 Task: Open a blank worksheet and write heading  Financial WizardAdd Categories in a column and its values below  'Income, Income, Income, Expenses, Expenses, Expenses, Expenses, Expenses, Savings, Savings, Investments, Investments, Debt, Debt & Debt. 'Add Descriptions in next column and its values below  Salary, Freelance Work, Rental Income, Housing, Transportation, Groceries, Utilities, Entertainment, Emergency Fund, Retirement, Stocks, Mutual Funds, Credit Card 1, Credit Card 2 & Student Loan. Add Amount in next column and its values below  $5,000, $1,200, $500, $1,200, $300, $400, $200, $150, $500, $1,000, $500, $300, $200, $100 & $300. Save page Attendance Sheet for Weekly Follow-up
Action: Mouse moved to (18, 20)
Screenshot: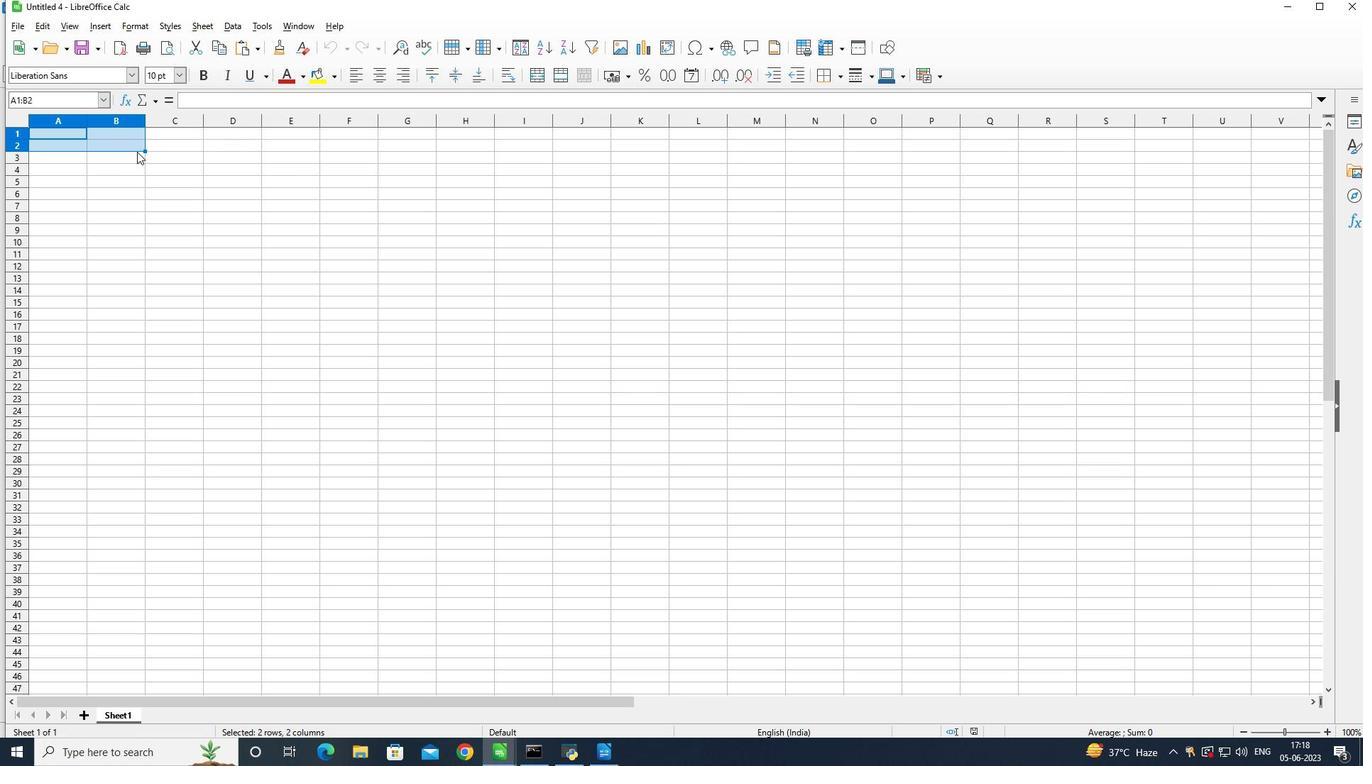 
Action: Mouse pressed left at (18, 20)
Screenshot: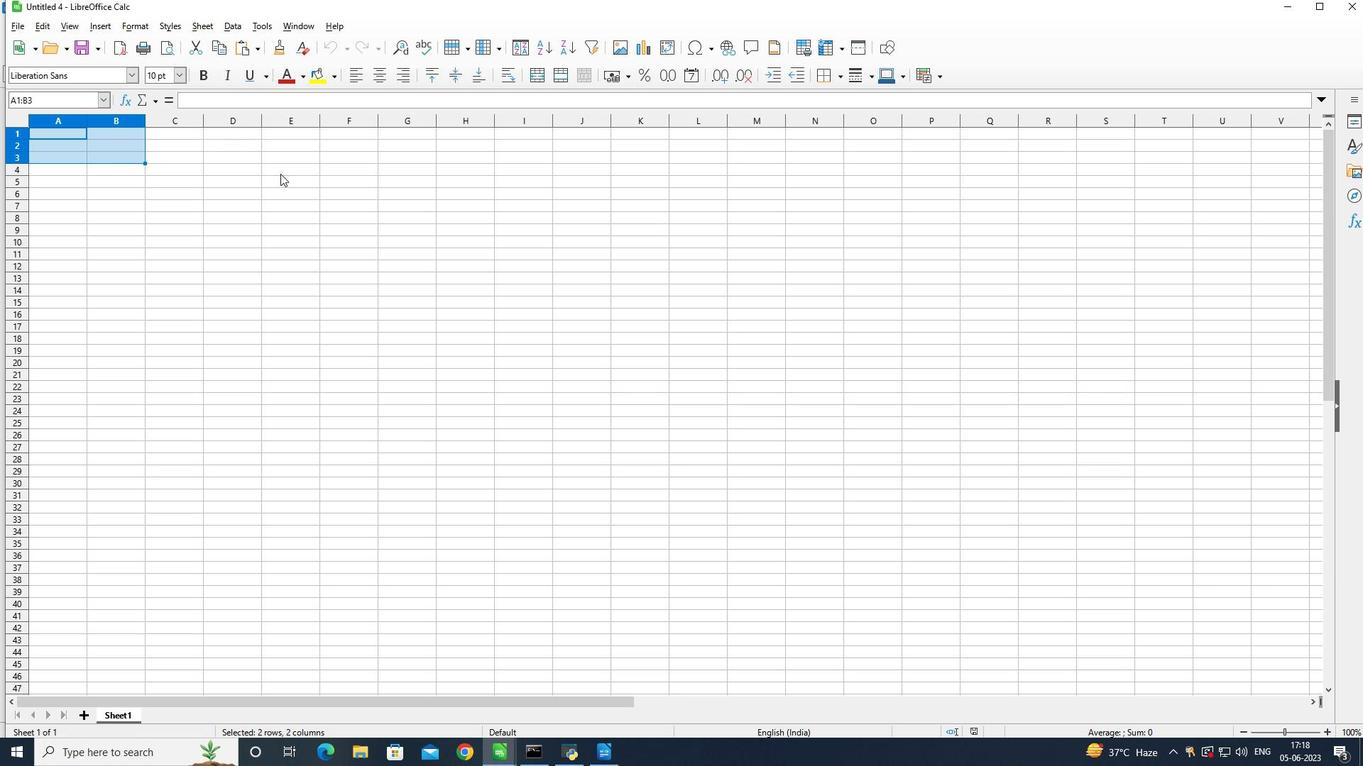 
Action: Mouse moved to (120, 141)
Screenshot: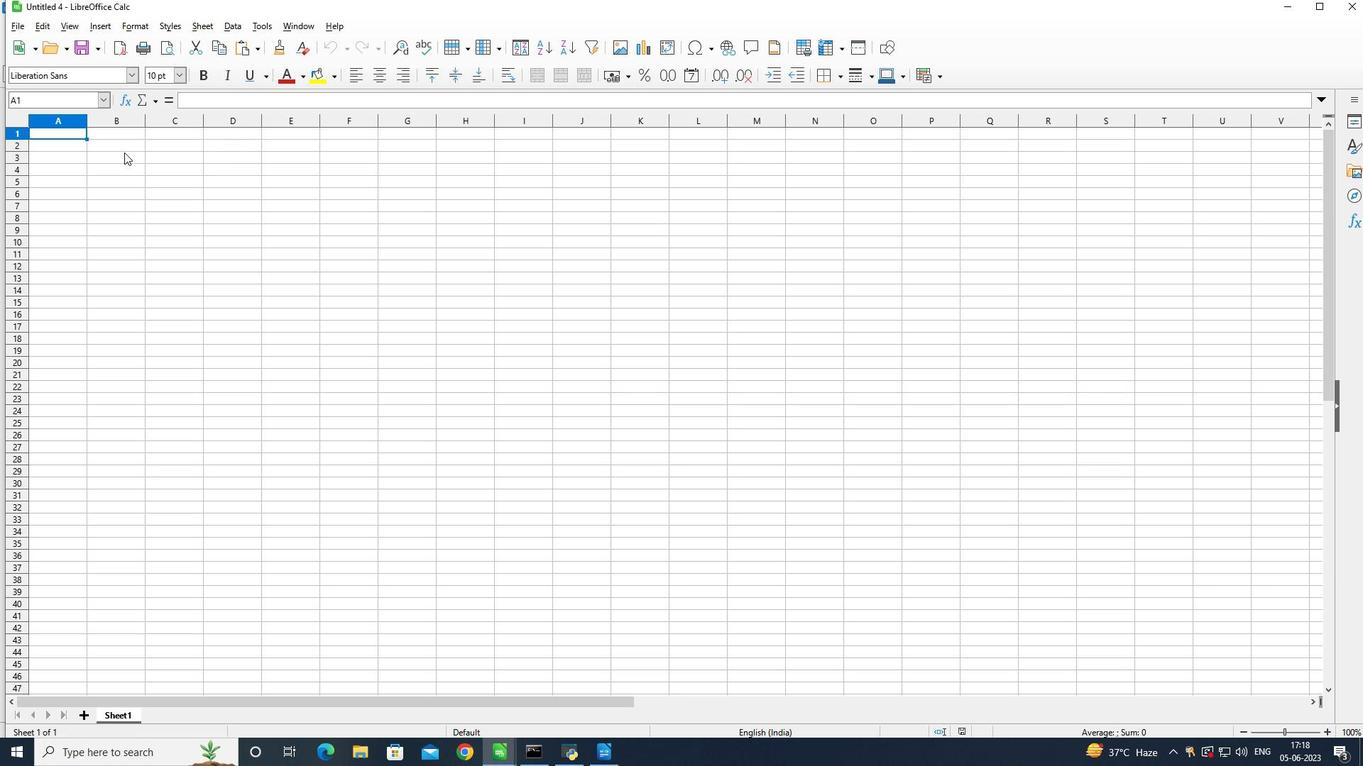 
Action: Mouse pressed left at (120, 141)
Screenshot: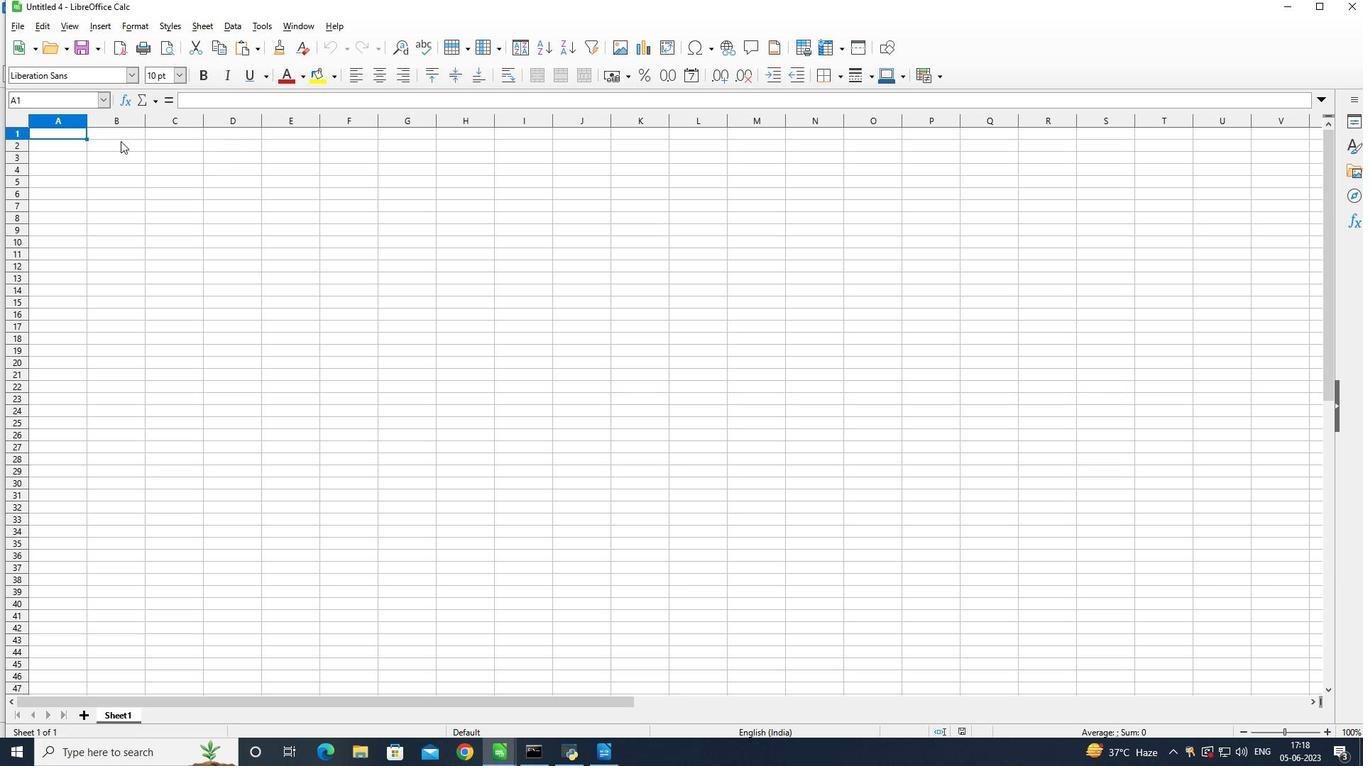 
Action: Mouse moved to (137, 151)
Screenshot: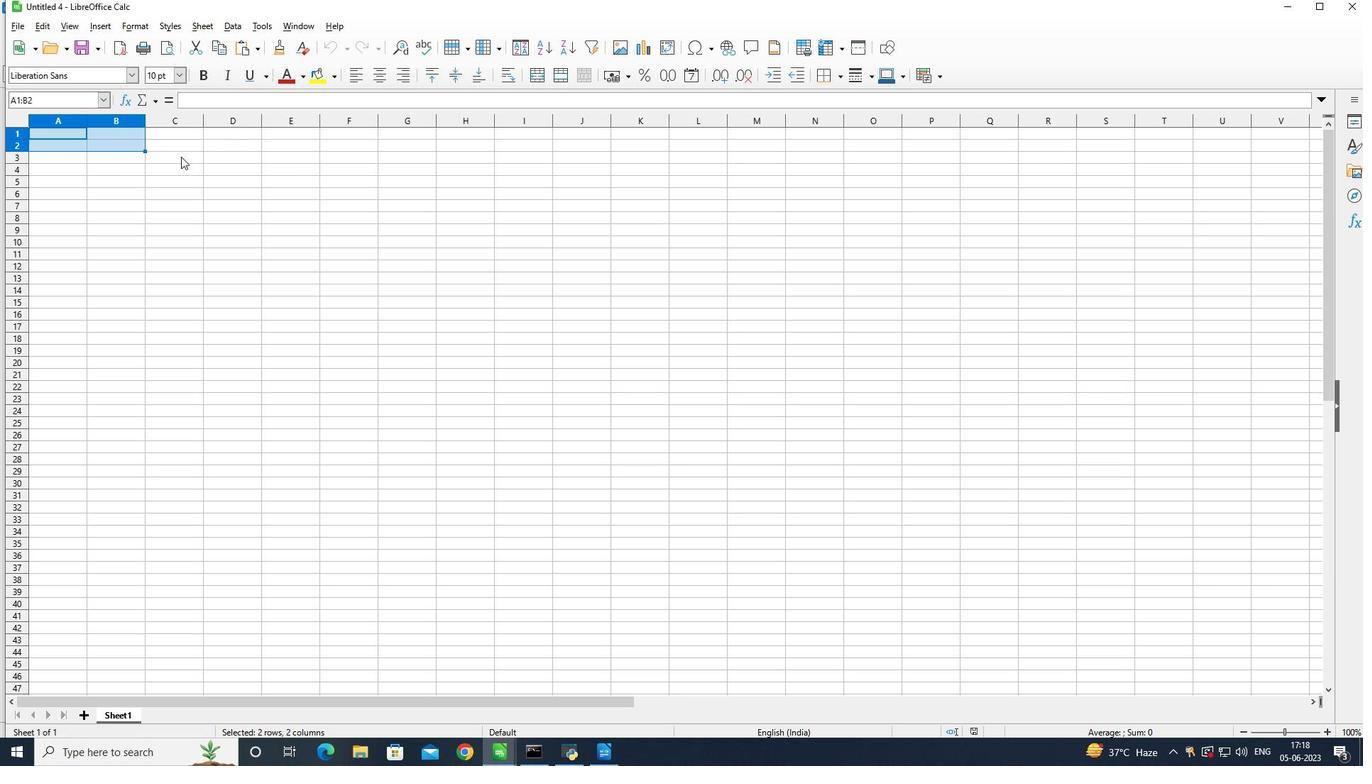 
Action: Mouse pressed left at (137, 151)
Screenshot: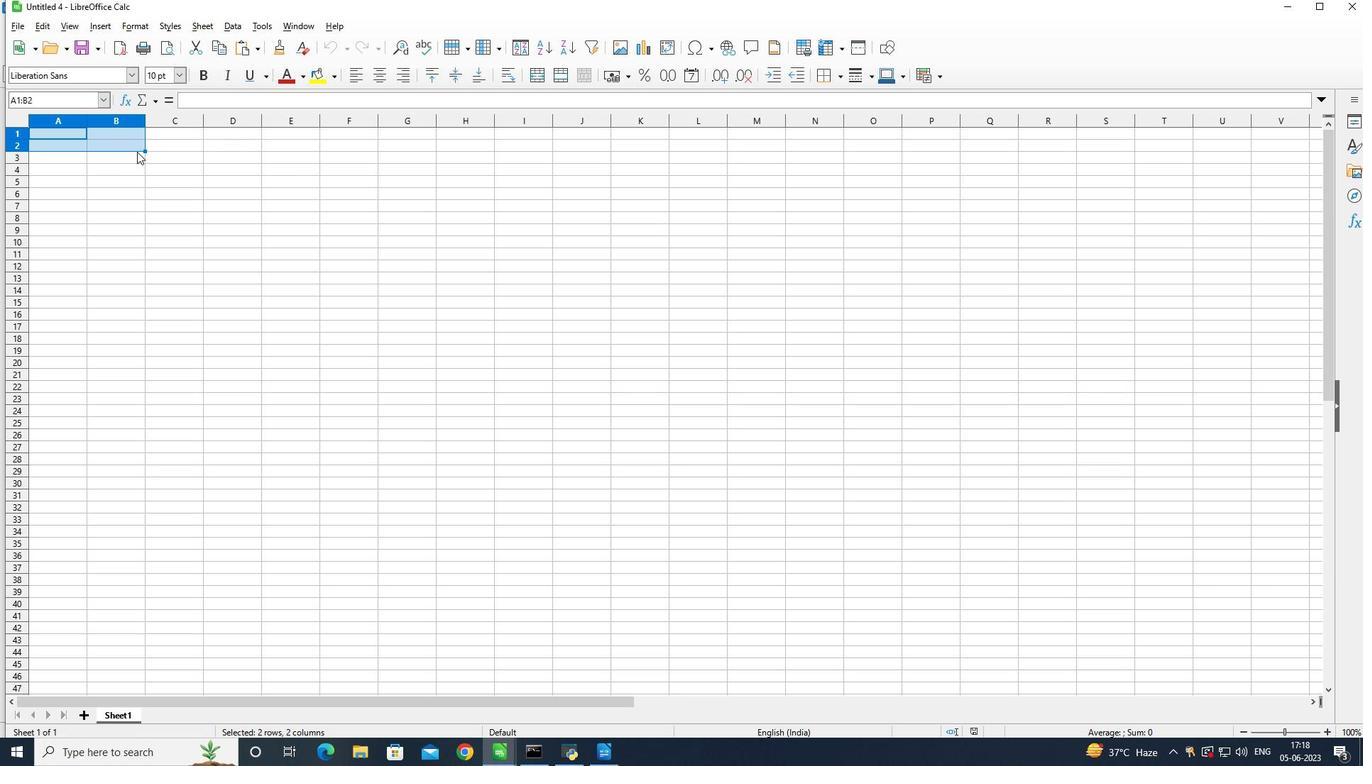 
Action: Mouse moved to (321, 176)
Screenshot: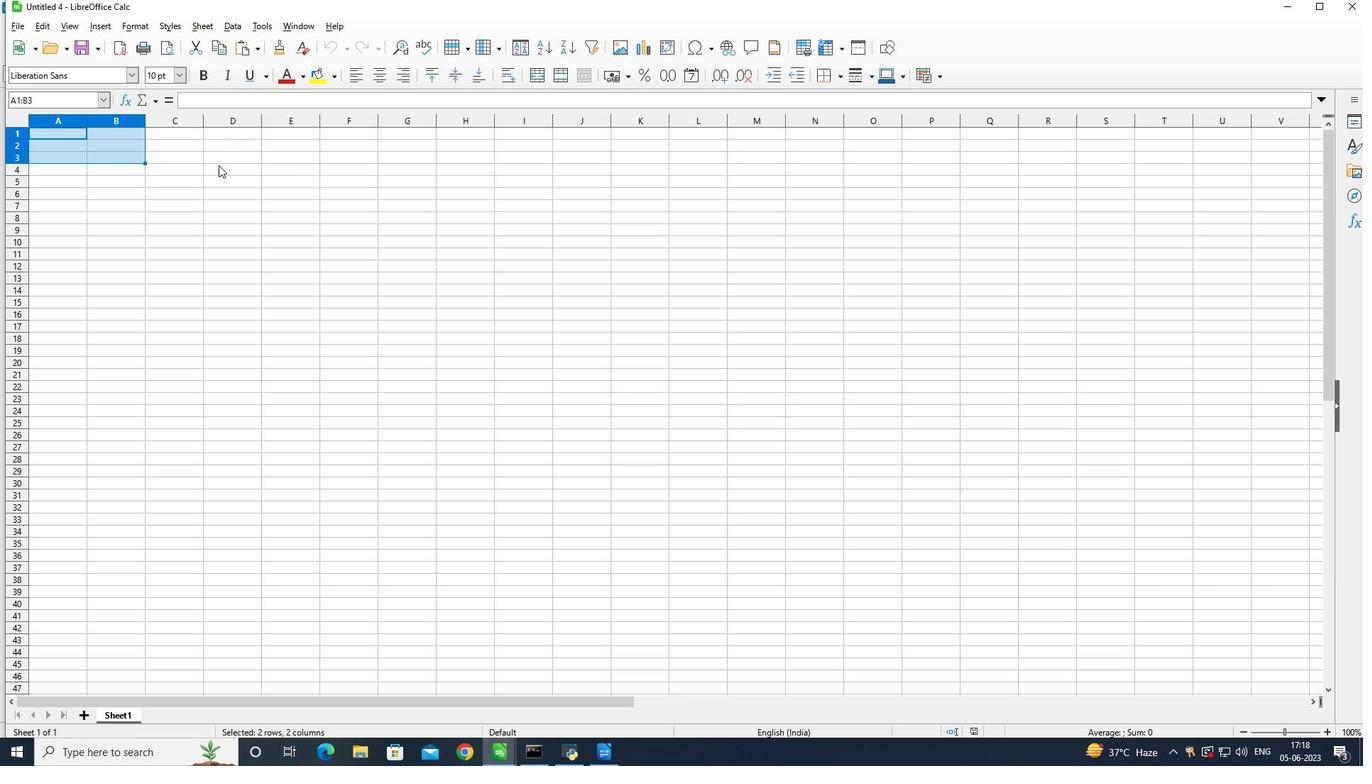 
Action: Mouse pressed right at (321, 176)
Screenshot: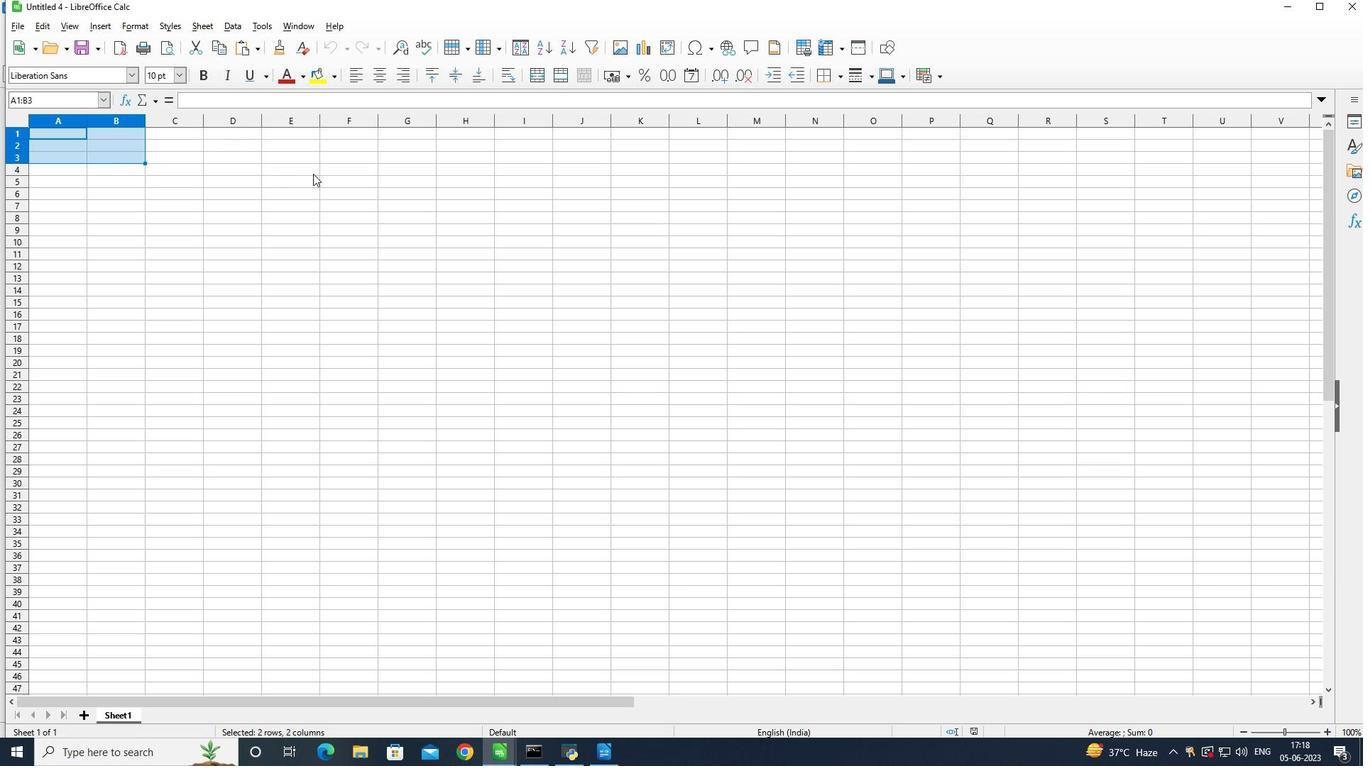 
Action: Mouse moved to (109, 149)
Screenshot: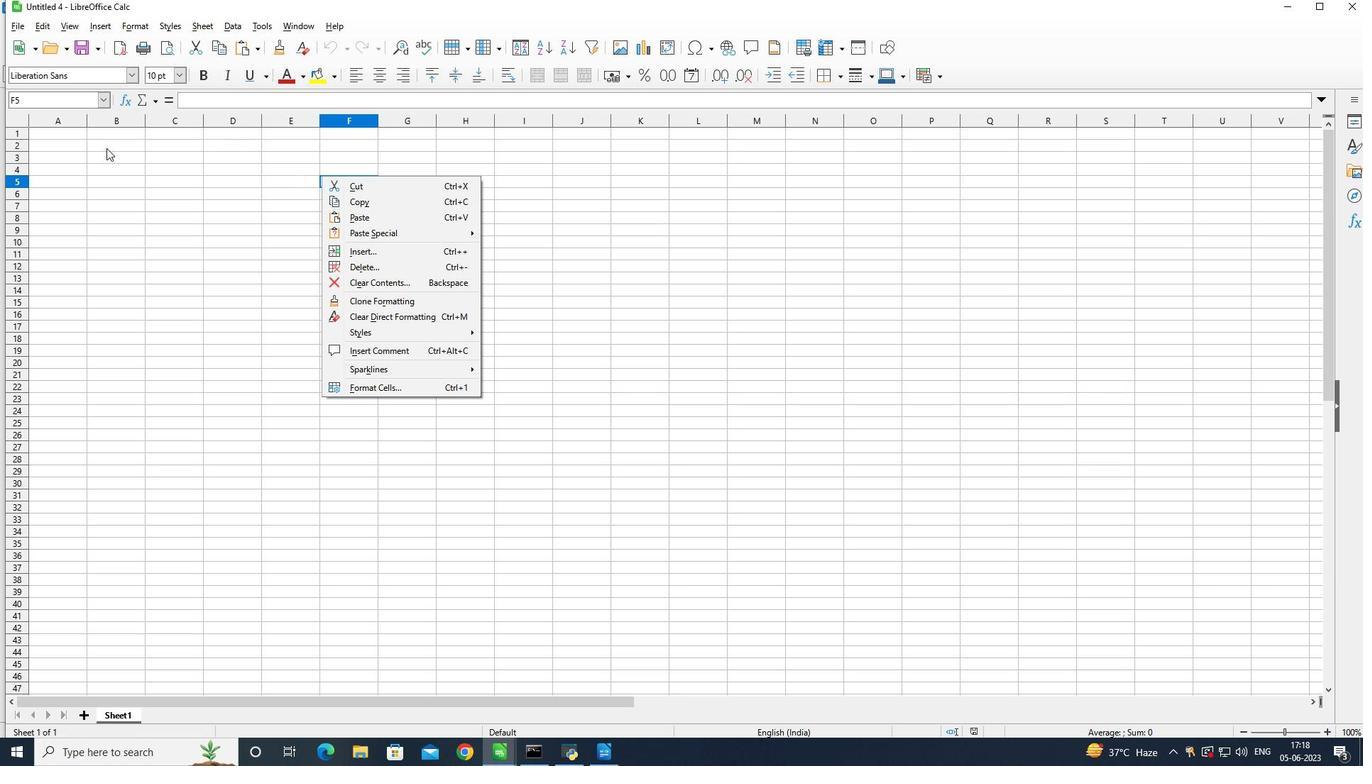 
Action: Mouse pressed left at (109, 149)
Screenshot: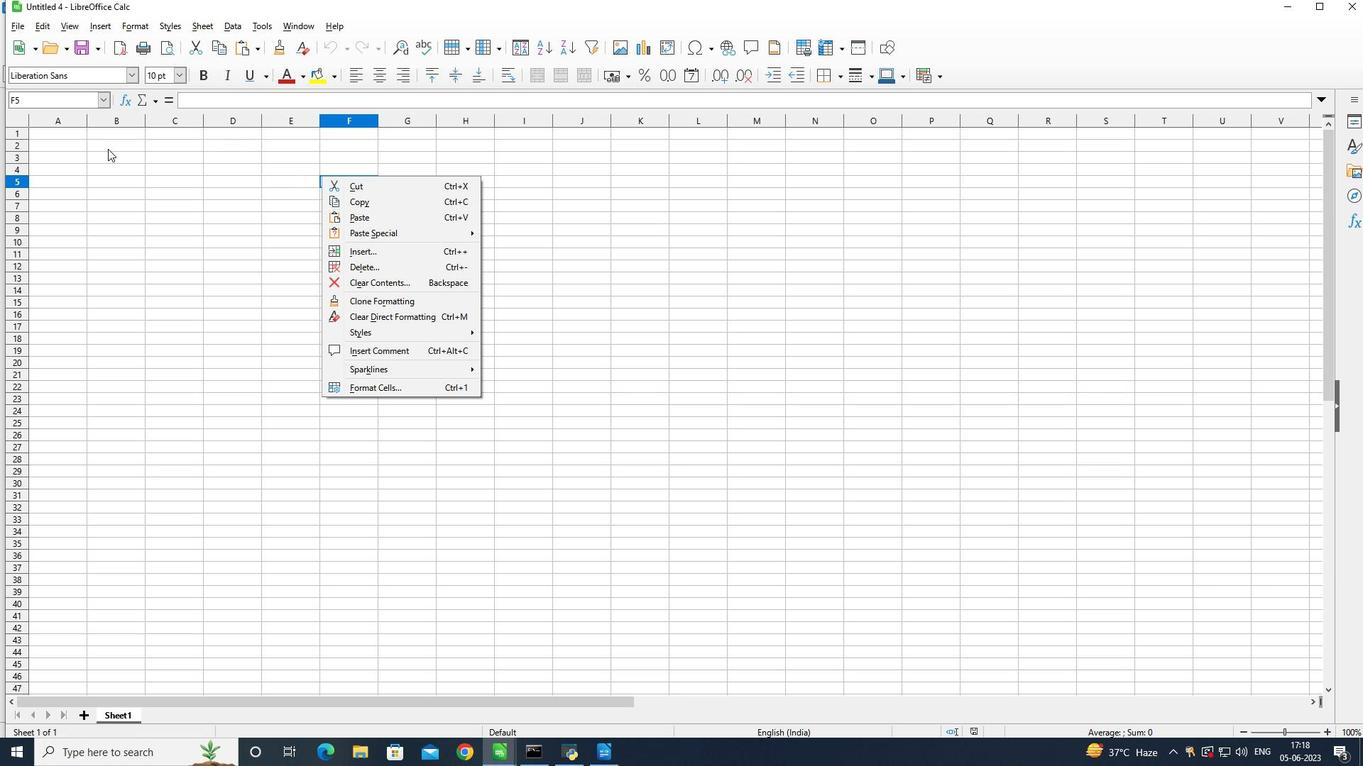 
Action: Mouse moved to (112, 146)
Screenshot: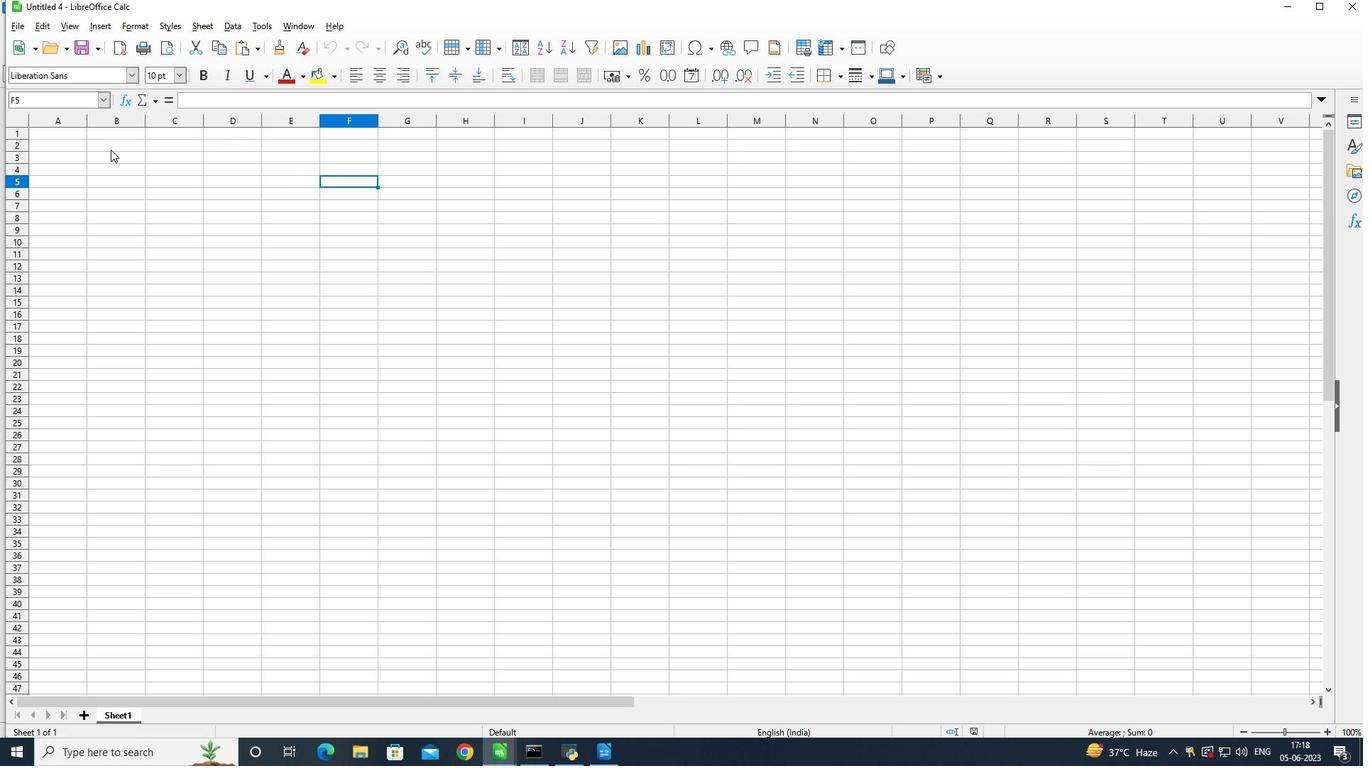 
Action: Mouse pressed left at (112, 146)
Screenshot: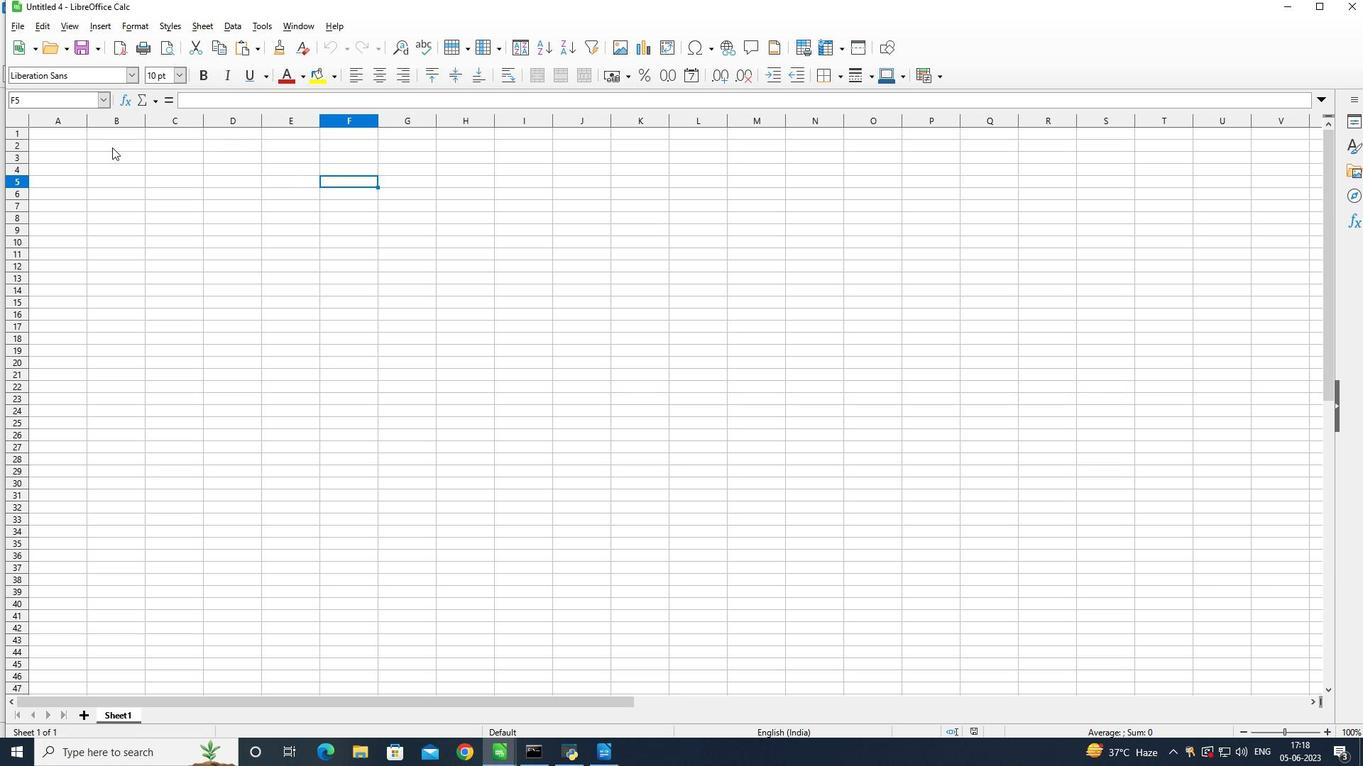 
Action: Mouse moved to (220, 78)
Screenshot: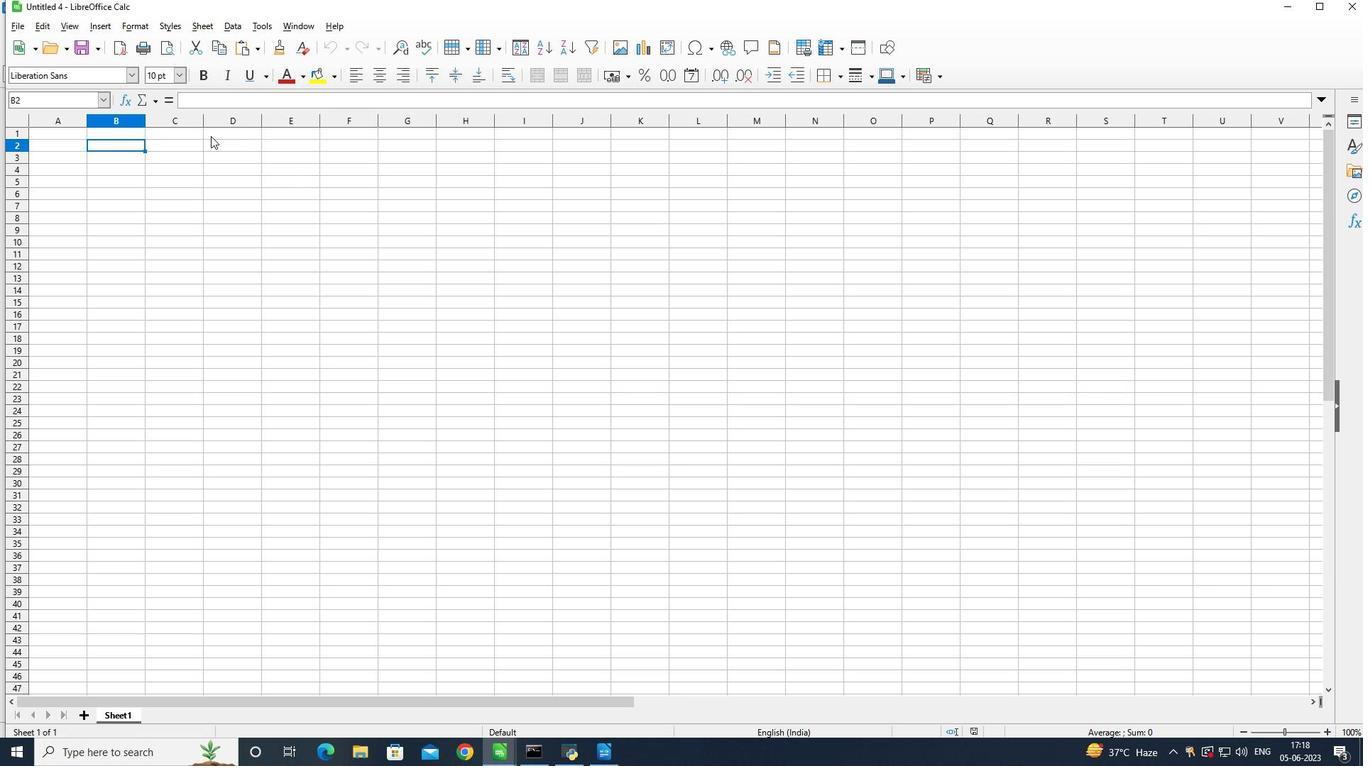 
Action: Key pressed <Key.shift>Financial<Key.space><Key.shift>Wizard<Key.enter>
Screenshot: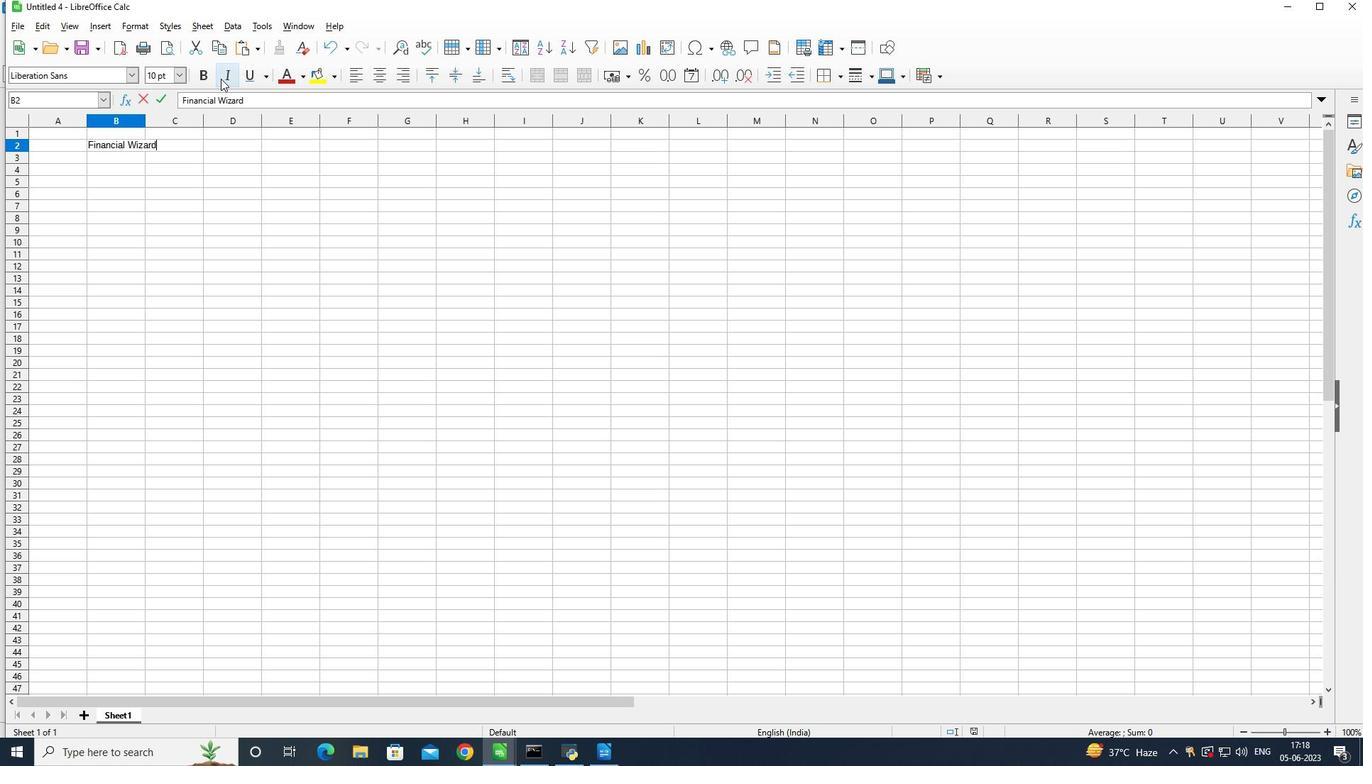 
Action: Mouse moved to (61, 154)
Screenshot: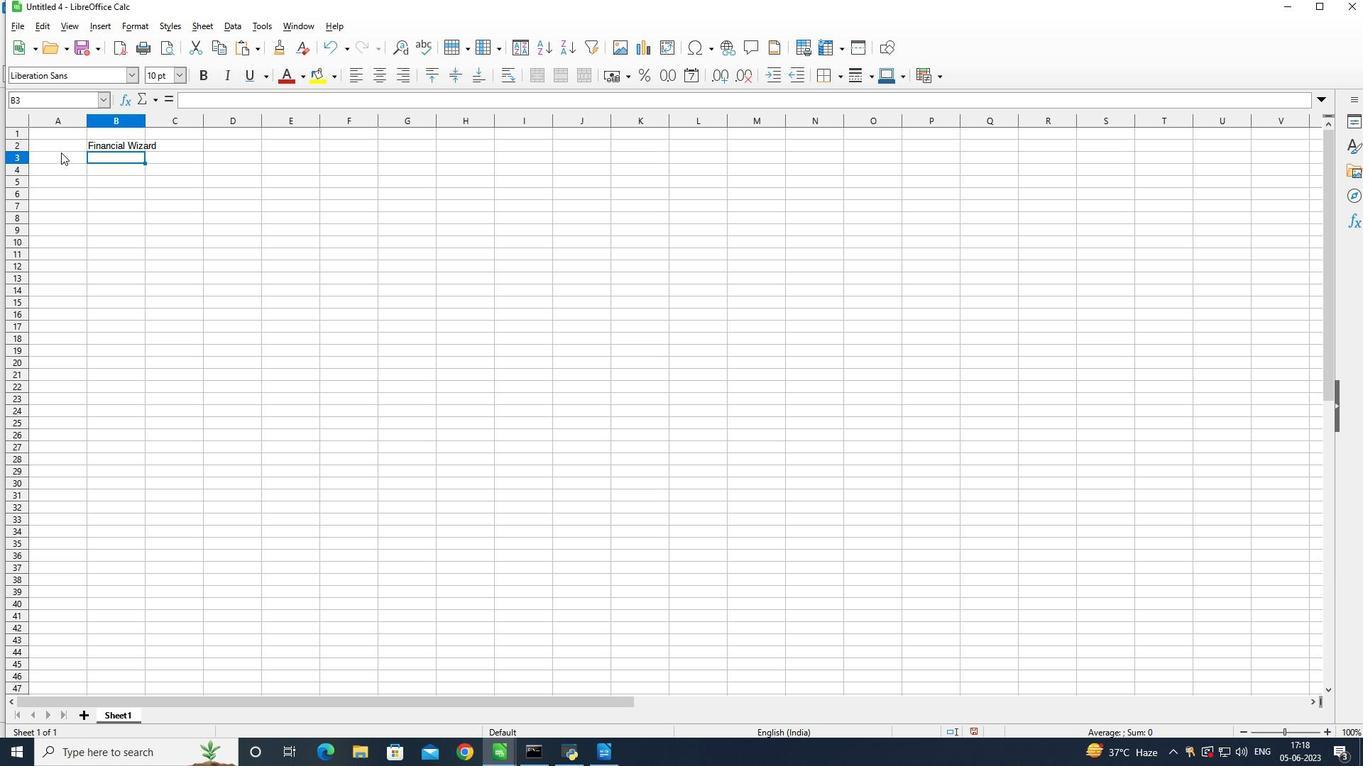 
Action: Mouse pressed left at (61, 154)
Screenshot: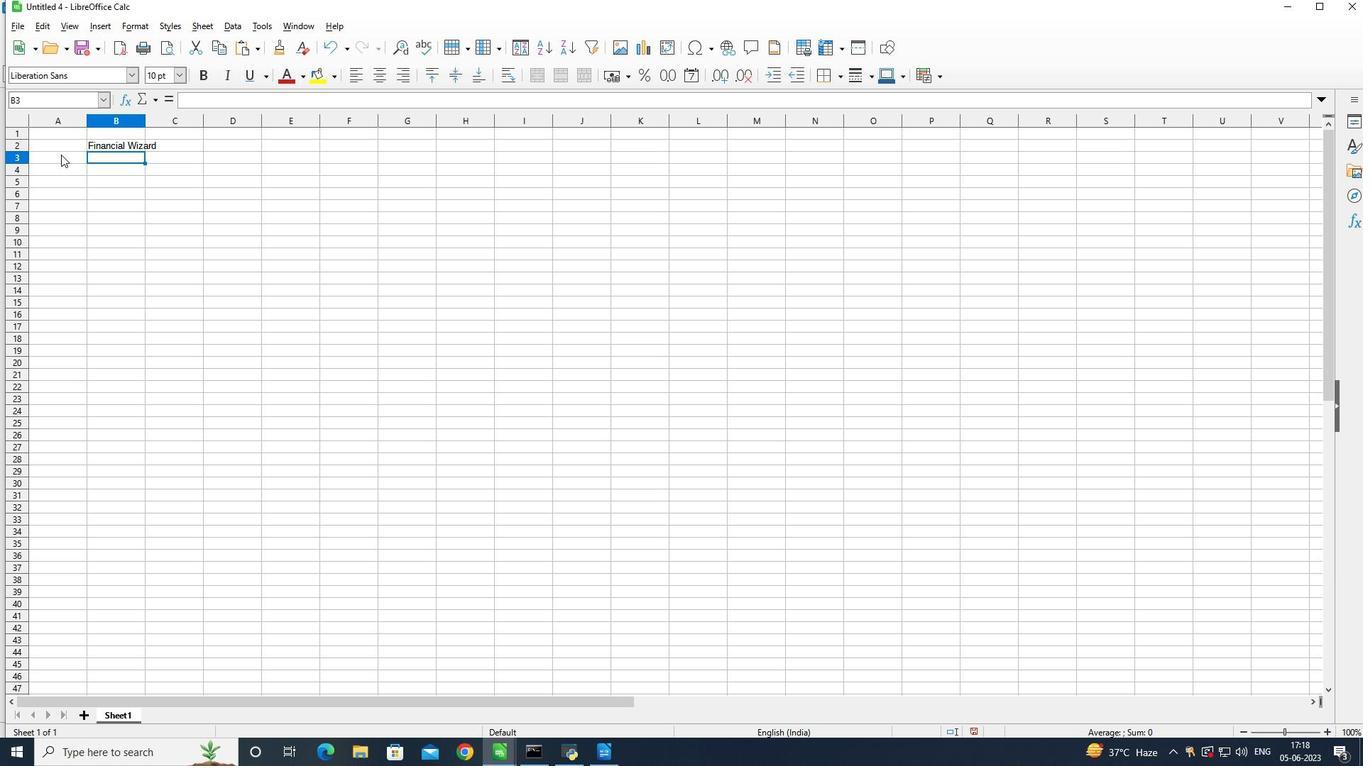 
Action: Mouse moved to (184, 105)
Screenshot: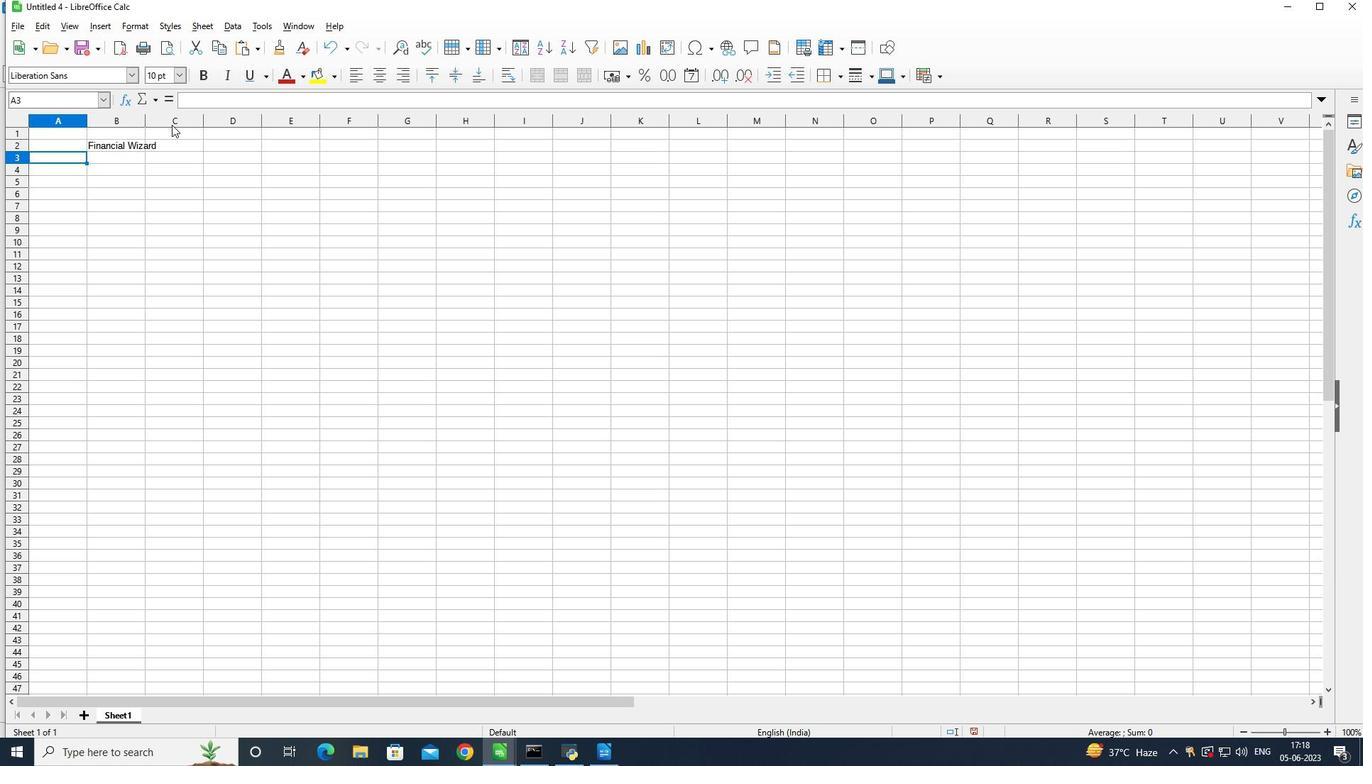 
Action: Key pressed <Key.shift>Categories
Screenshot: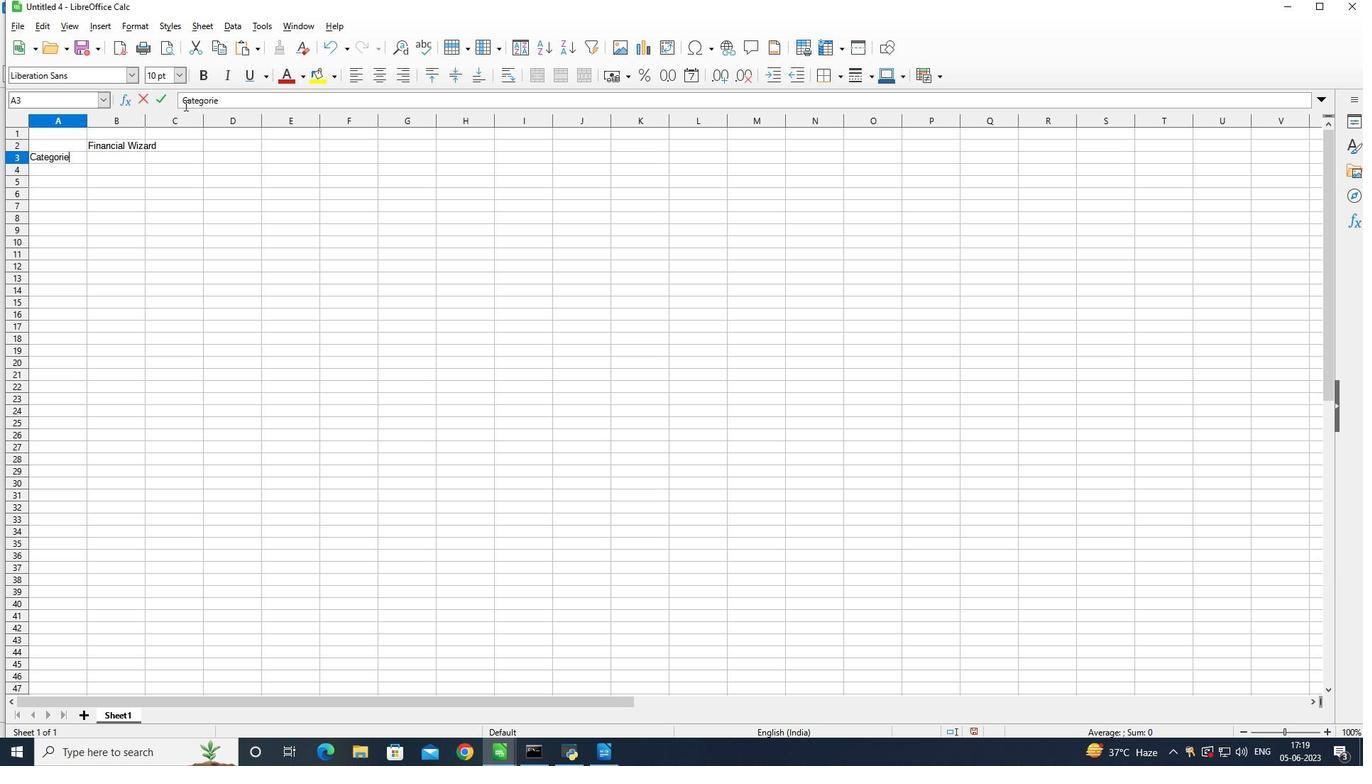 
Action: Mouse moved to (68, 165)
Screenshot: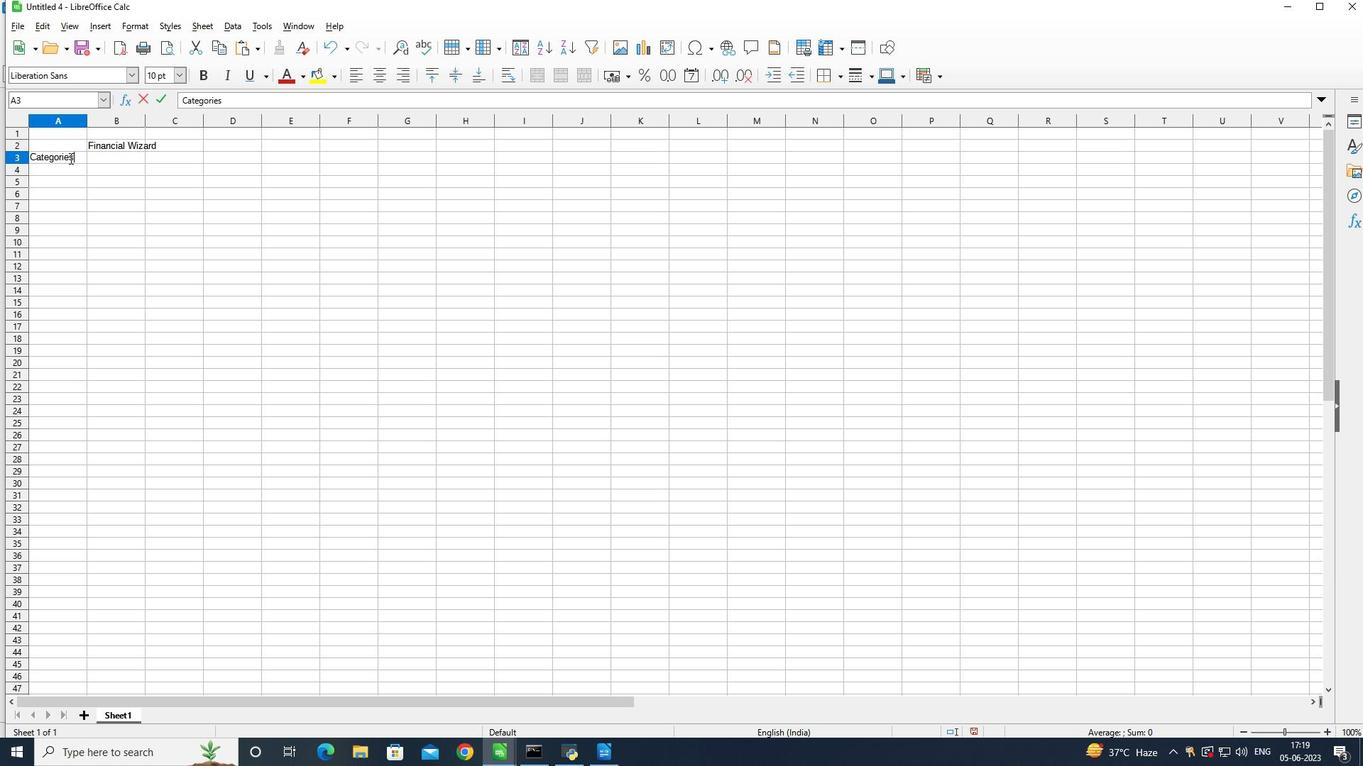 
Action: Mouse pressed left at (68, 165)
Screenshot: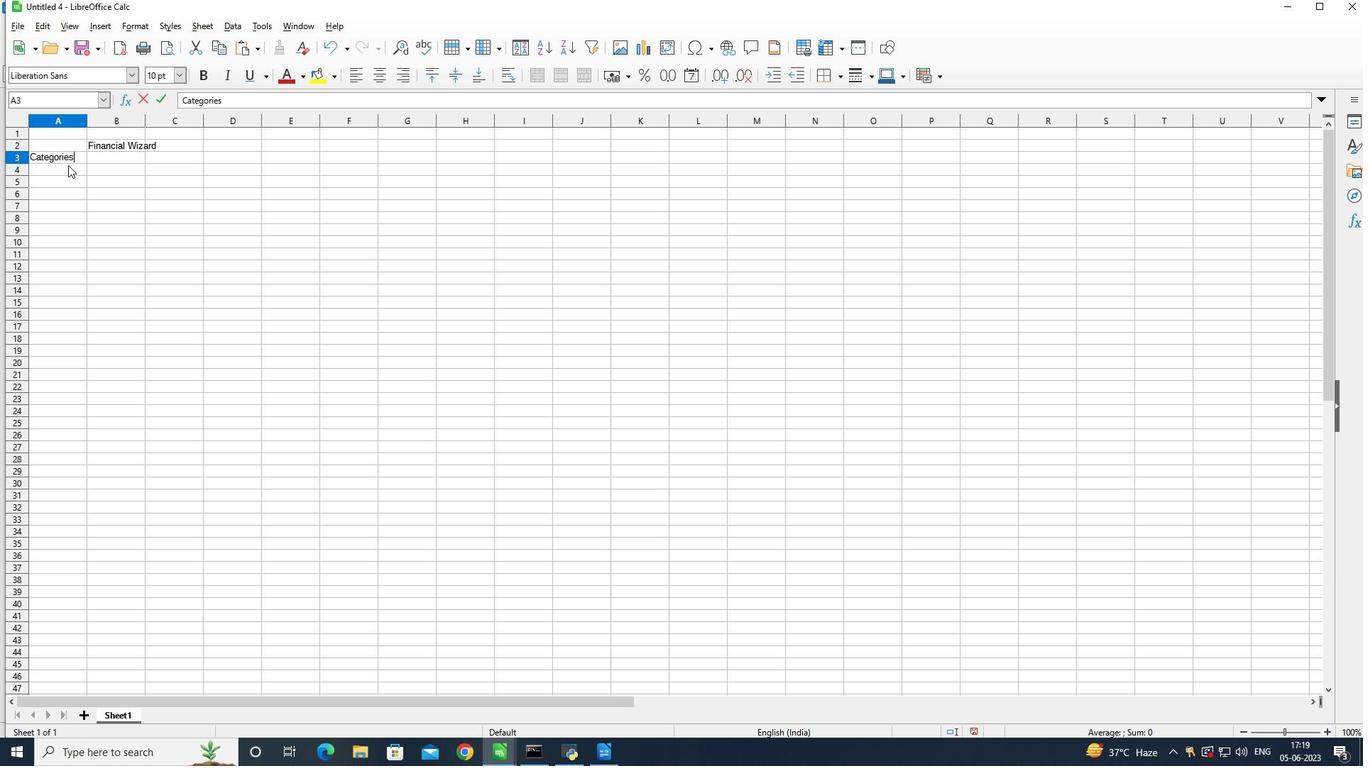 
Action: Mouse moved to (396, 251)
Screenshot: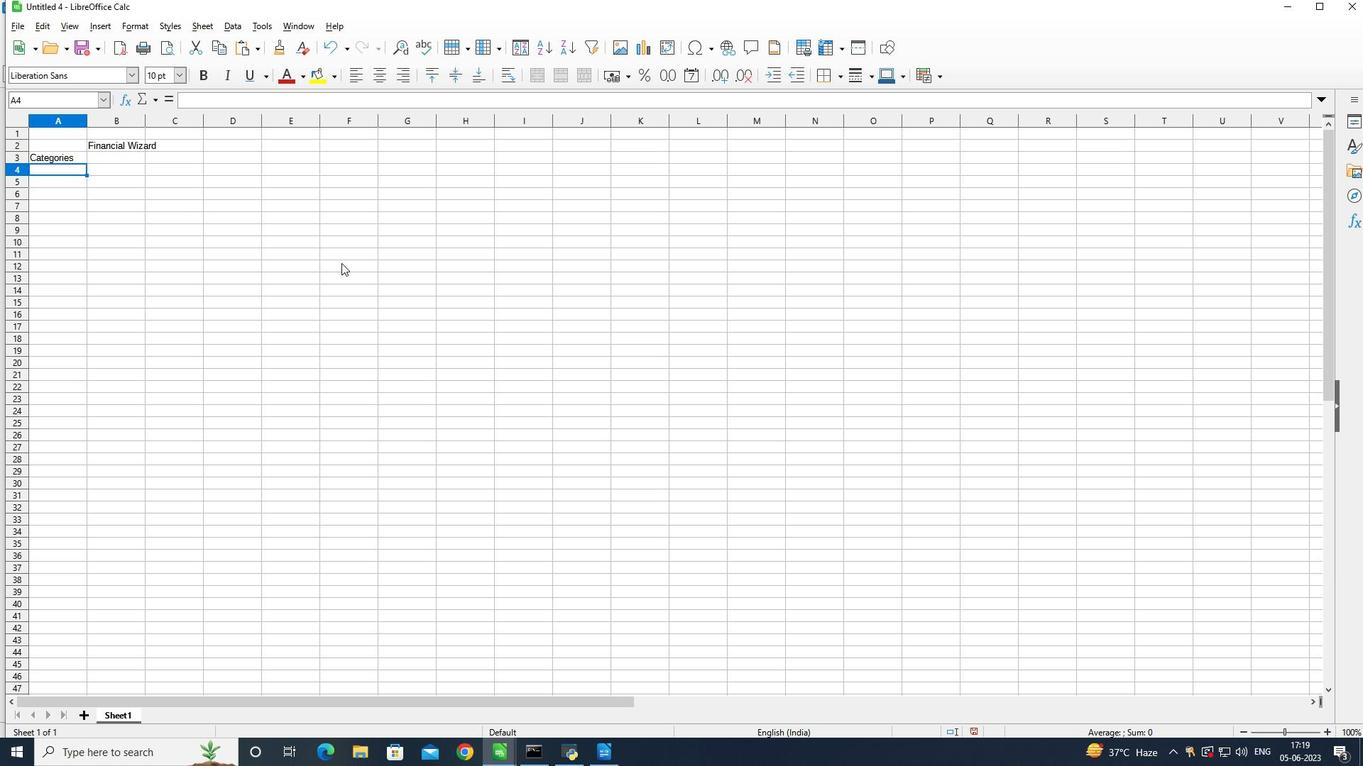 
Action: Key pressed <Key.shift>Income<Key.enter><Key.shift>Income<Key.enter><Key.shift>Income<Key.enter><Key.shift>Expense<Key.enter><Key.shift>Expense<Key.enter><Key.shift>Expense<Key.enter><Key.shift>Expense<Key.enter><Key.shift><Key.shift><Key.shift><Key.shift><Key.shift>Expense<Key.enter><Key.shift>Saving<Key.enter><Key.shift>Savingf<Key.backspace><Key.enter><Key.shift>Investment<Key.enter><Key.shift>Investment<Key.enter><Key.shift><Key.shift>Debt<Key.space><Key.shift>Debt<Key.enter><Key.backspace>
Screenshot: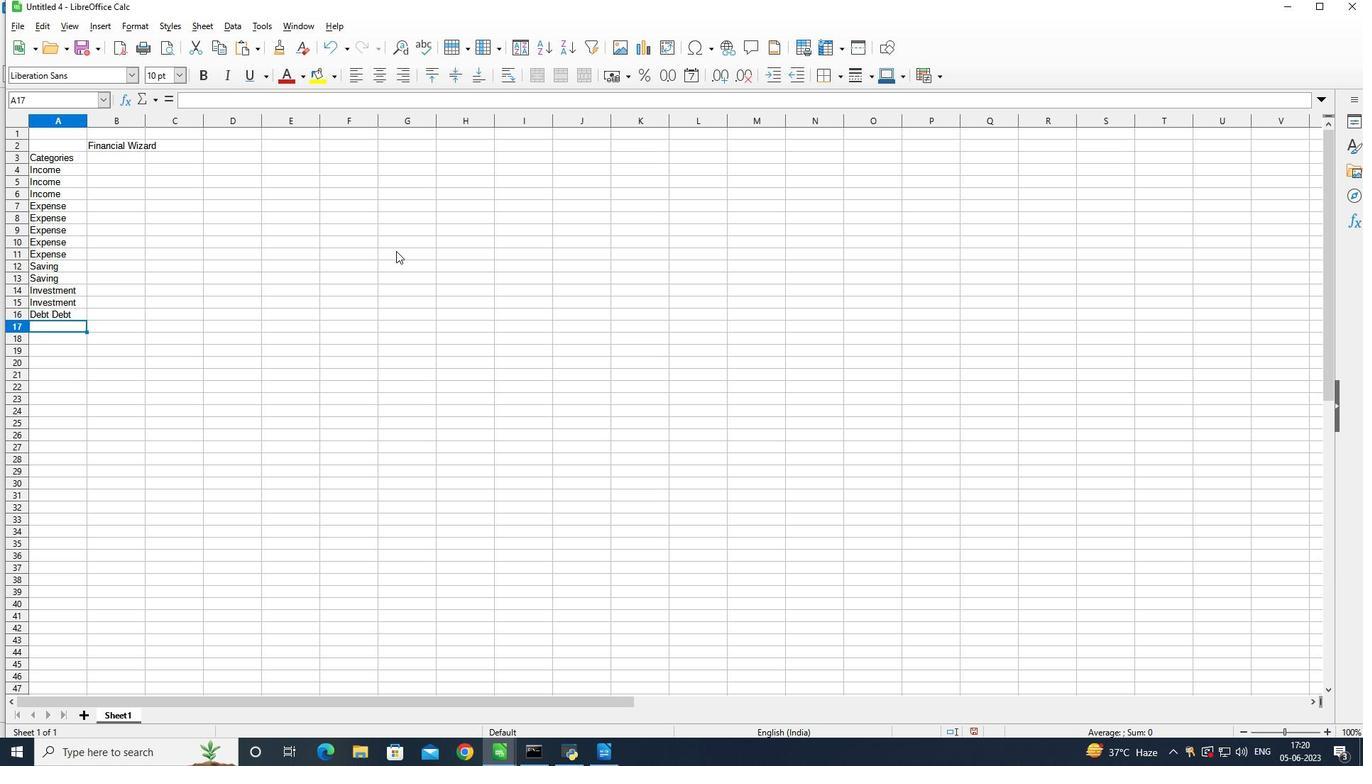 
Action: Mouse moved to (74, 316)
Screenshot: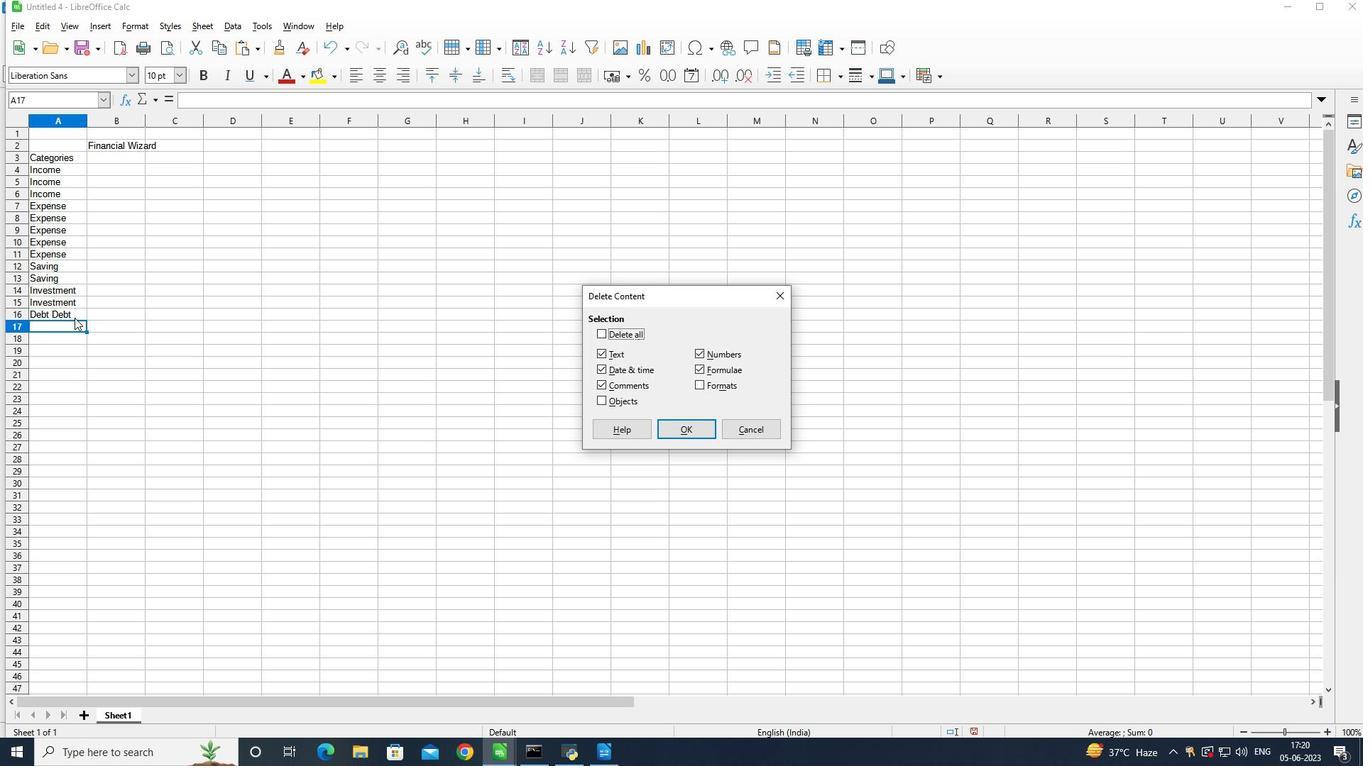 
Action: Mouse pressed left at (74, 316)
Screenshot: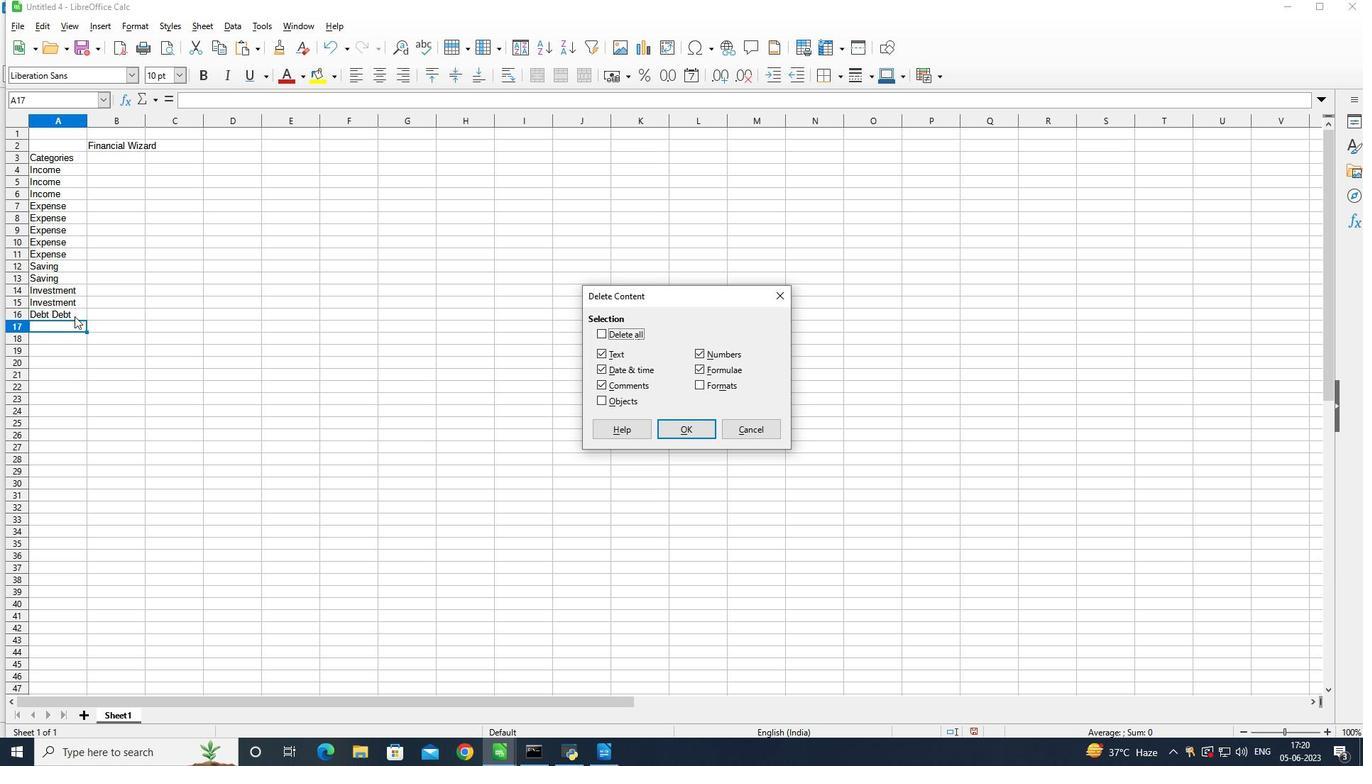 
Action: Mouse moved to (74, 316)
Screenshot: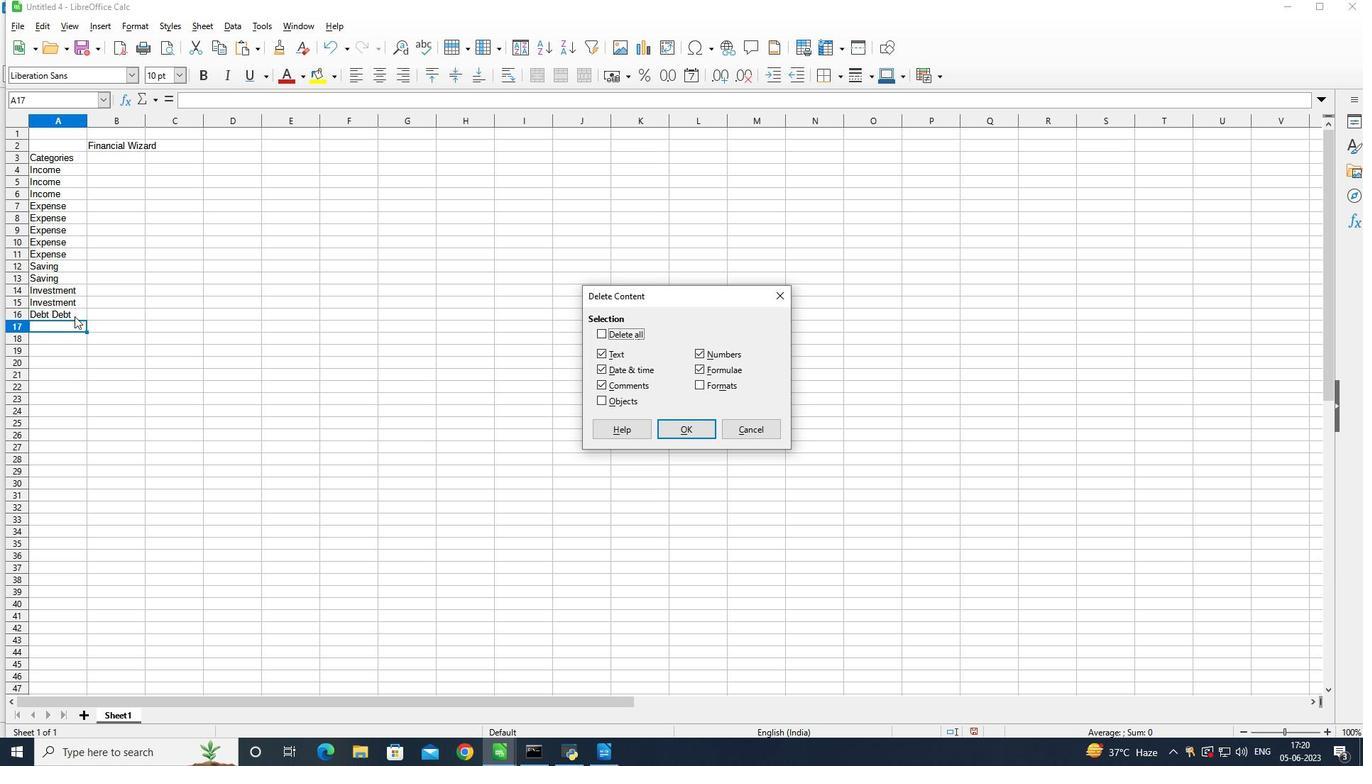 
Action: Mouse pressed left at (74, 316)
Screenshot: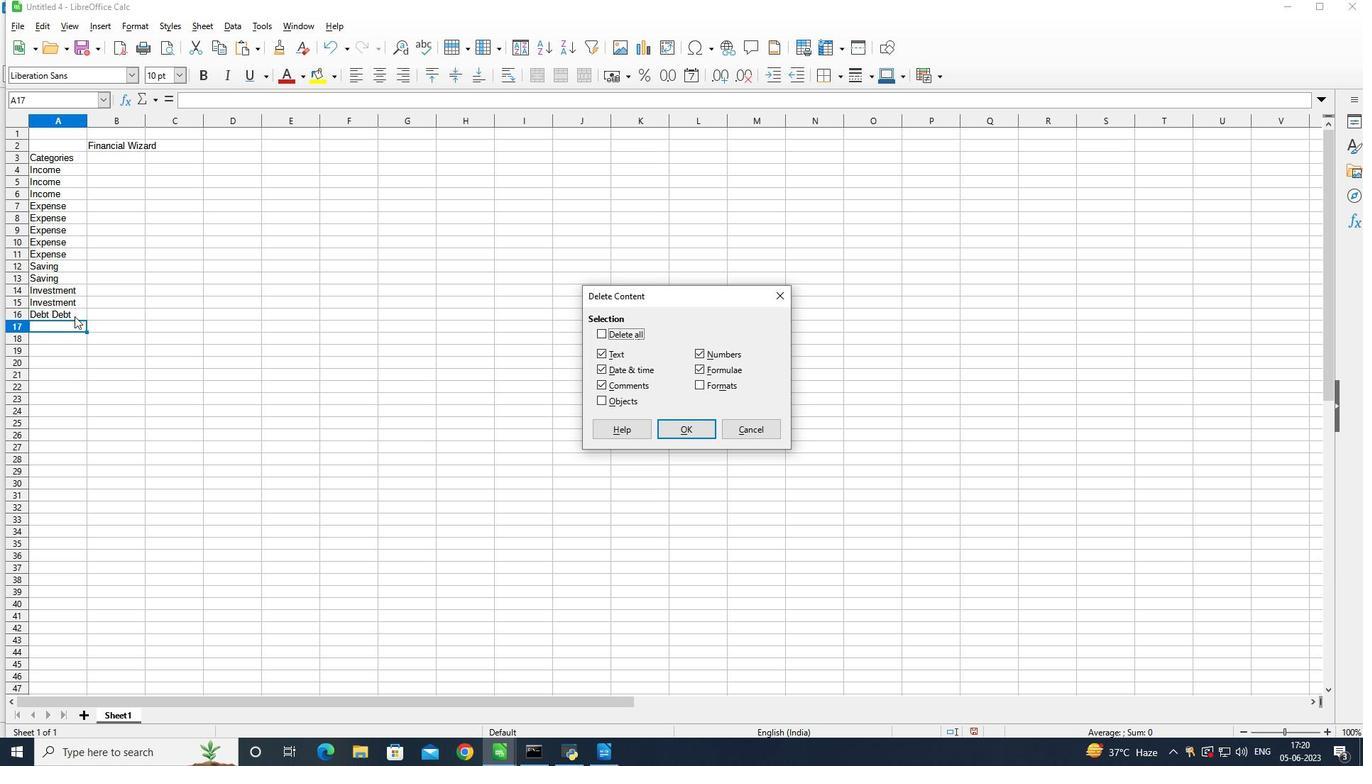 
Action: Mouse pressed left at (74, 316)
Screenshot: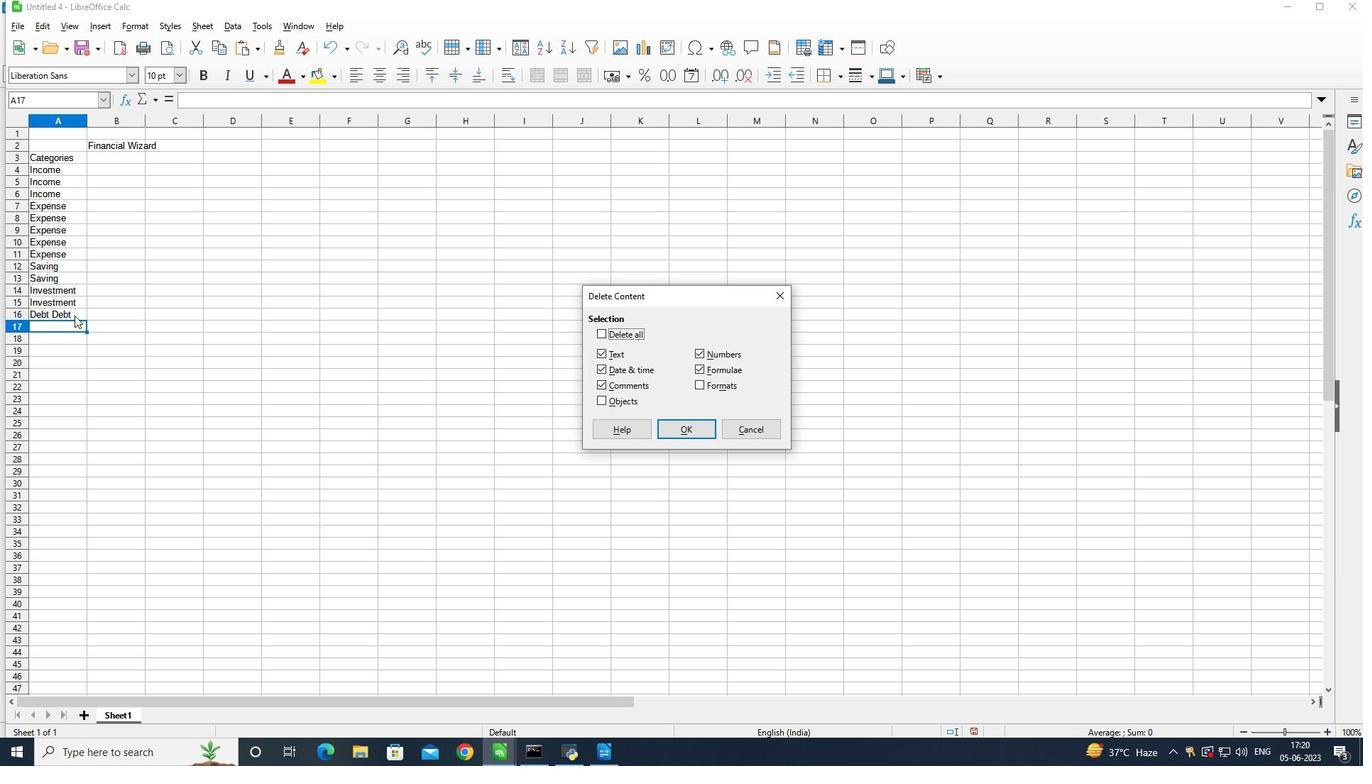 
Action: Mouse moved to (781, 294)
Screenshot: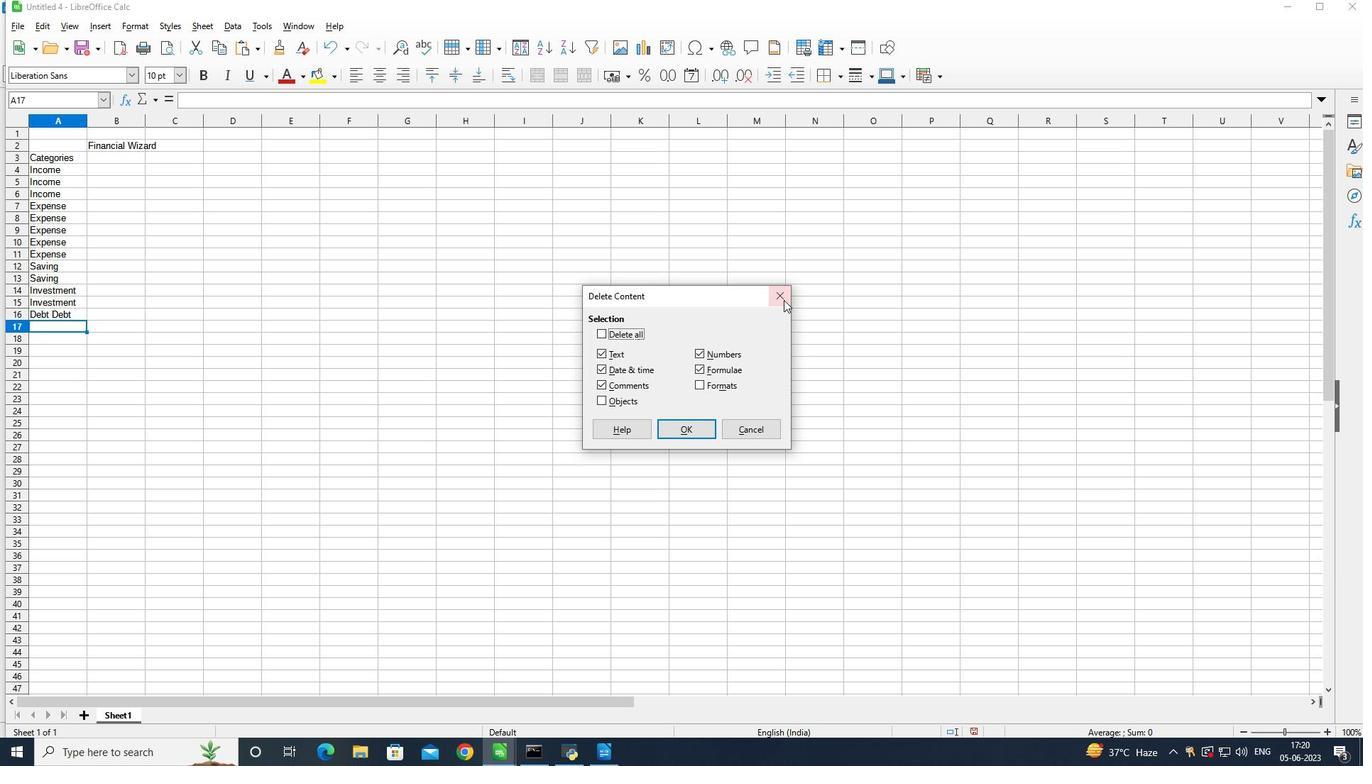 
Action: Mouse pressed left at (781, 294)
Screenshot: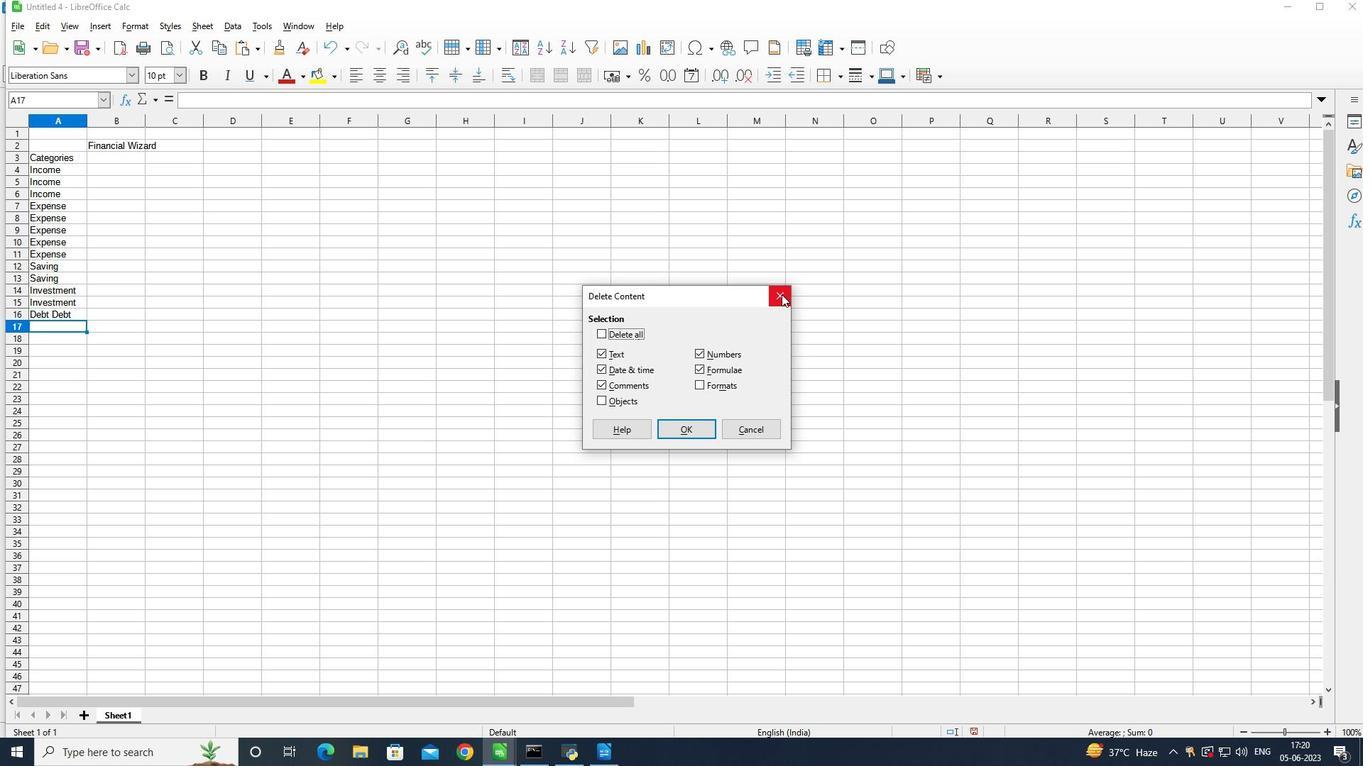 
Action: Mouse moved to (76, 312)
Screenshot: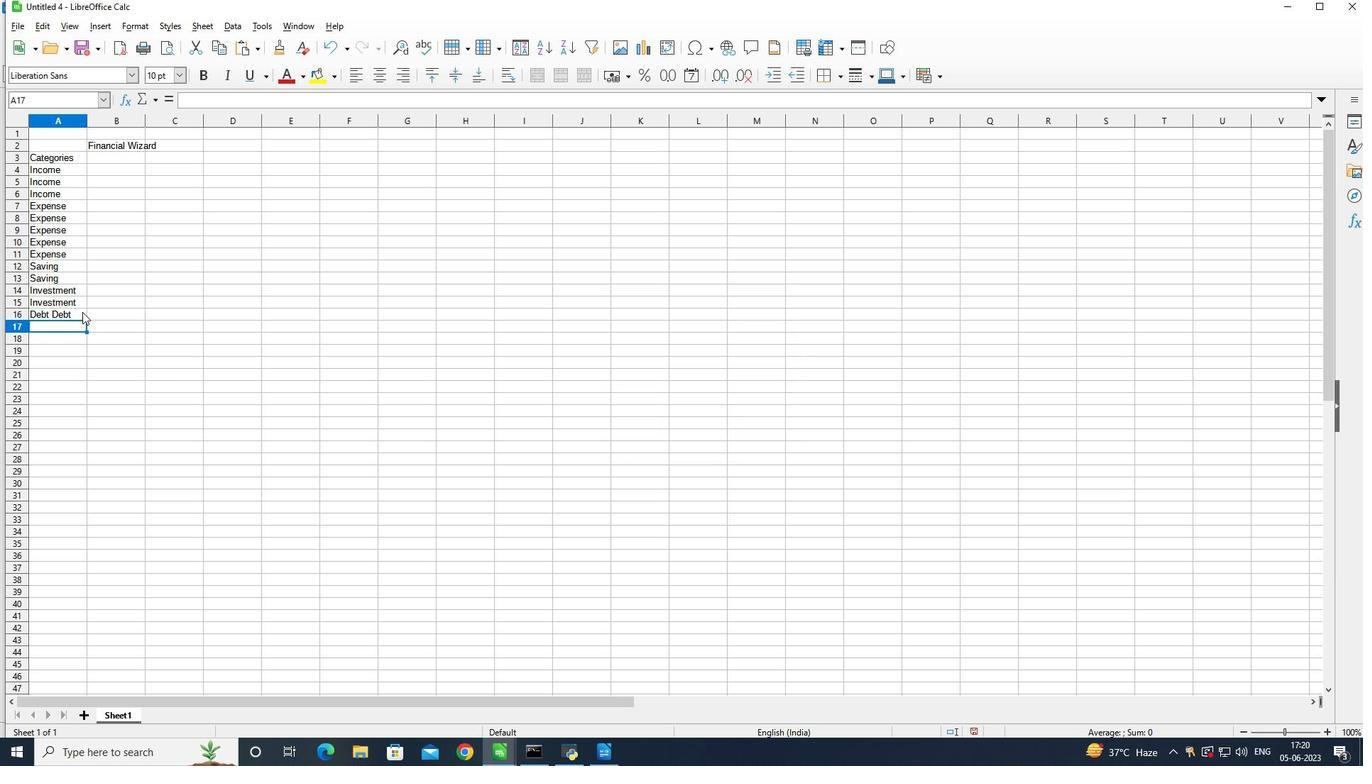 
Action: Mouse pressed left at (76, 312)
Screenshot: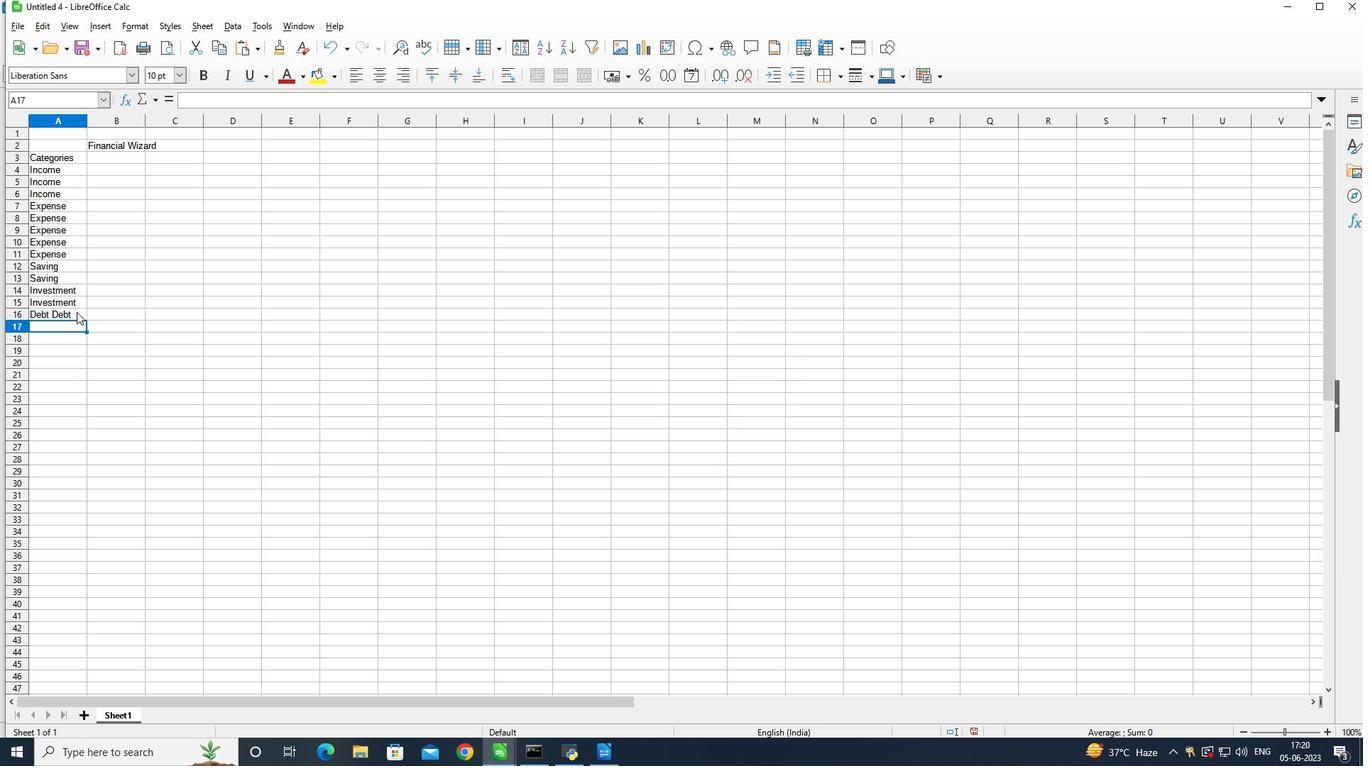 
Action: Mouse pressed left at (76, 312)
Screenshot: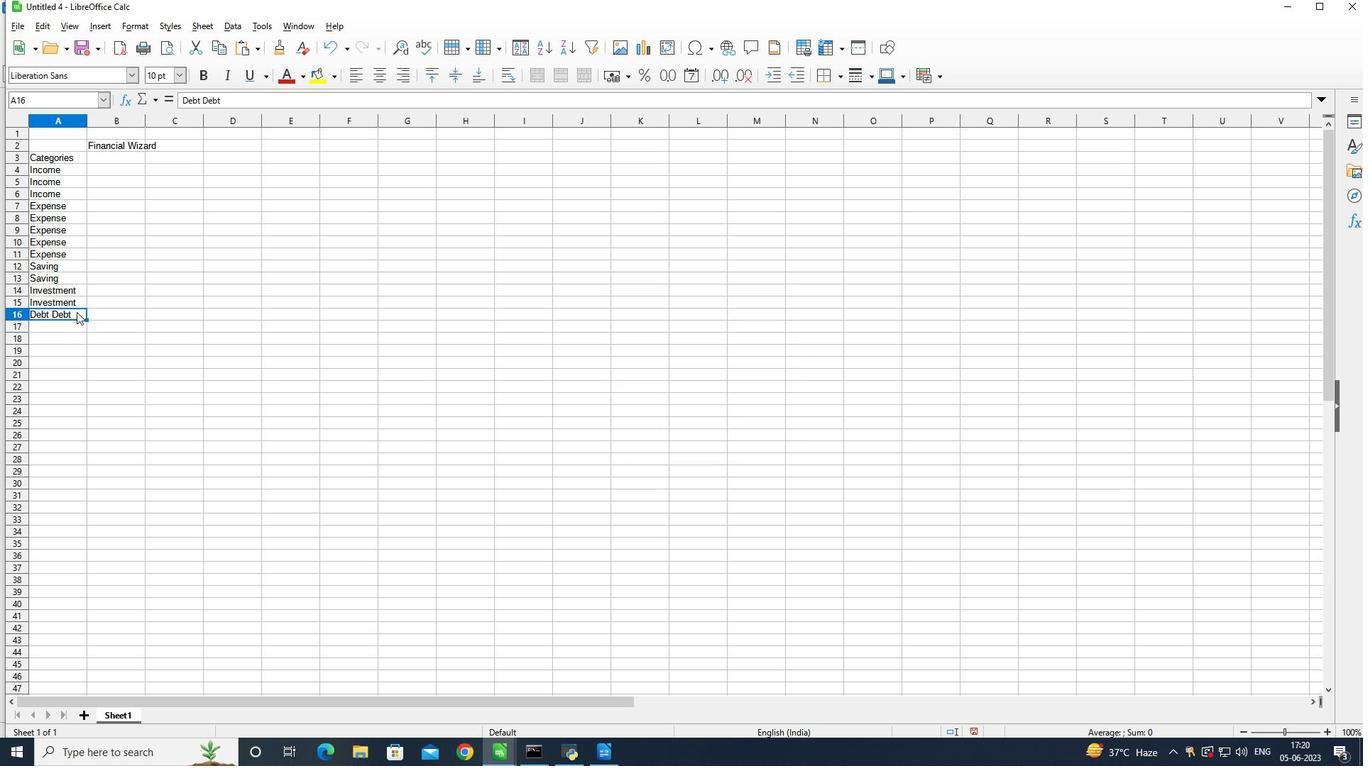 
Action: Mouse pressed left at (76, 312)
Screenshot: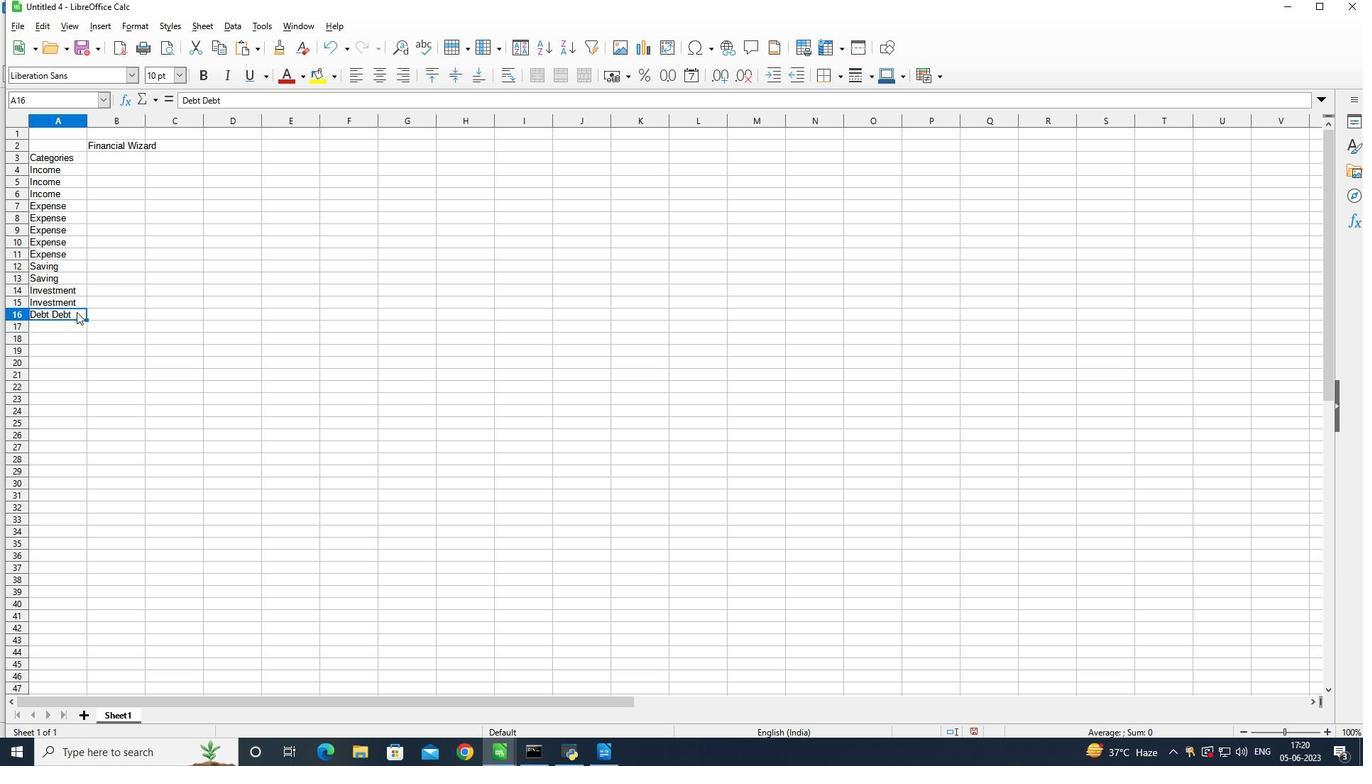 
Action: Mouse moved to (73, 312)
Screenshot: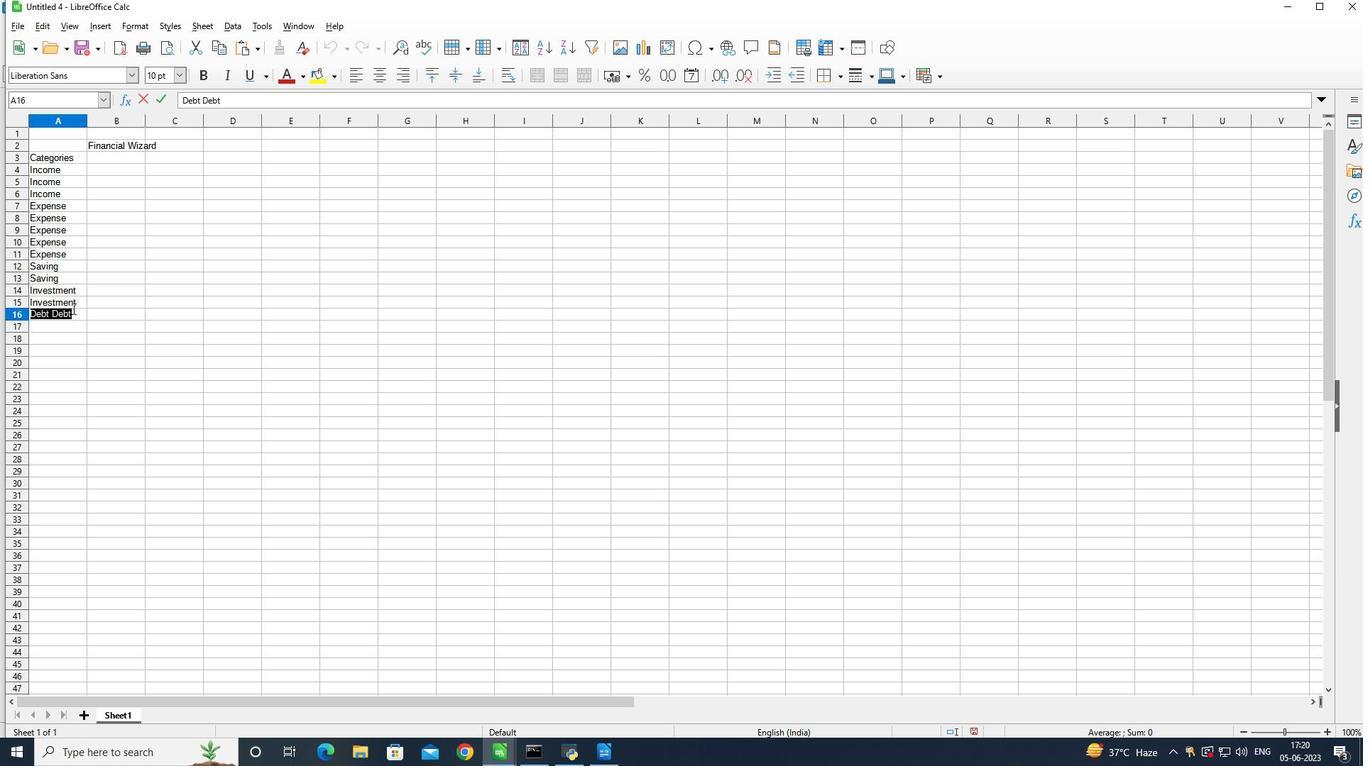 
Action: Mouse pressed left at (73, 312)
Screenshot: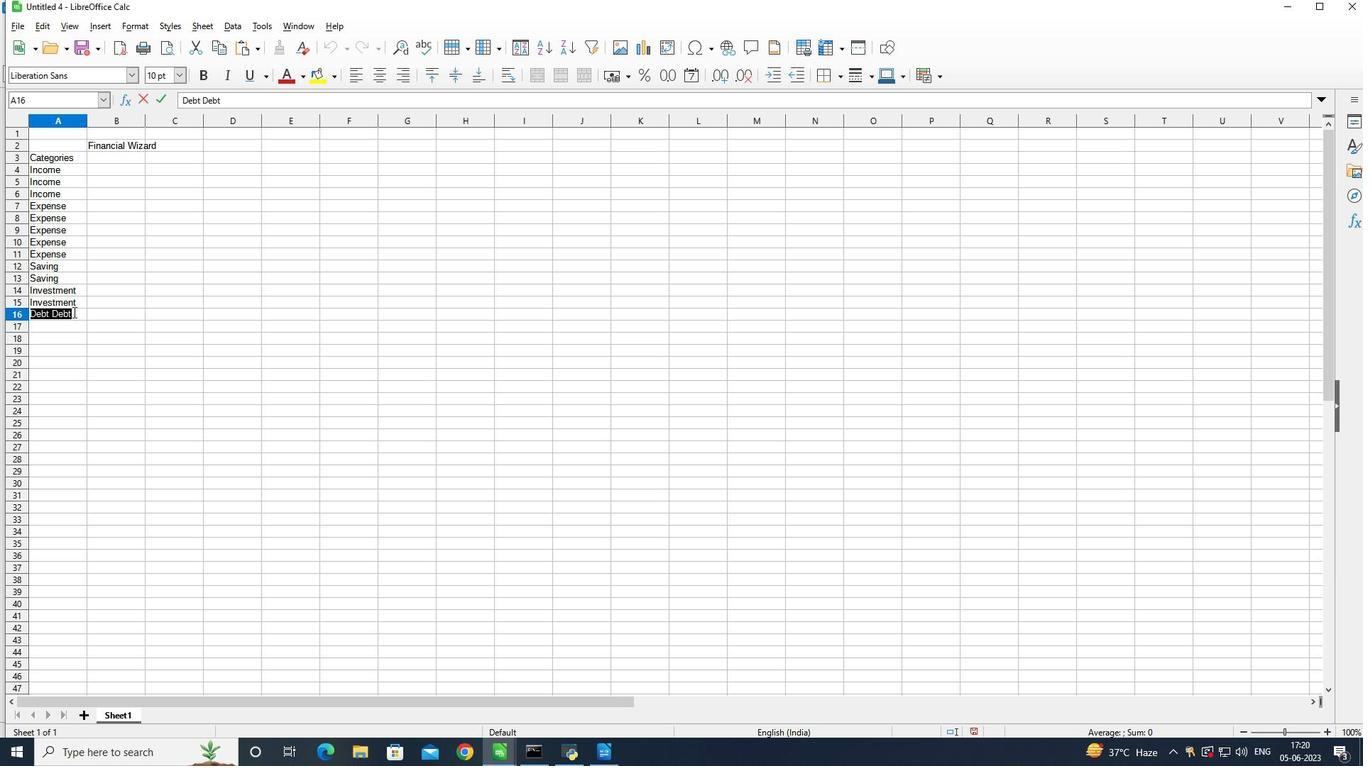 
Action: Mouse moved to (115, 306)
Screenshot: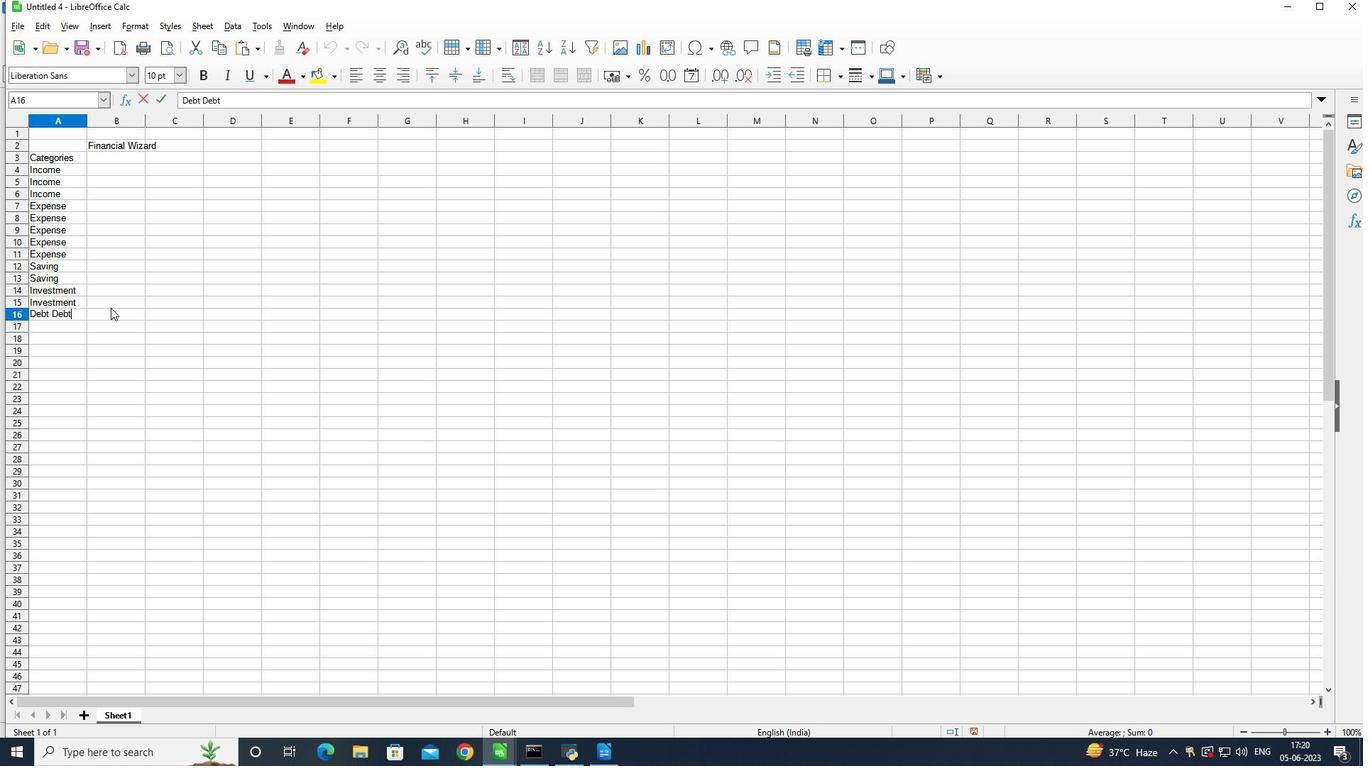 
Action: Key pressed <Key.backspace><Key.backspace>
Screenshot: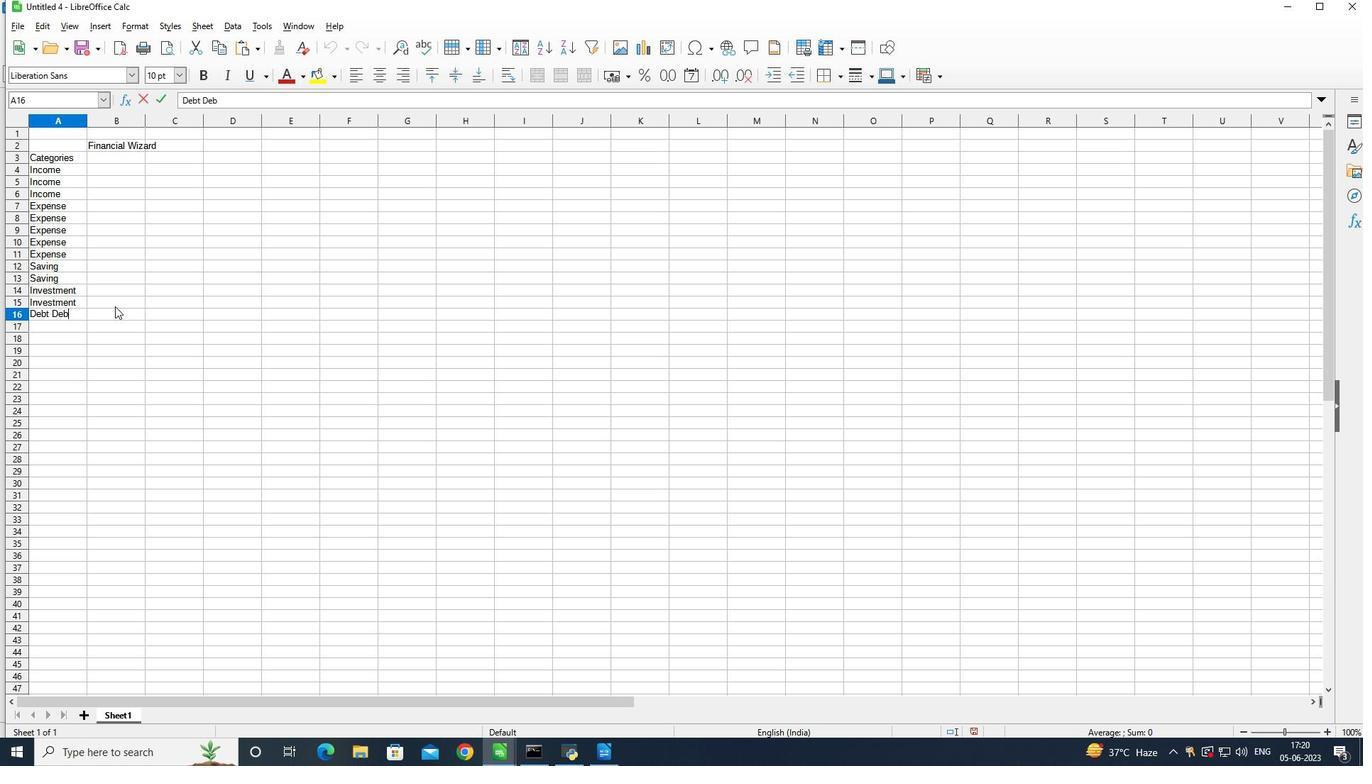 
Action: Mouse moved to (118, 304)
Screenshot: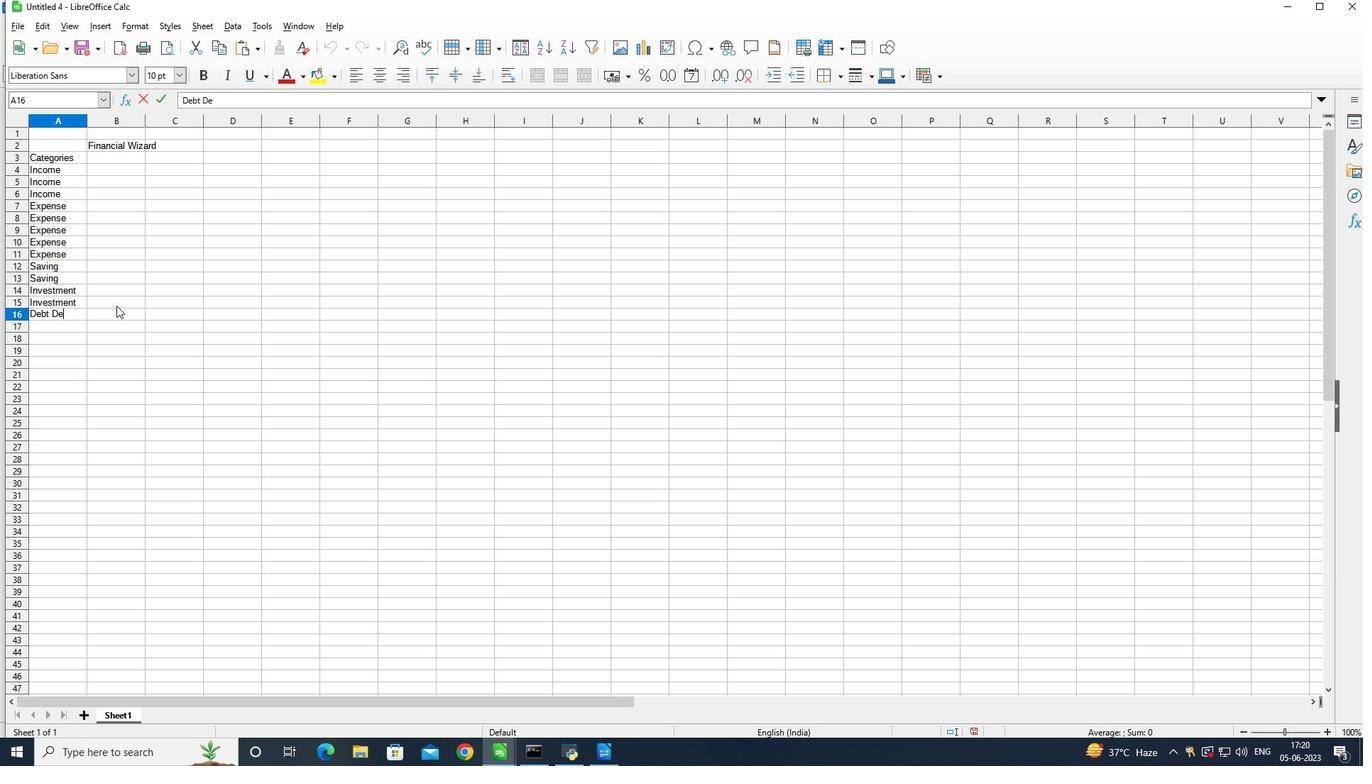 
Action: Key pressed <Key.backspace><Key.backspace><Key.enter><Key.shift>Debt<Key.enter><Key.shift>Debt<Key.enter>
Screenshot: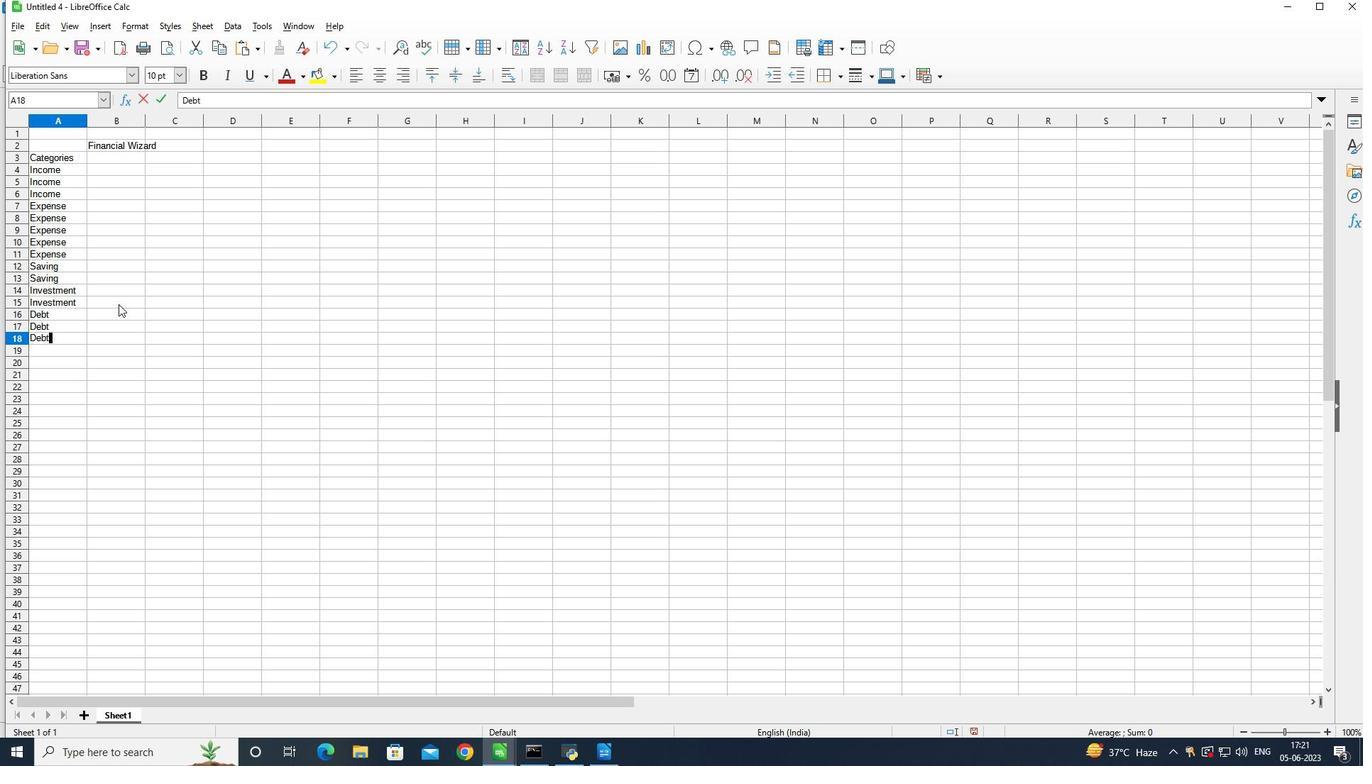 
Action: Mouse moved to (130, 154)
Screenshot: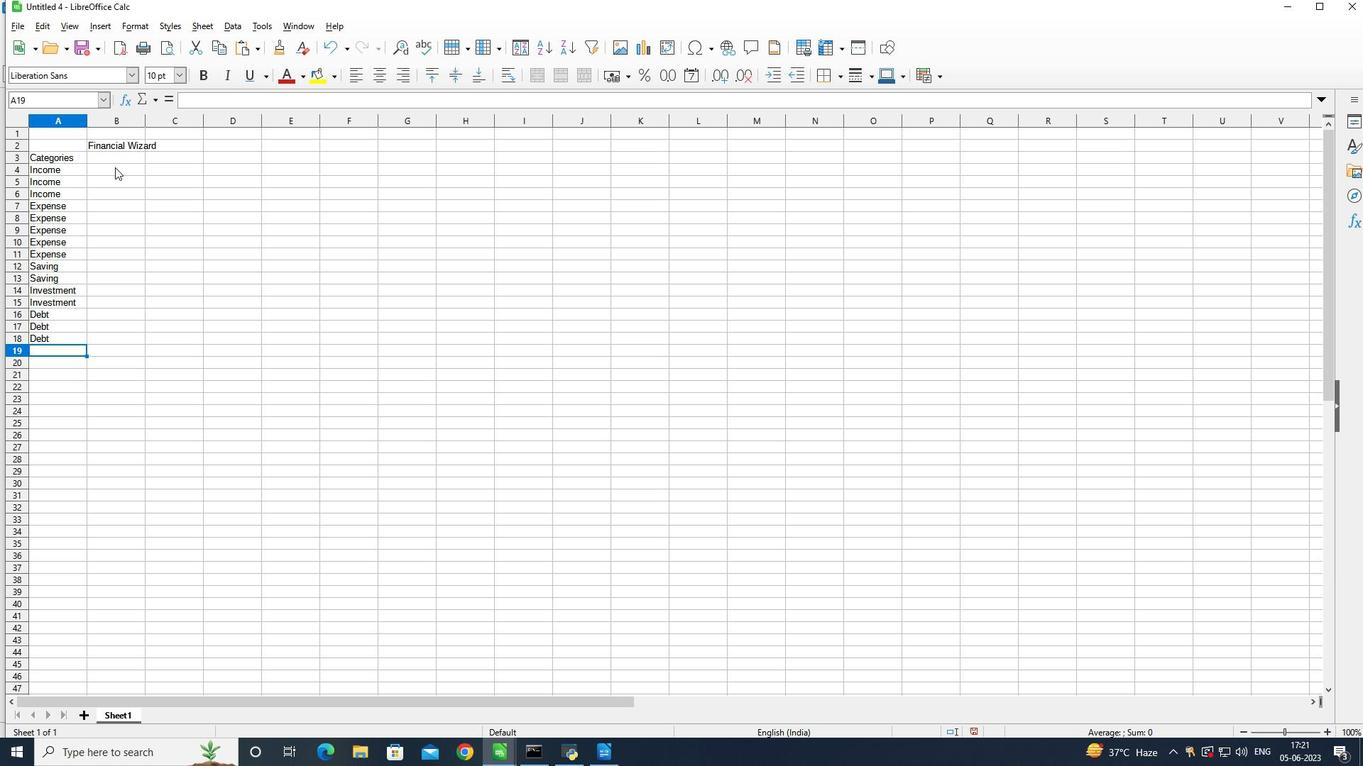 
Action: Mouse pressed left at (130, 154)
Screenshot: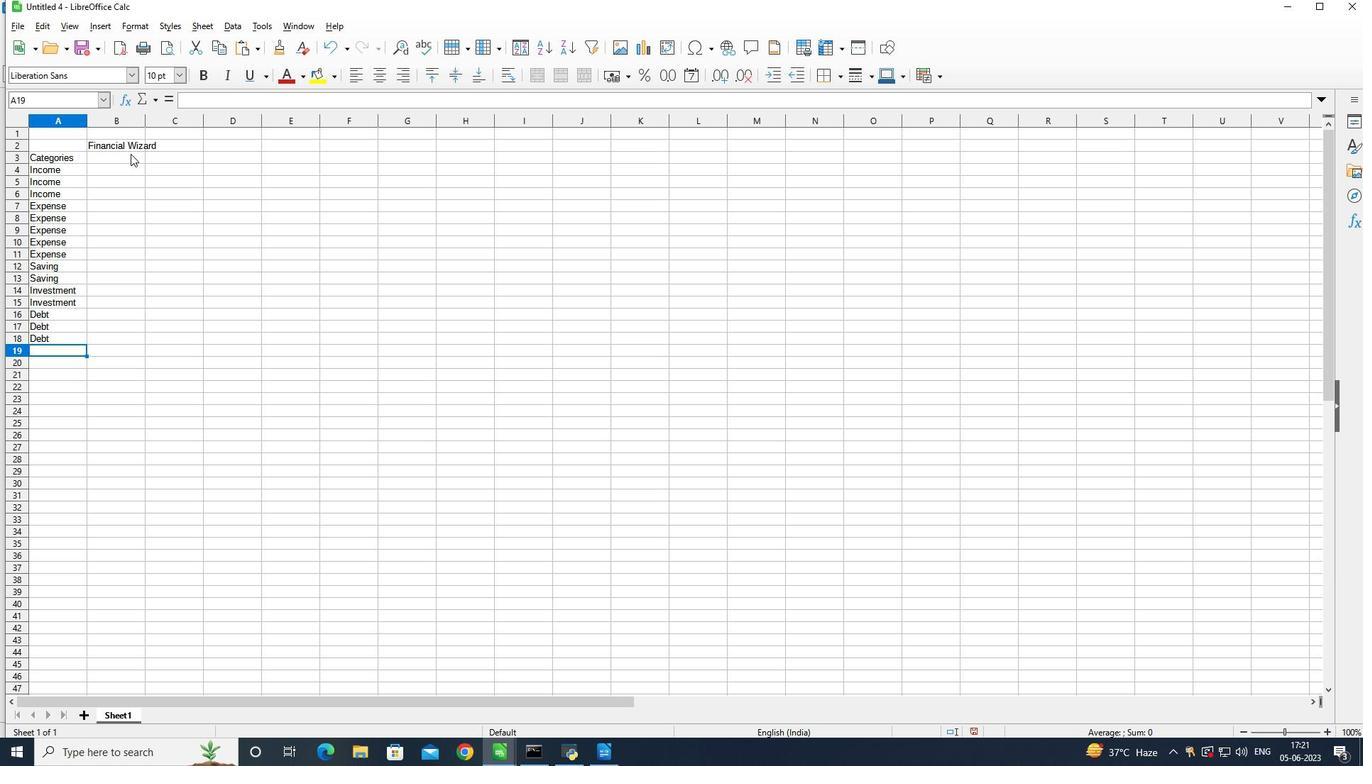 
Action: Mouse moved to (151, 151)
Screenshot: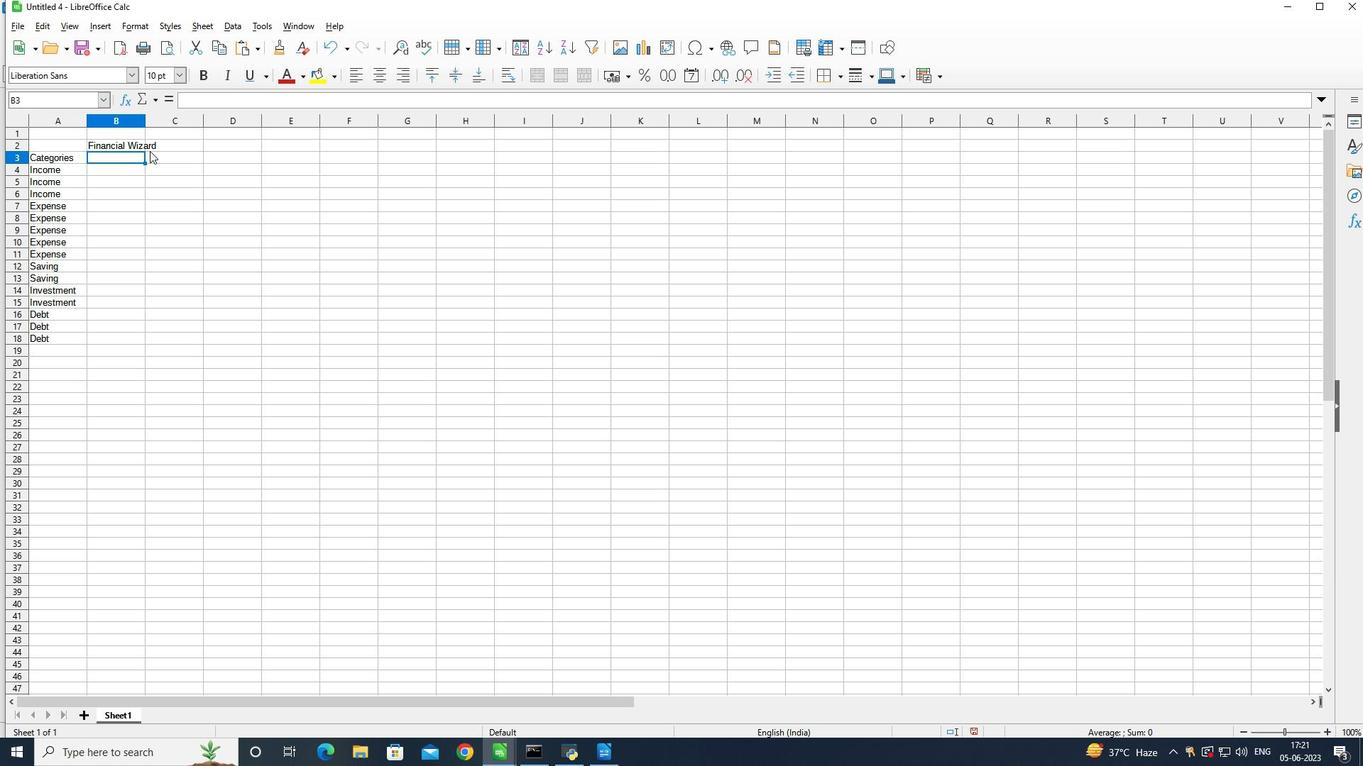 
Action: Key pressed <Key.shift>
Screenshot: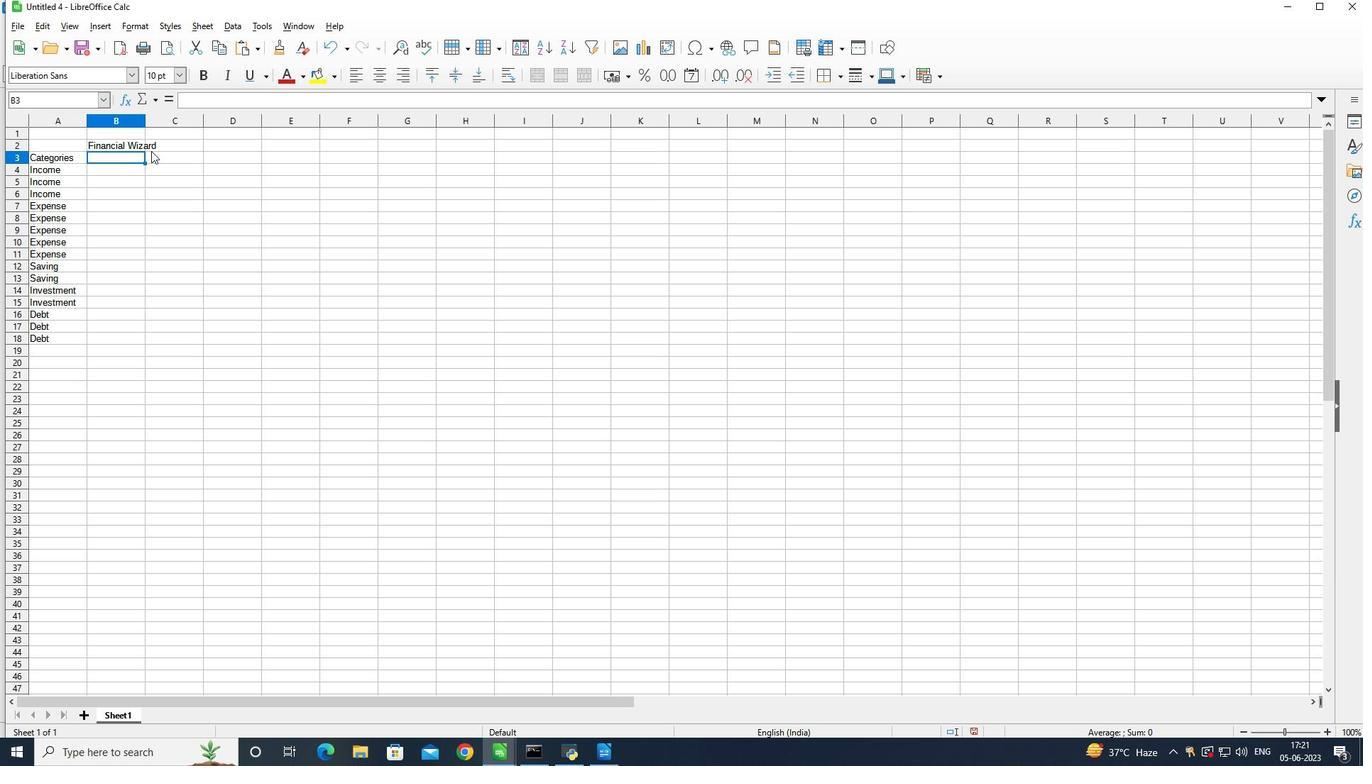 
Action: Mouse moved to (151, 151)
Screenshot: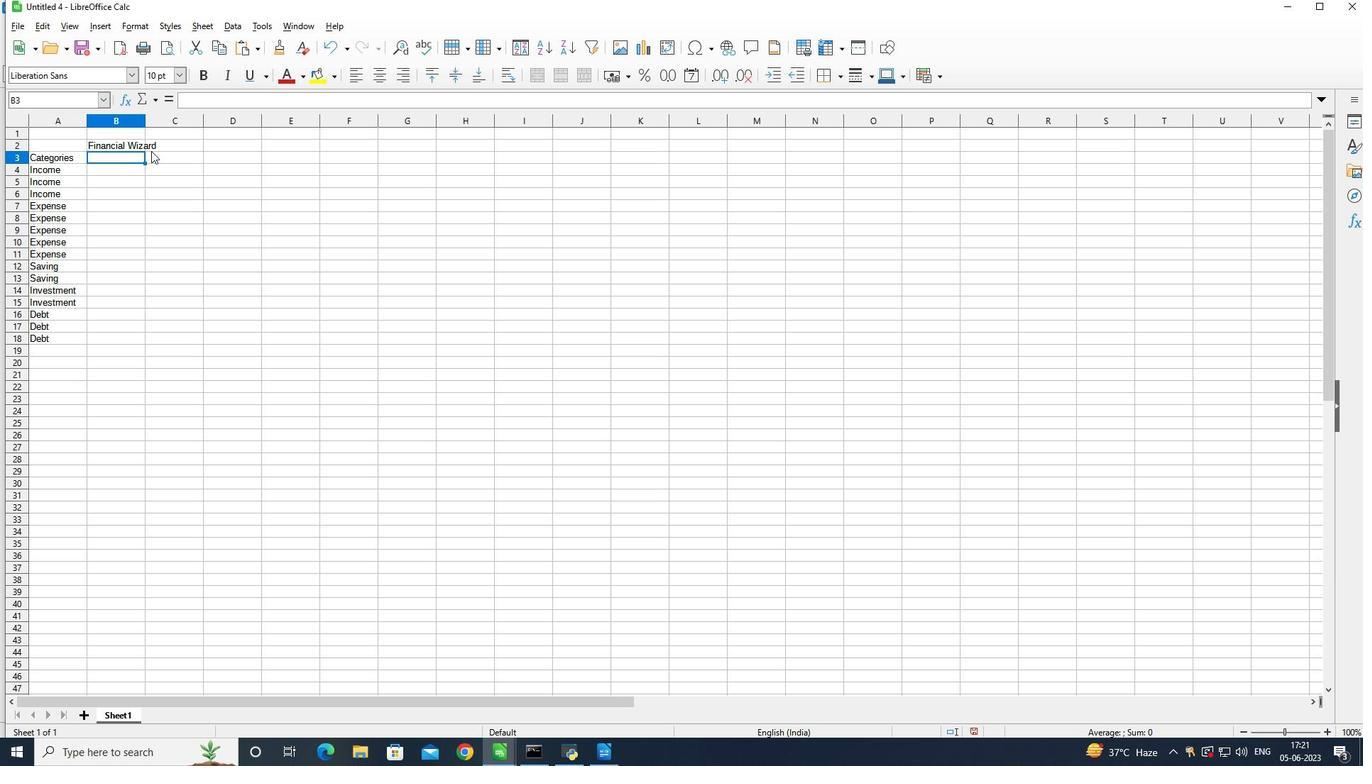 
Action: Key pressed Descri[tion<Key.enter>
Screenshot: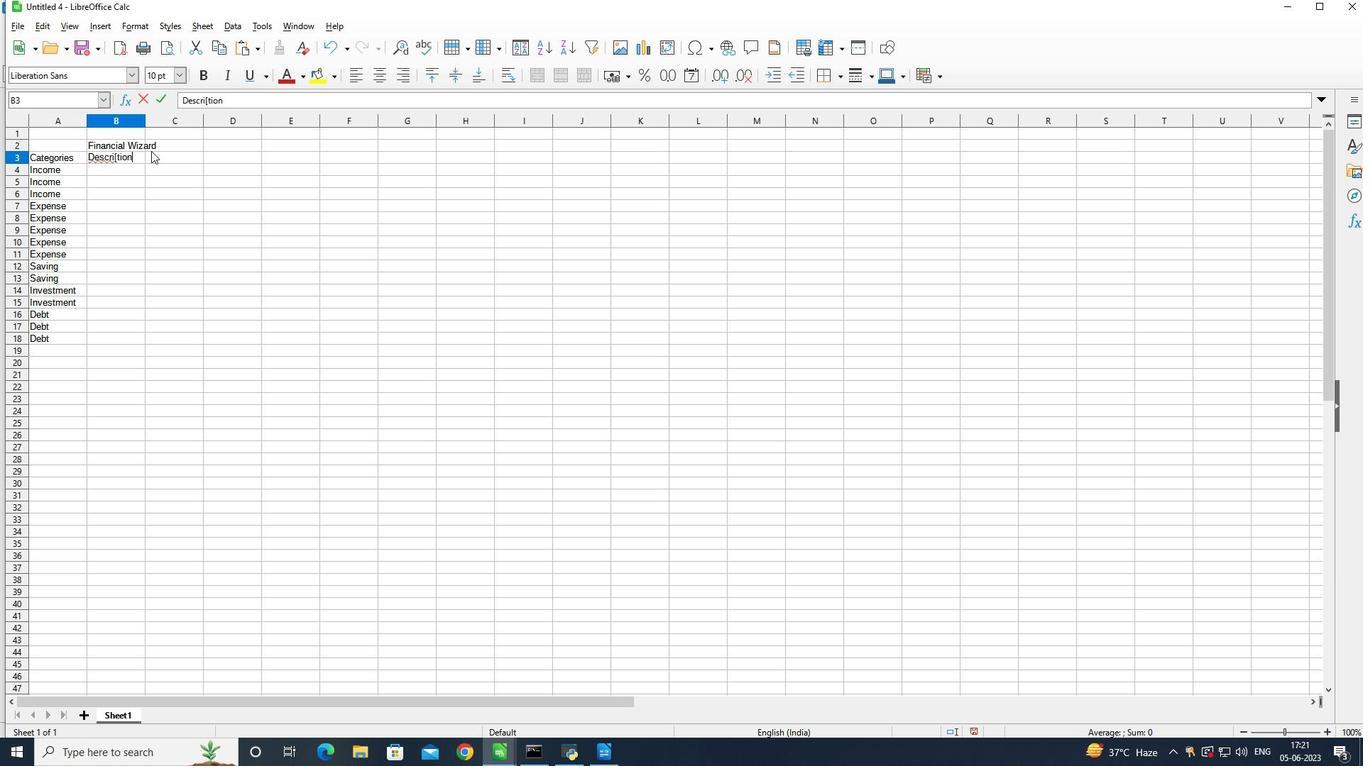 
Action: Mouse moved to (118, 159)
Screenshot: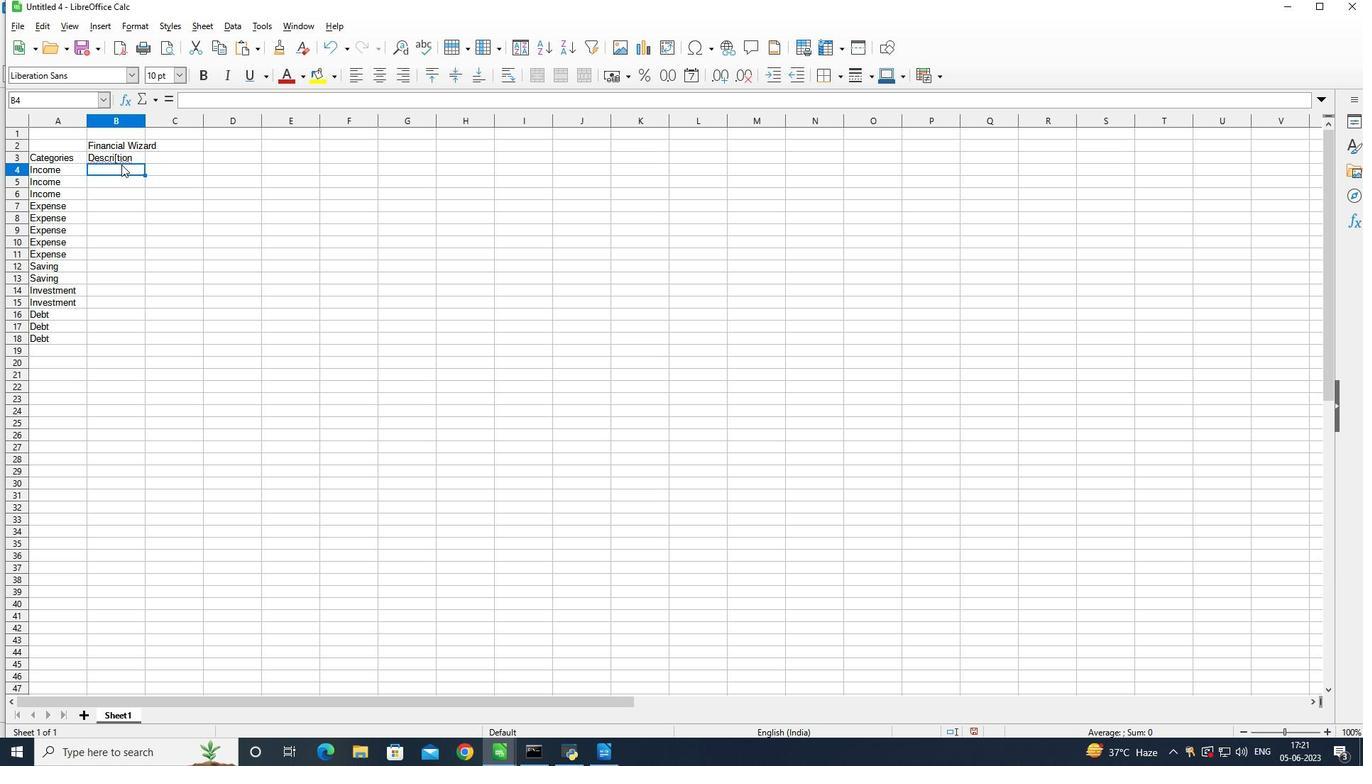 
Action: Mouse pressed left at (118, 159)
Screenshot: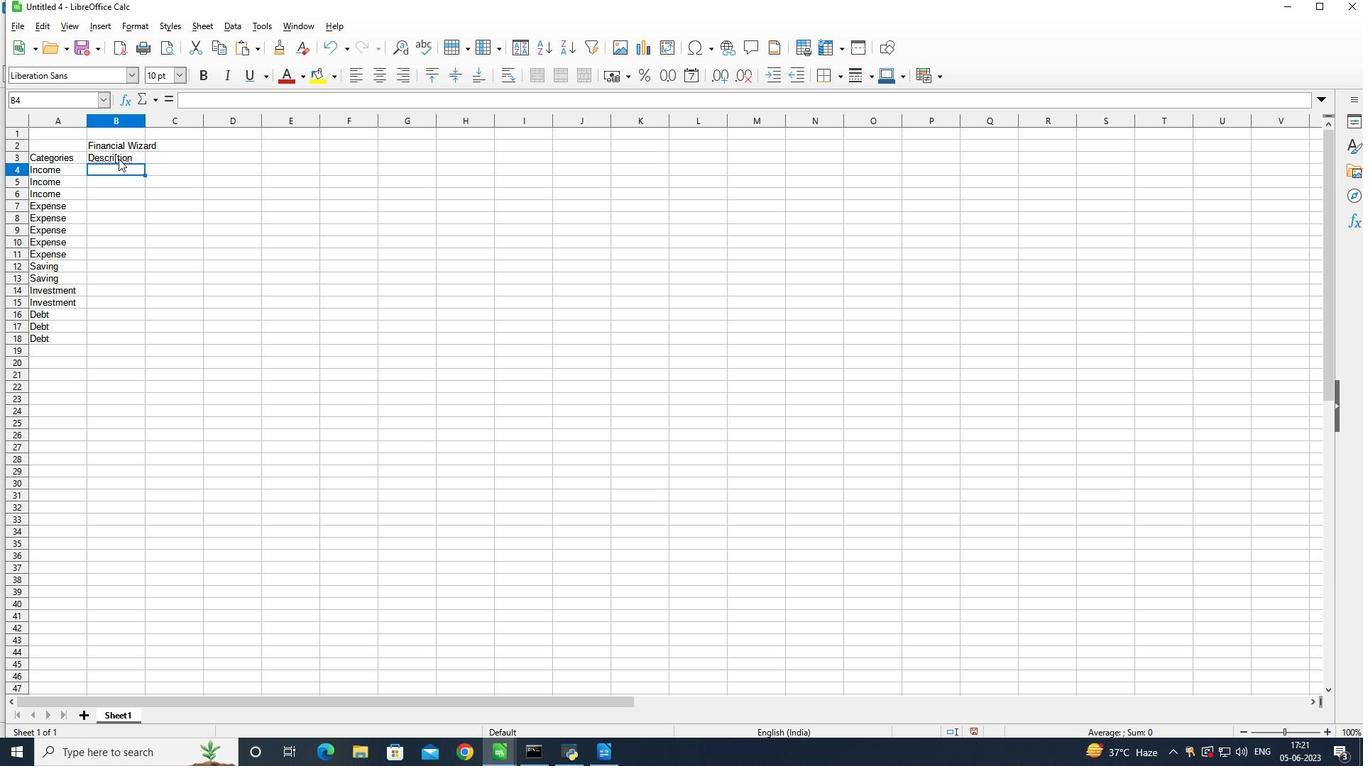 
Action: Mouse moved to (117, 155)
Screenshot: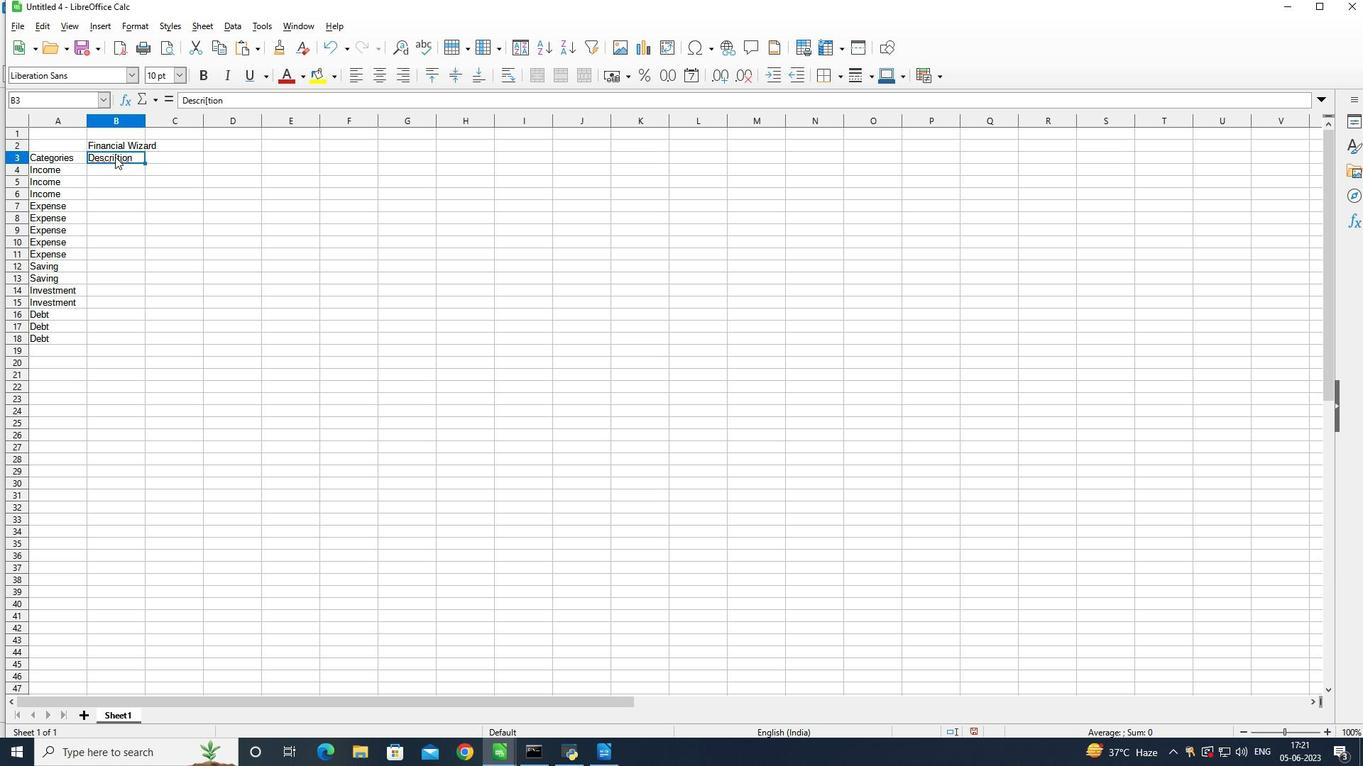 
Action: Mouse pressed left at (117, 155)
Screenshot: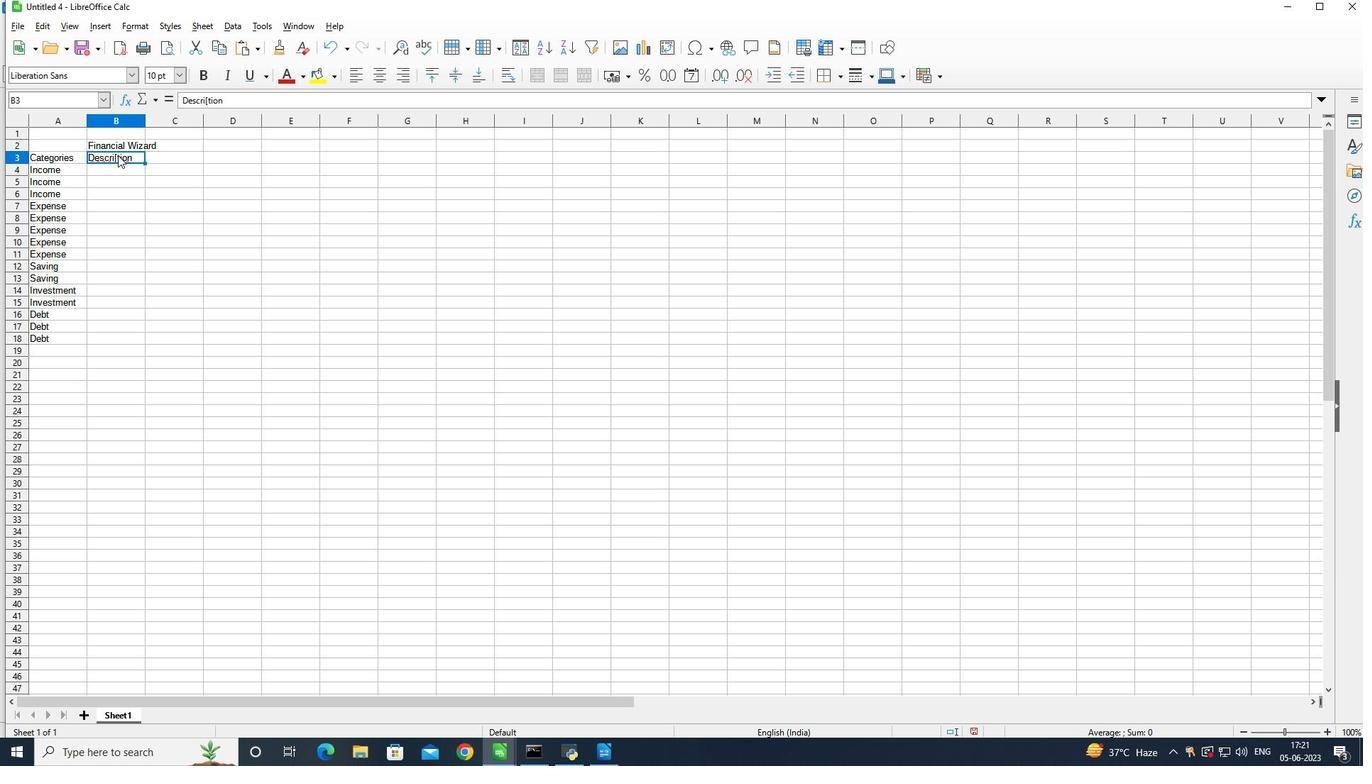 
Action: Mouse moved to (119, 154)
Screenshot: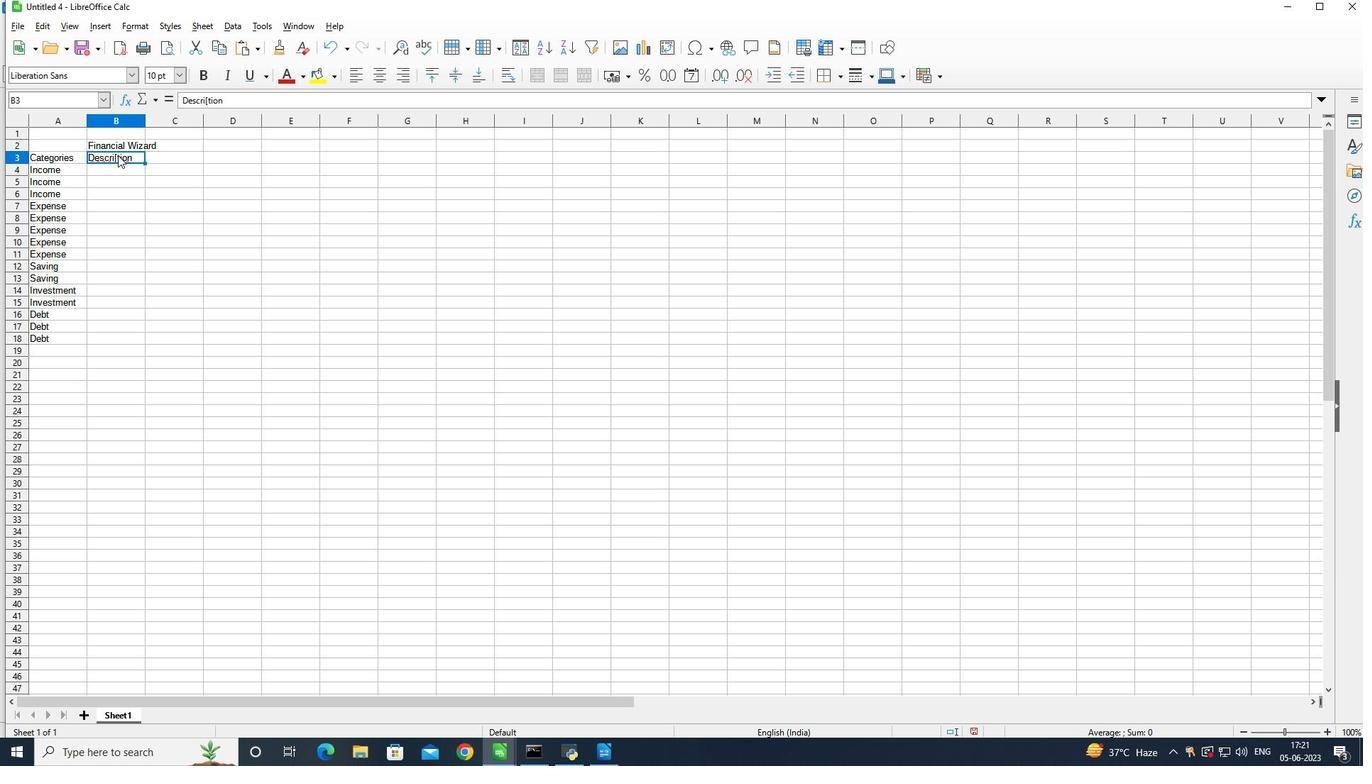
Action: Mouse pressed left at (119, 154)
Screenshot: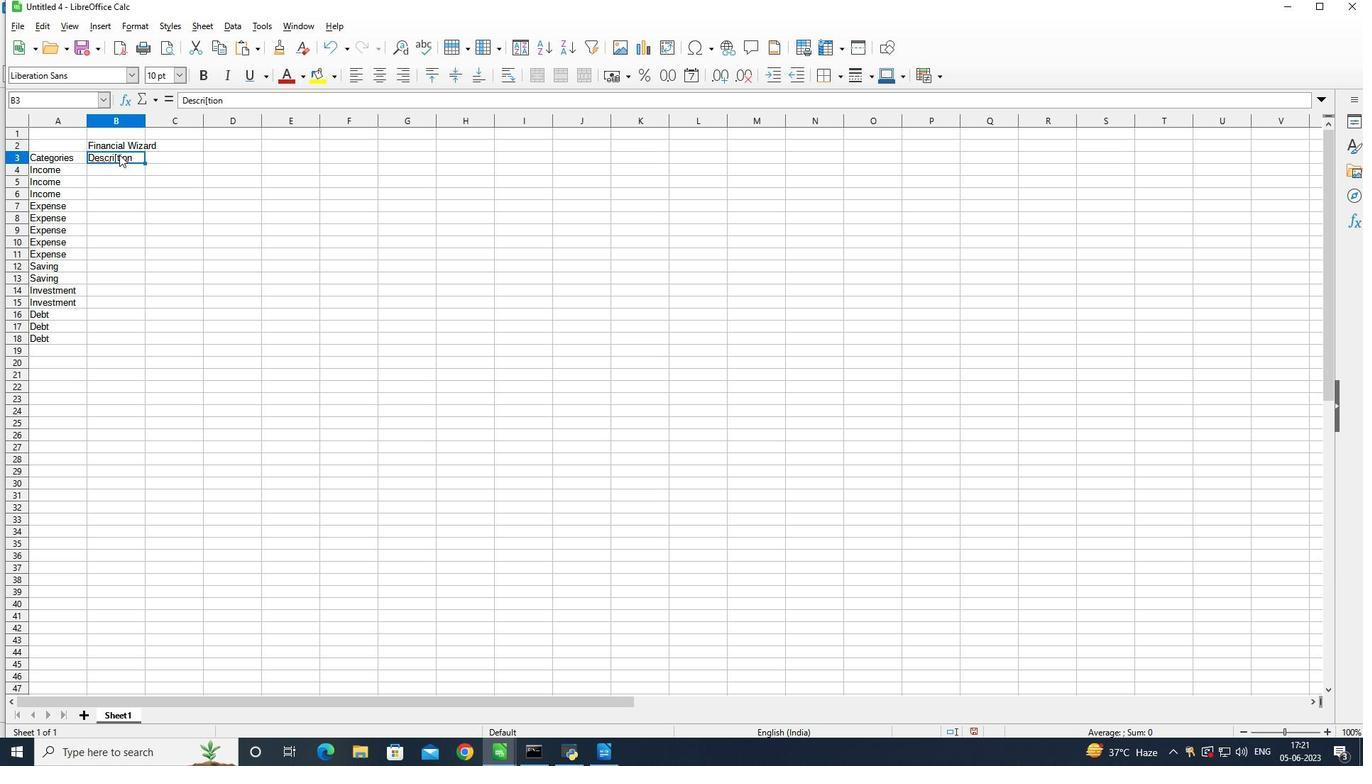 
Action: Mouse pressed left at (119, 154)
Screenshot: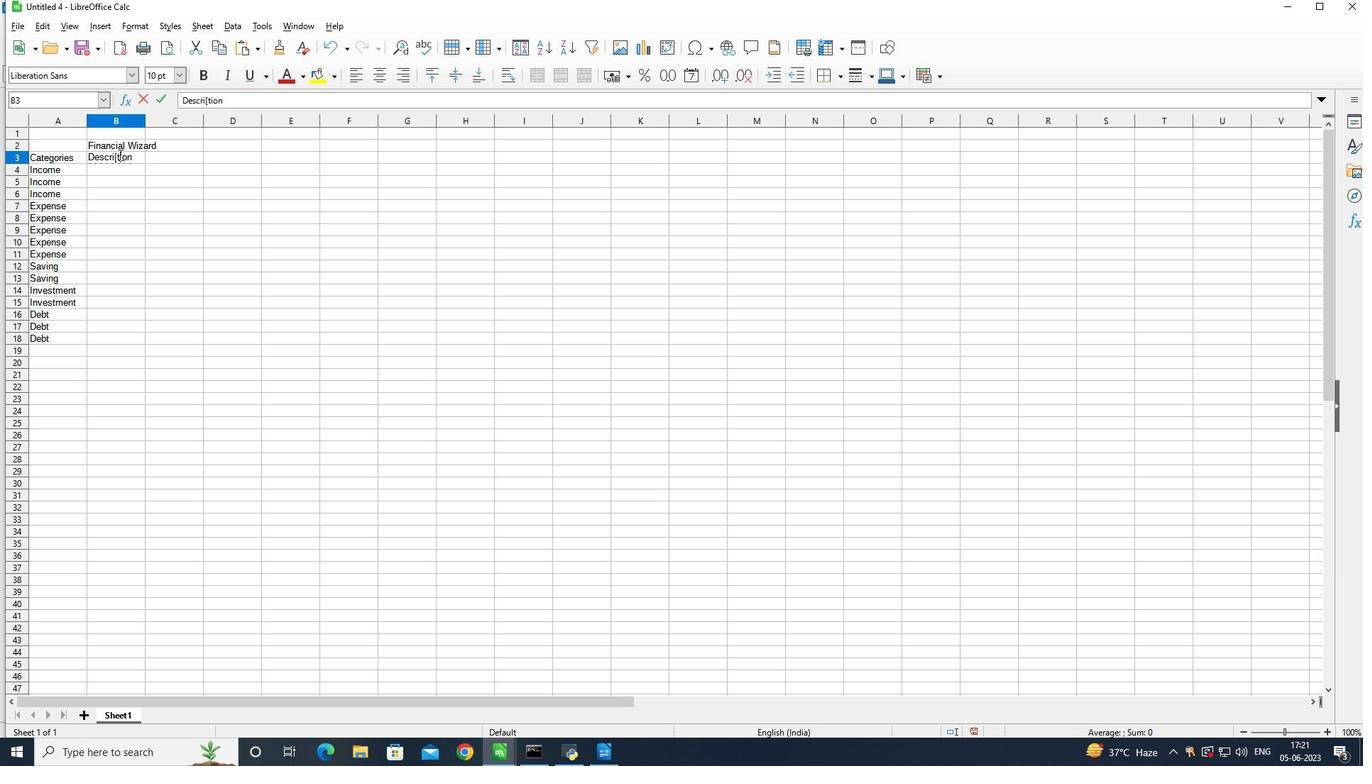 
Action: Mouse moved to (289, 124)
Screenshot: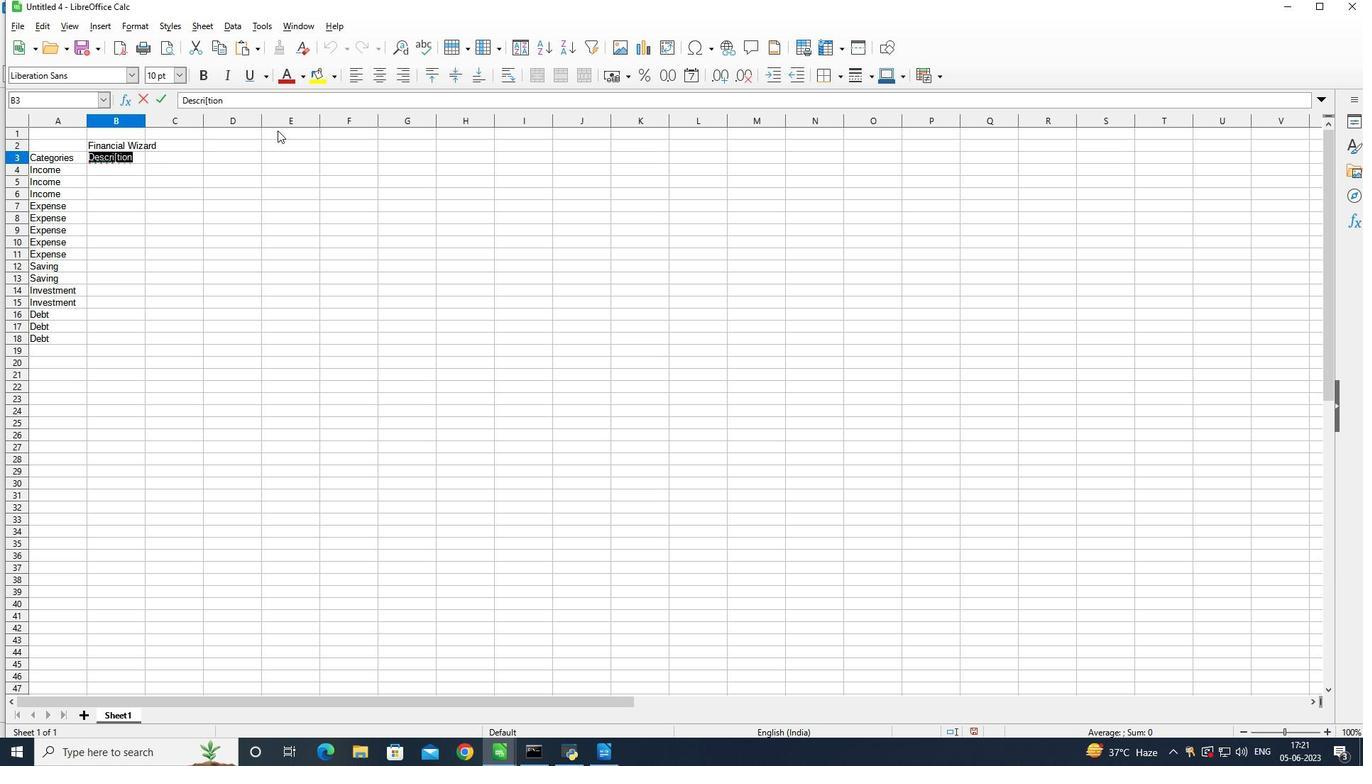 
Action: Key pressed <Key.shift><Key.shift><Key.shift>Descriptions<Key.enter><Key.shift>Salary<Key.enter><Key.shift><Key.shift><Key.shift><Key.shift><Key.shift><Key.shift><Key.shift><Key.shift><Key.shift><Key.shift><Key.shift>Freelance<Key.enter><Key.shift>Rental<Key.space><Key.shift>Income<Key.enter><Key.shift>Hou
Screenshot: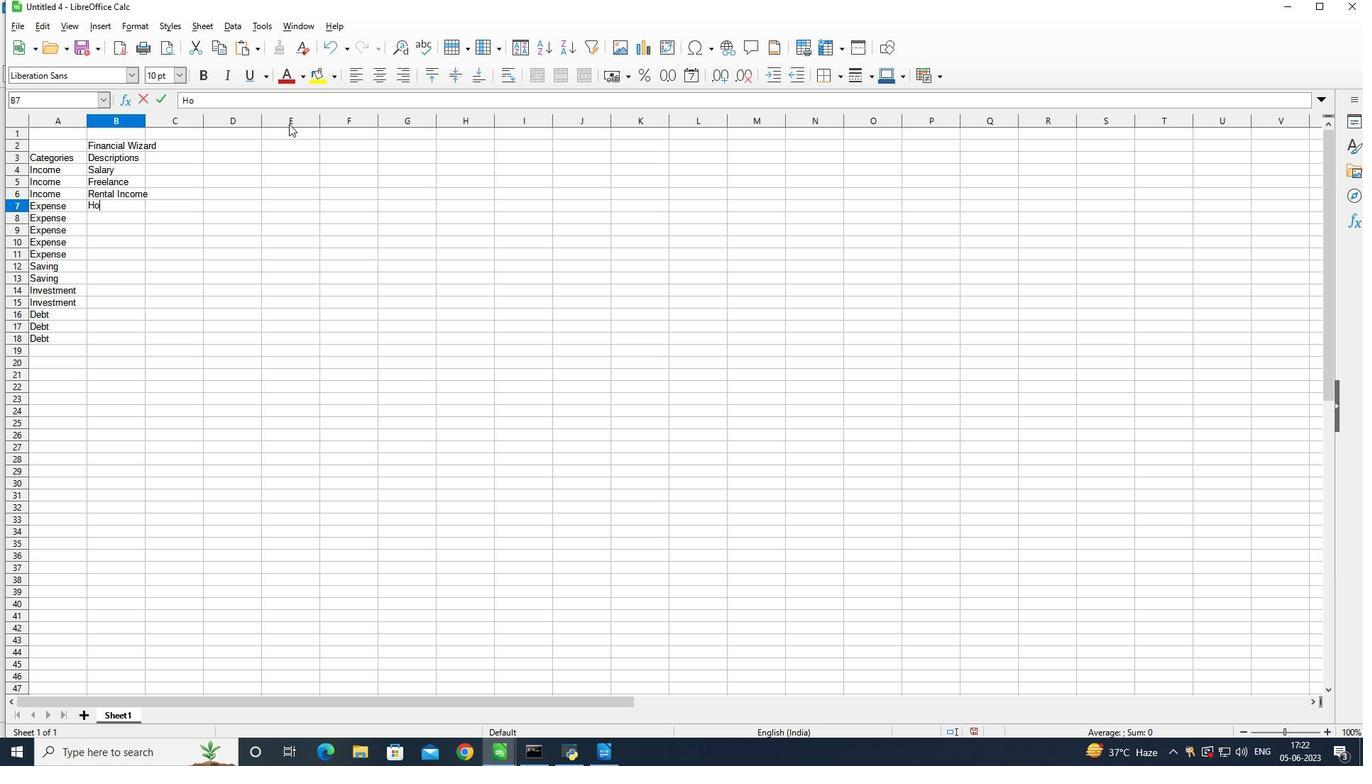 
Action: Mouse moved to (289, 124)
Screenshot: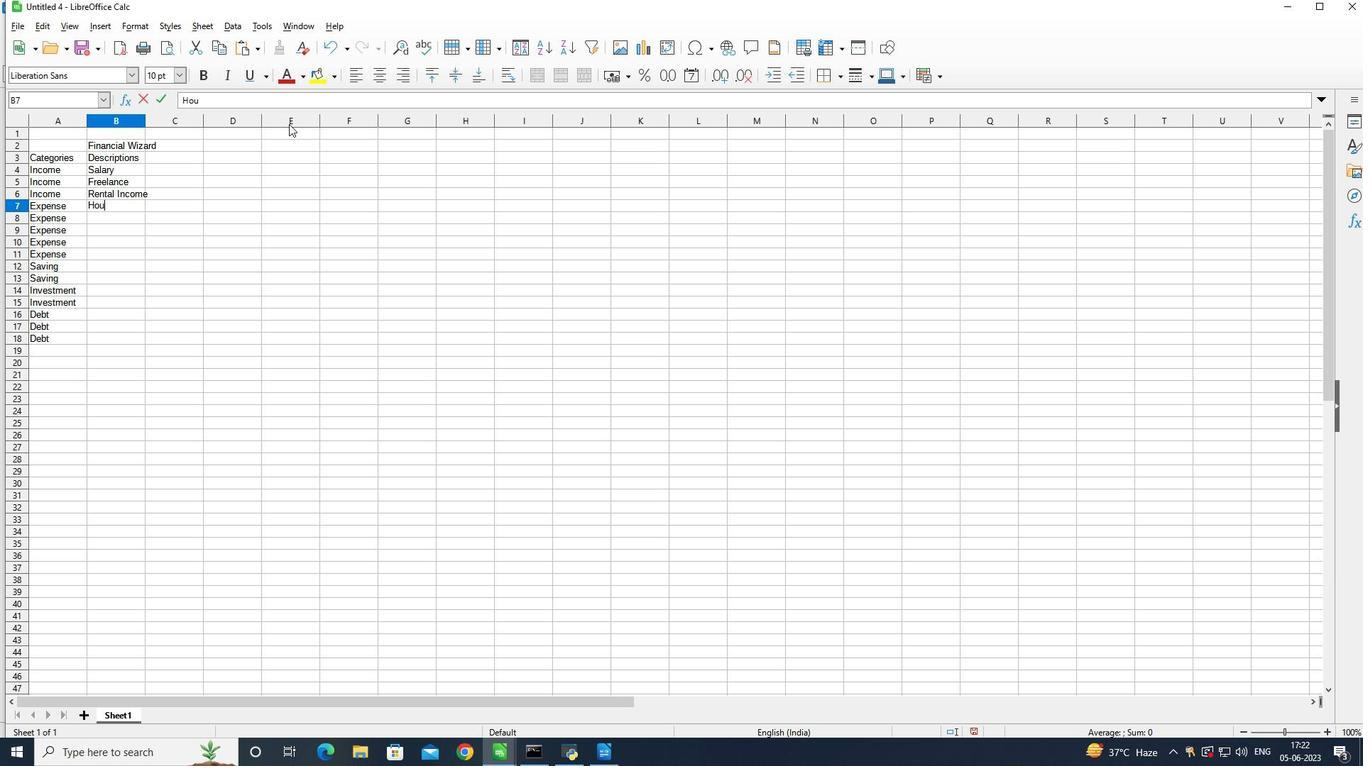 
Action: Key pressed sing<Key.enter><Key.shift>transportation<Key.enter><Key.shift><Key.shift><Key.shift><Key.shift><Key.shift><Key.shift><Key.shift><Key.shift><Key.shift><Key.shift><Key.shift><Key.shift>Groceries<Key.enter><Key.shift><Key.shift><Key.shift><Key.shift><Key.shift><Key.shift>Utilities<Key.enter><Key.shift>Entertainmem<Key.backspace>nt<Key.enter><Key.shift>Emergency<Key.space><Key.shift><Key.shift><Key.shift>Fund<Key.enter><Key.shift>retirement<Key.enter><Key.shift>Stocks<Key.enter><Key.shift>mutual<Key.space><Key.shift><Key.shift>Funds<Key.enter>
Screenshot: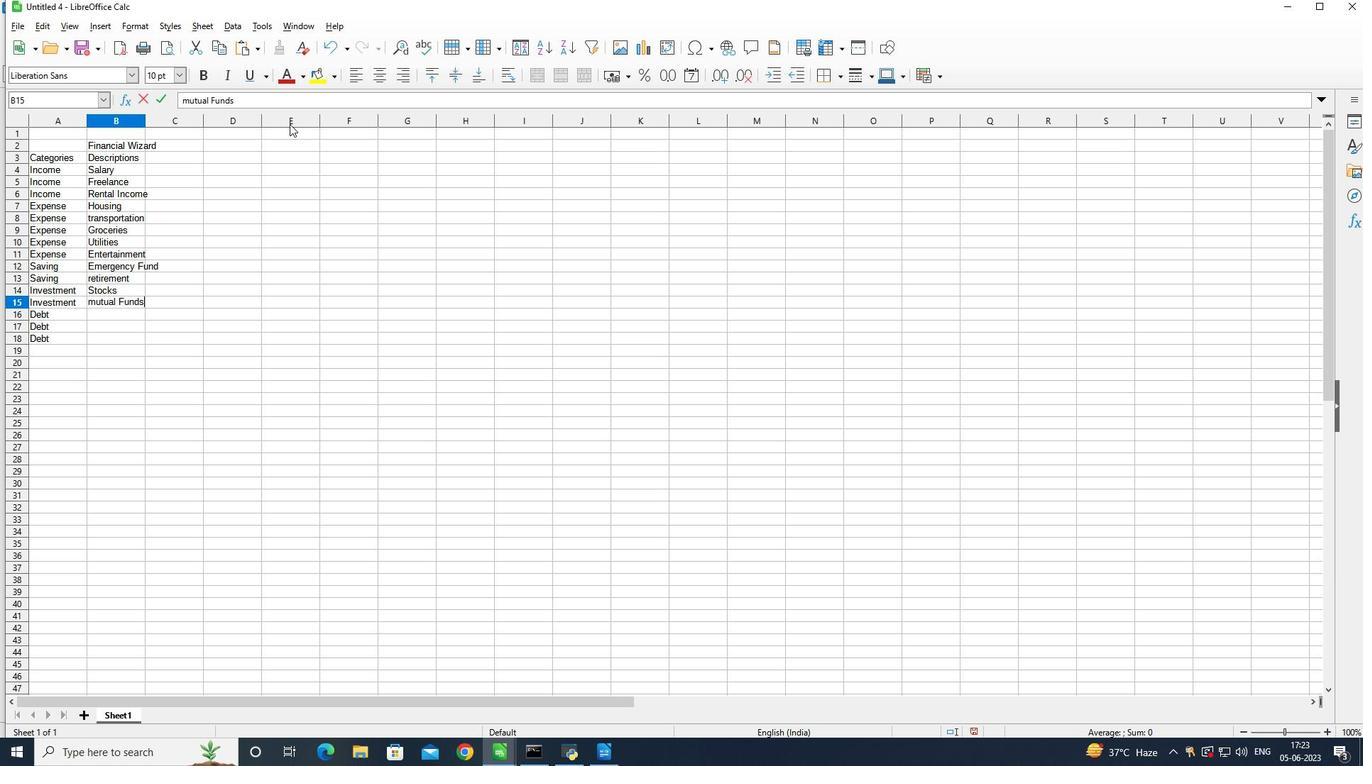 
Action: Mouse moved to (430, 134)
Screenshot: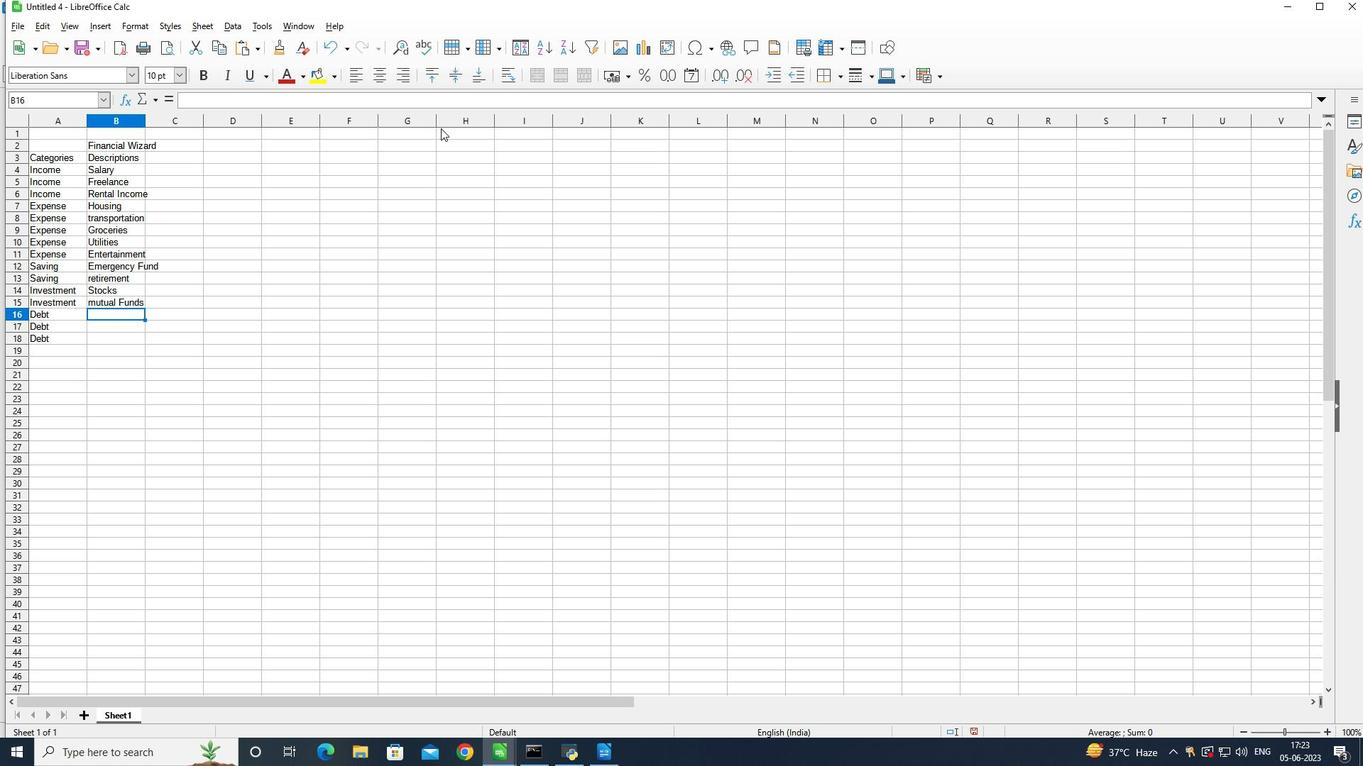
Action: Key pressed <Key.shift>Credit<Key.space><Key.shift>Card1<Key.enter><Key.shift>Credit<Key.space><Key.shift>Card<Key.space><Key.space>2<Key.enter><Key.shift><Key.shift><Key.shift><Key.shift><Key.shift><Key.shift><Key.shift><Key.shift><Key.shift><Key.shift><Key.shift><Key.shift><Key.shift><Key.shift><Key.shift><Key.shift><Key.shift><Key.shift><Key.shift><Key.shift>Student<Key.space>loan<Key.enter>
Screenshot: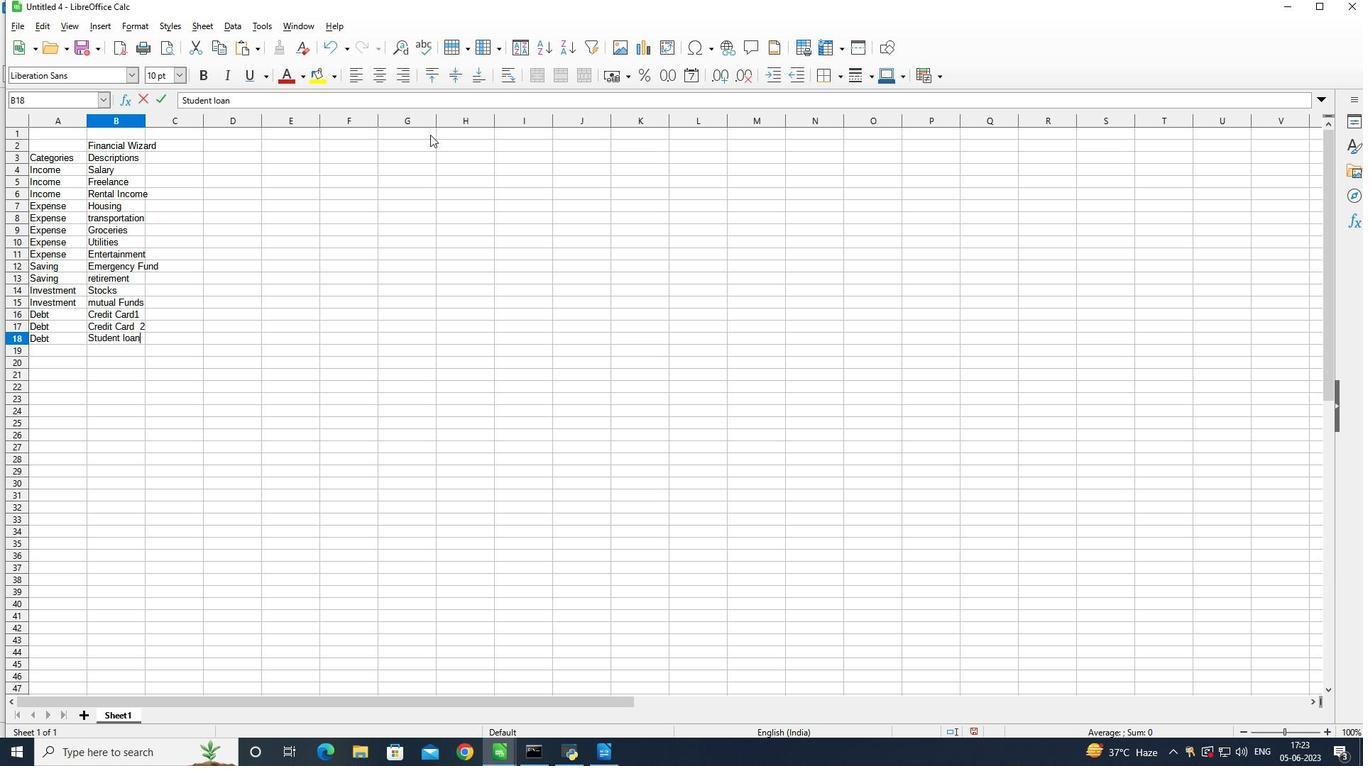 
Action: Mouse moved to (169, 155)
Screenshot: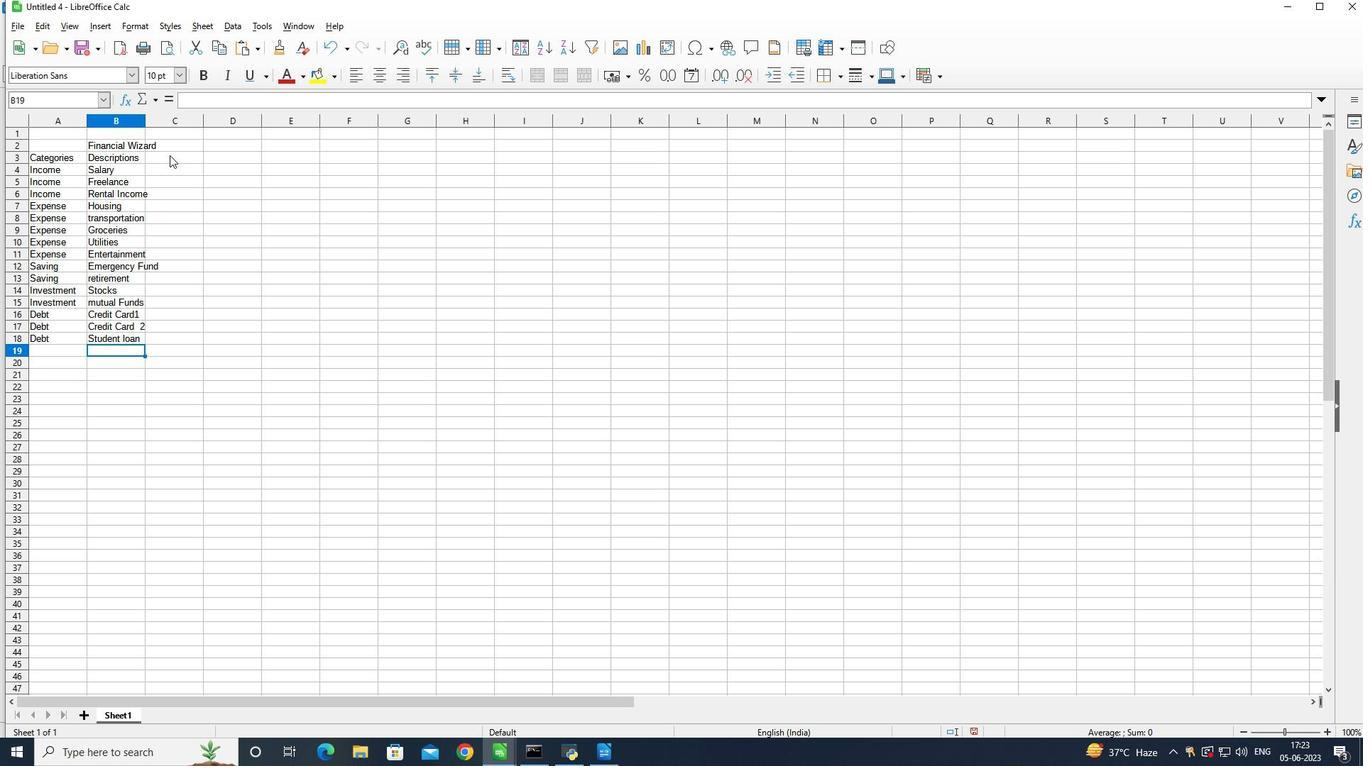 
Action: Mouse pressed left at (169, 155)
Screenshot: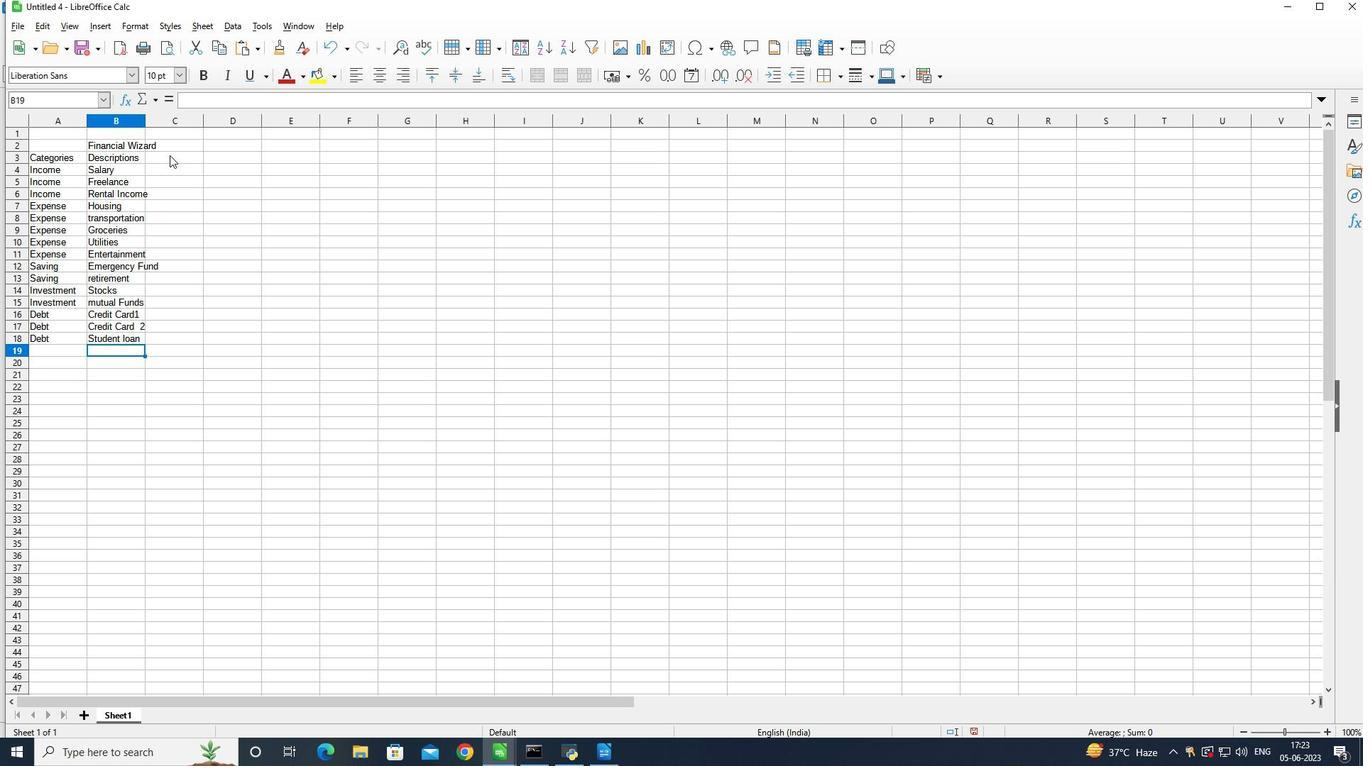 
Action: Mouse moved to (215, 161)
Screenshot: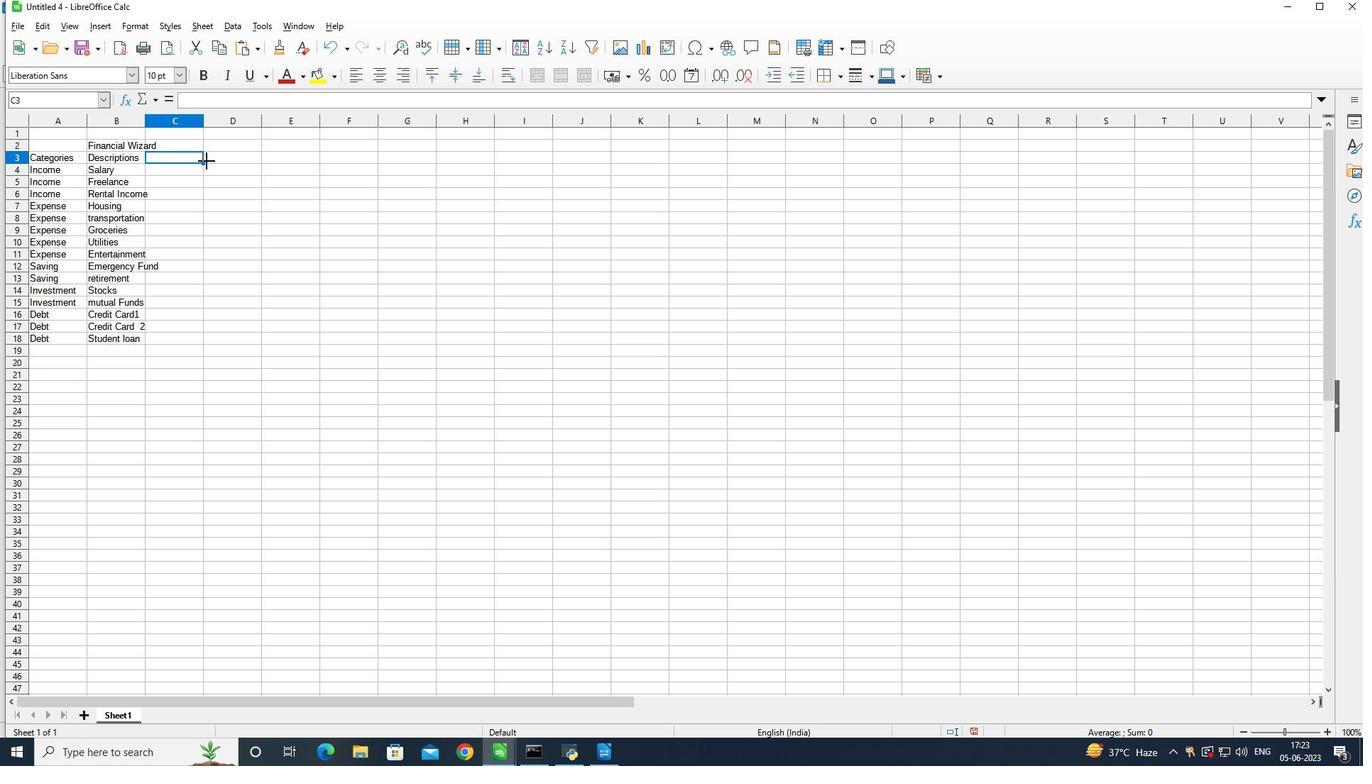 
Action: Key pressed <Key.shift>Amount<Key.enter>5000<Key.enter>1200<Key.enter>500<Key.enter>1200<Key.enter>300<Key.enter>400<Key.enter>200<Key.enter>150<Key.enter>500<Key.enter>1000<Key.enter>500<Key.enter>300<Key.enter>200<Key.enter>100<Key.enter>300
Screenshot: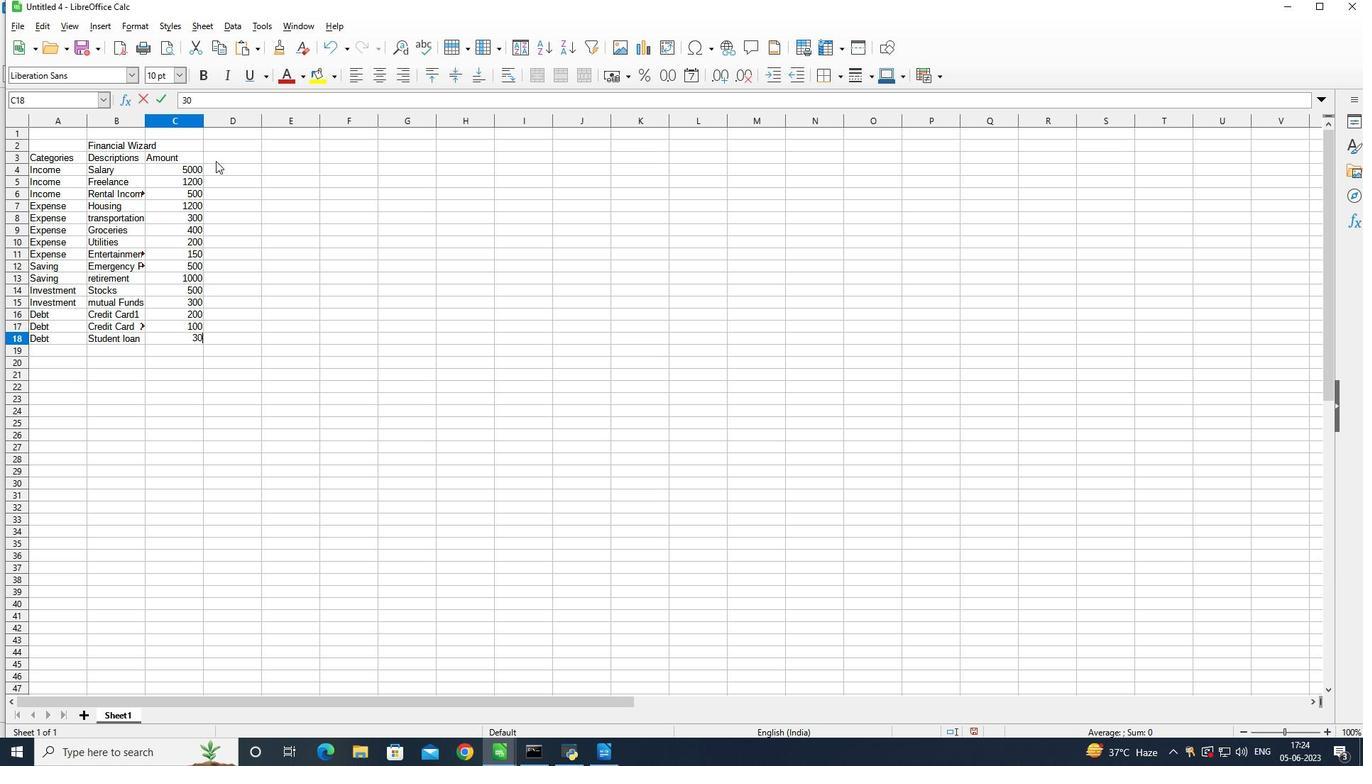 
Action: Mouse moved to (385, 247)
Screenshot: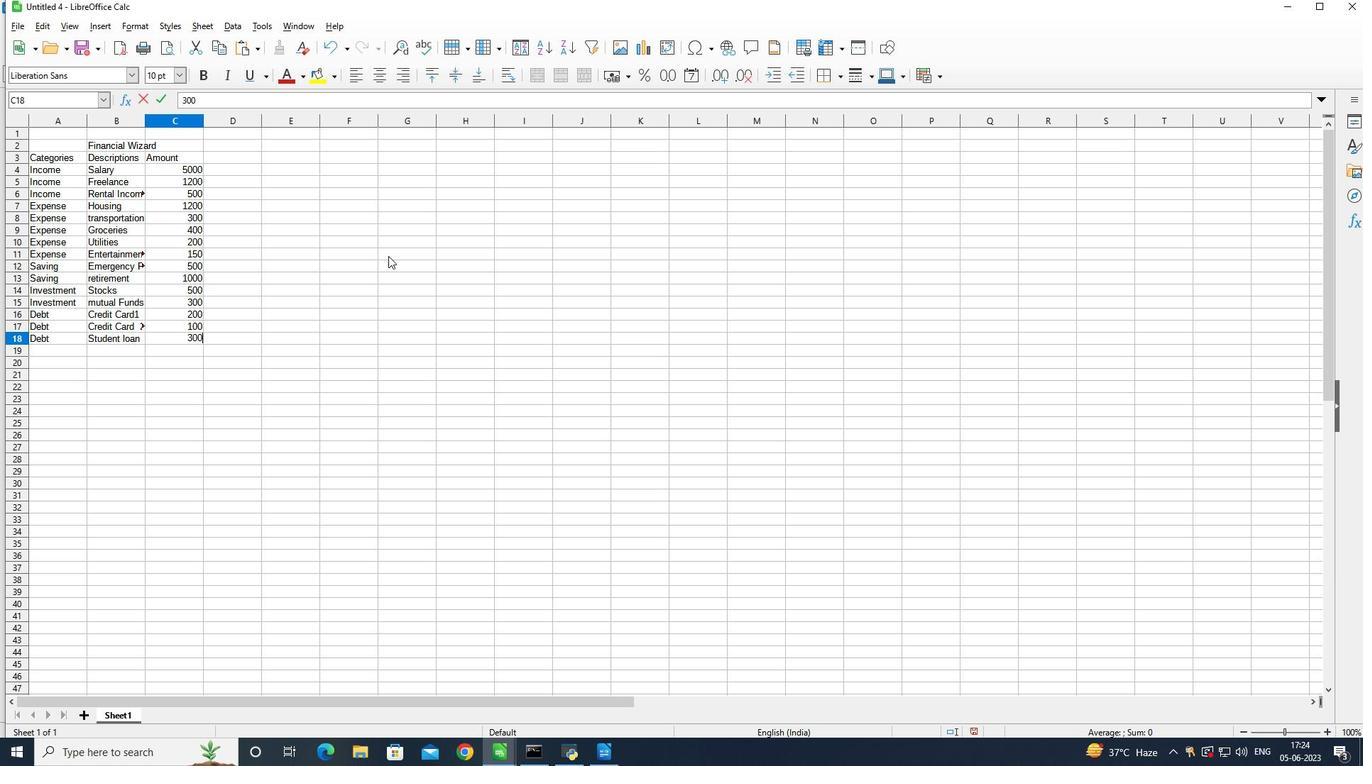 
Action: Key pressed ctrl+S
Screenshot: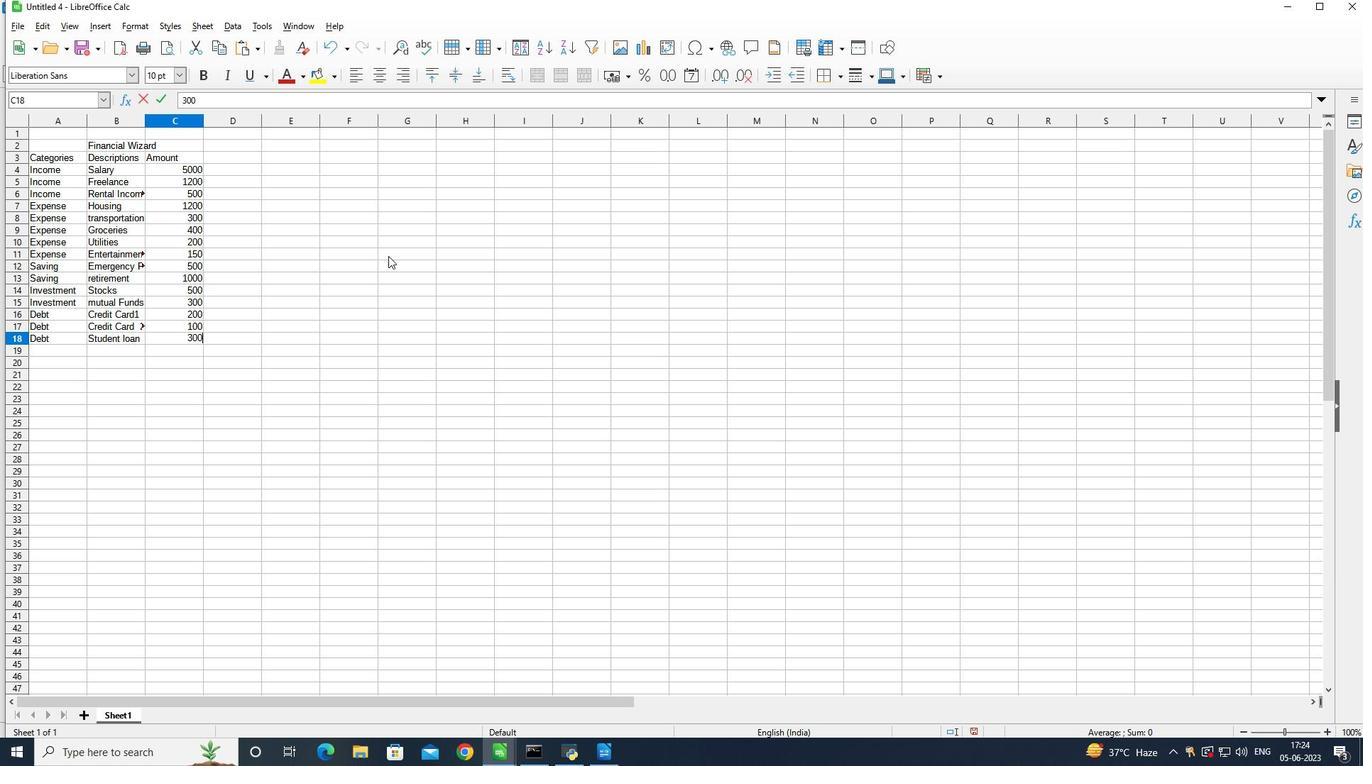 
Action: Mouse moved to (532, 363)
Screenshot: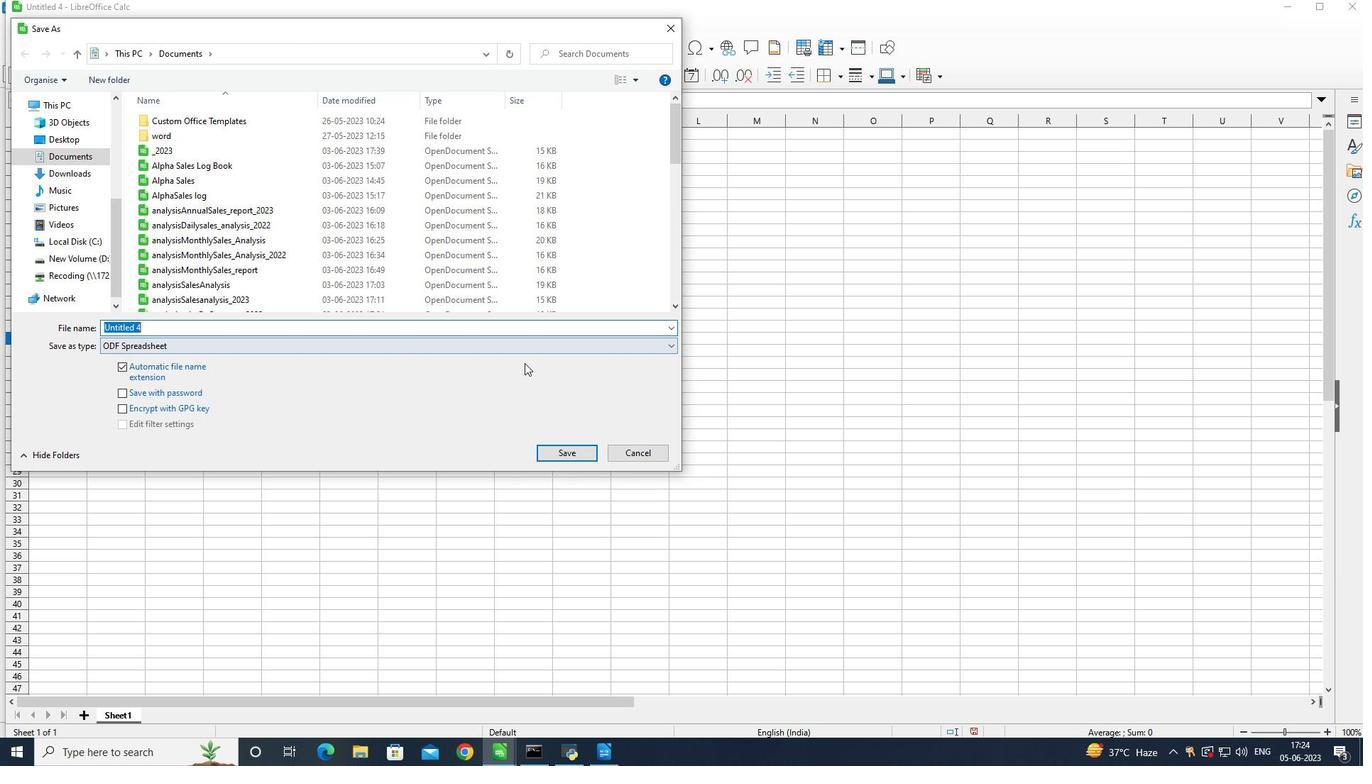 
Action: Key pressed <Key.shift>Attendence<Key.space><Key.shift>Sheet<Key.space>for<Key.space><Key.shift>weekly<Key.space><Key.shift>follow-up<Key.enter>
Screenshot: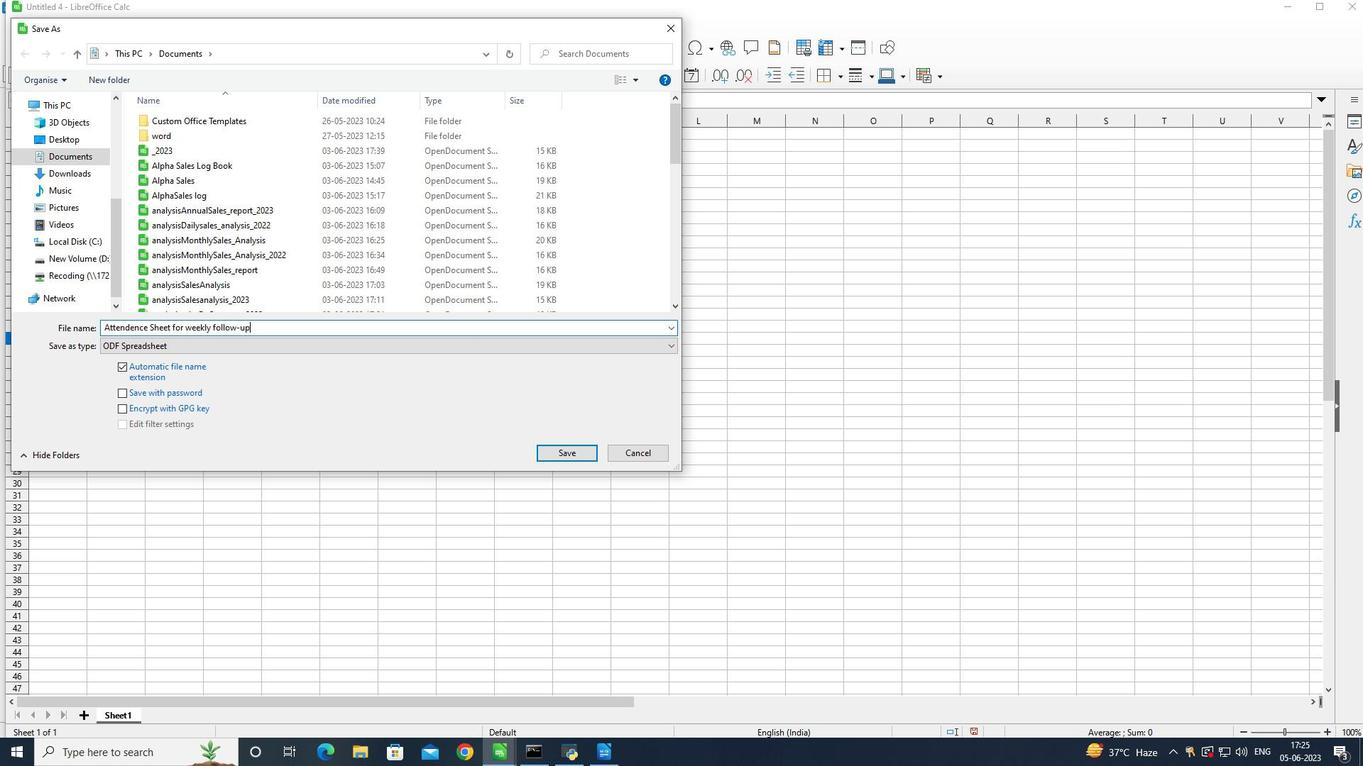
Action: Mouse moved to (766, 291)
Screenshot: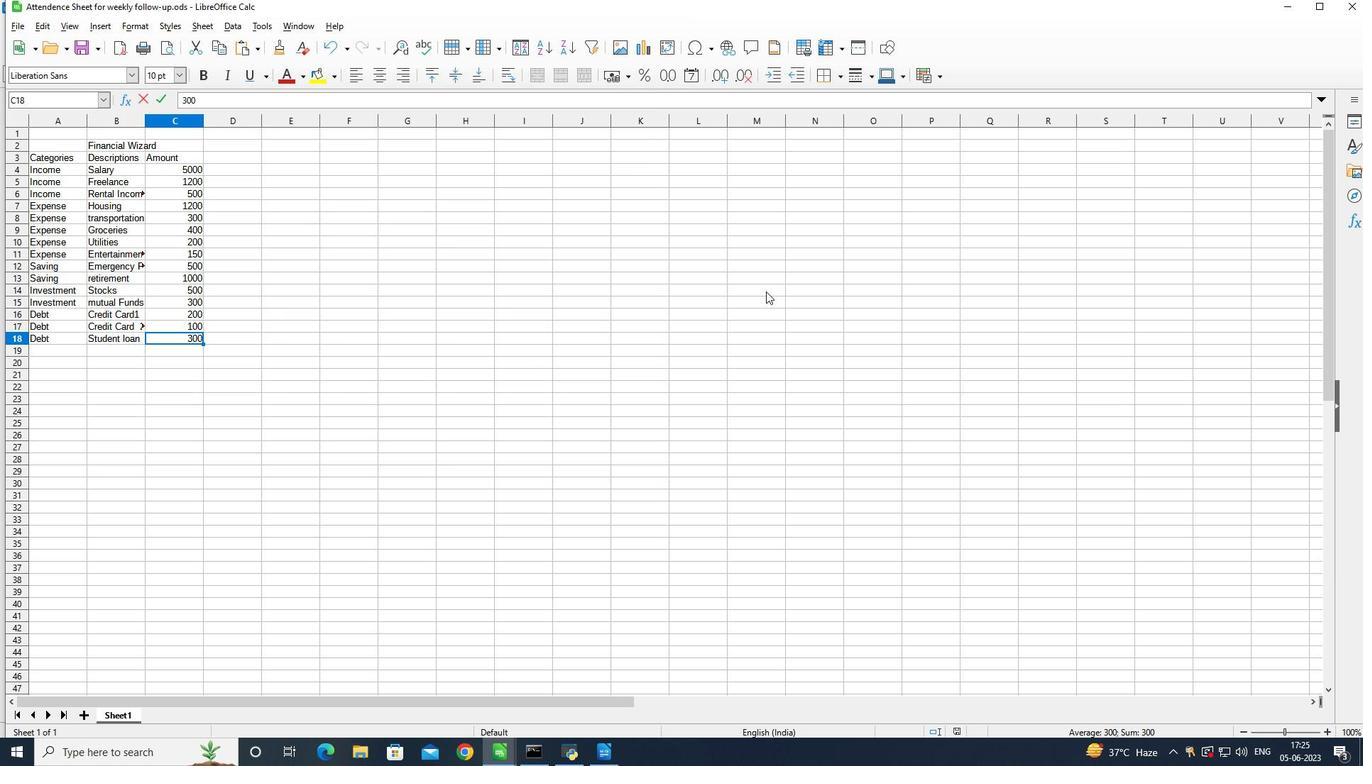 
